 Task: Look for opportunities in real estate.
Action: Mouse moved to (101, 171)
Screenshot: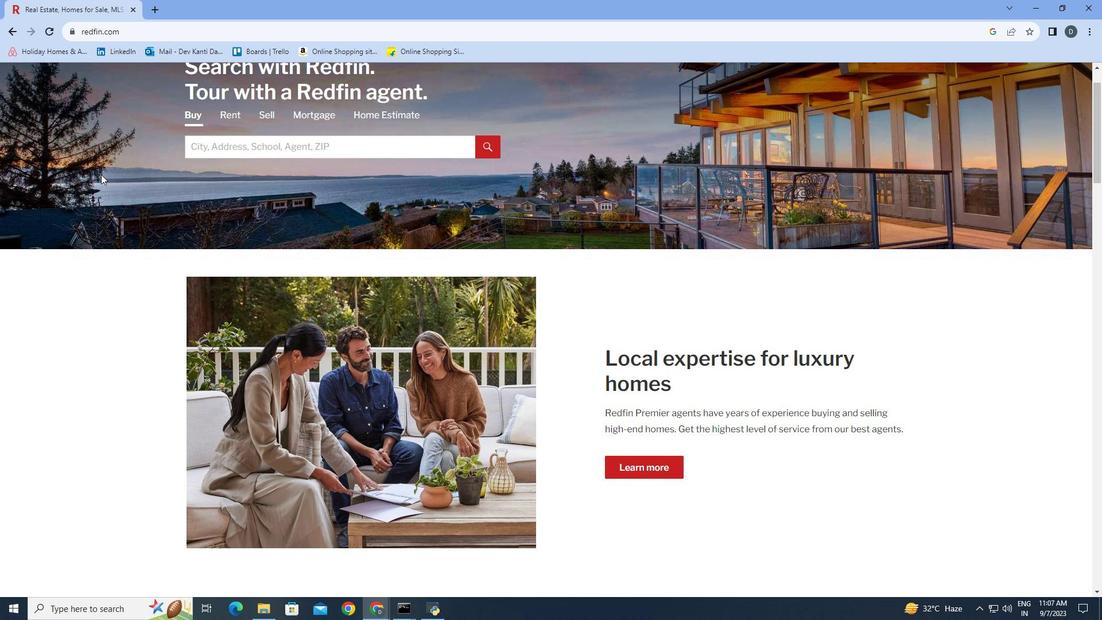 
Action: Mouse scrolled (101, 170) with delta (0, 0)
Screenshot: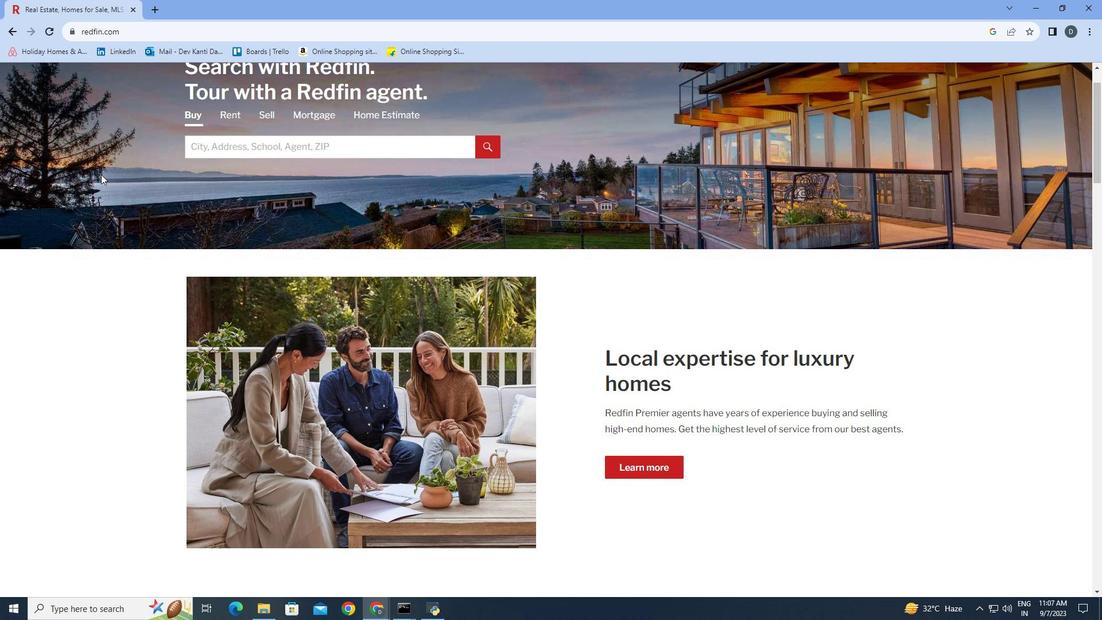 
Action: Mouse moved to (102, 175)
Screenshot: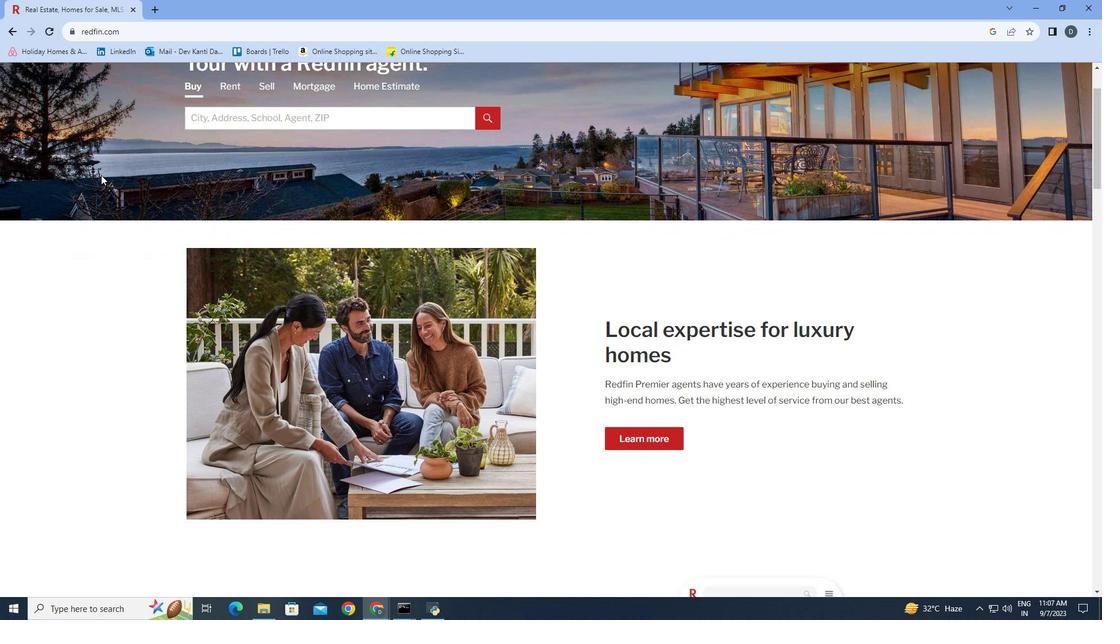 
Action: Mouse scrolled (102, 175) with delta (0, 0)
Screenshot: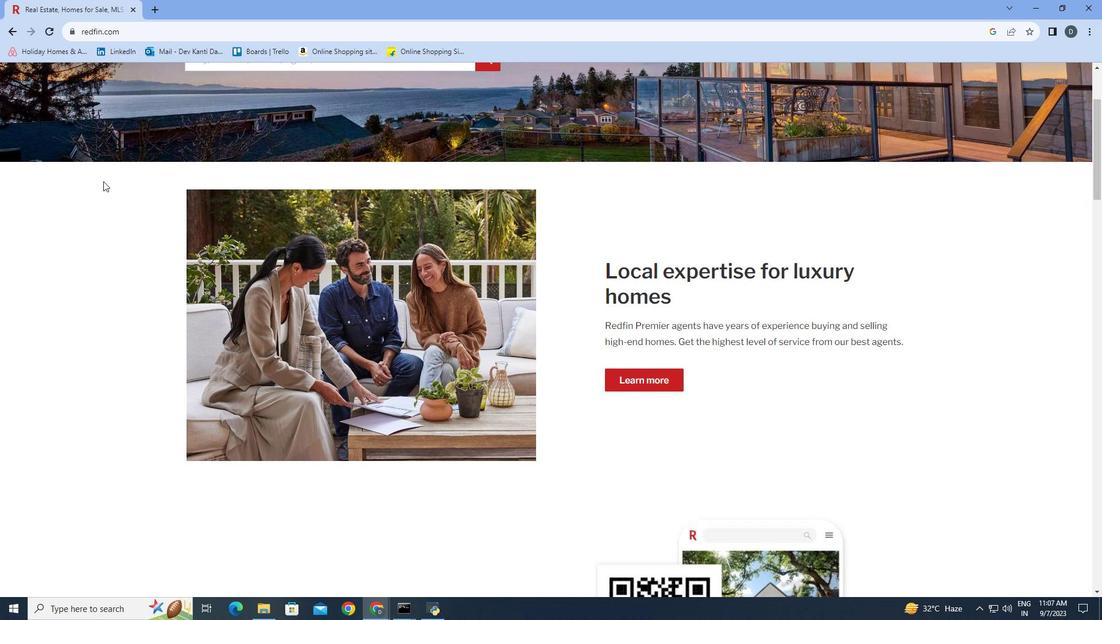 
Action: Mouse moved to (102, 176)
Screenshot: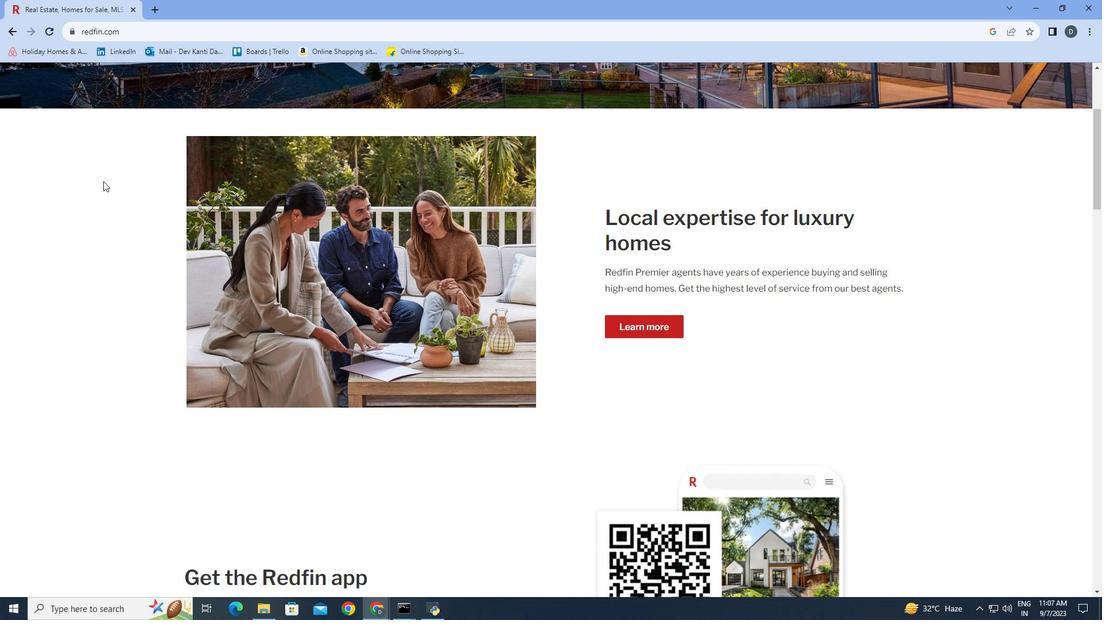 
Action: Mouse scrolled (102, 175) with delta (0, 0)
Screenshot: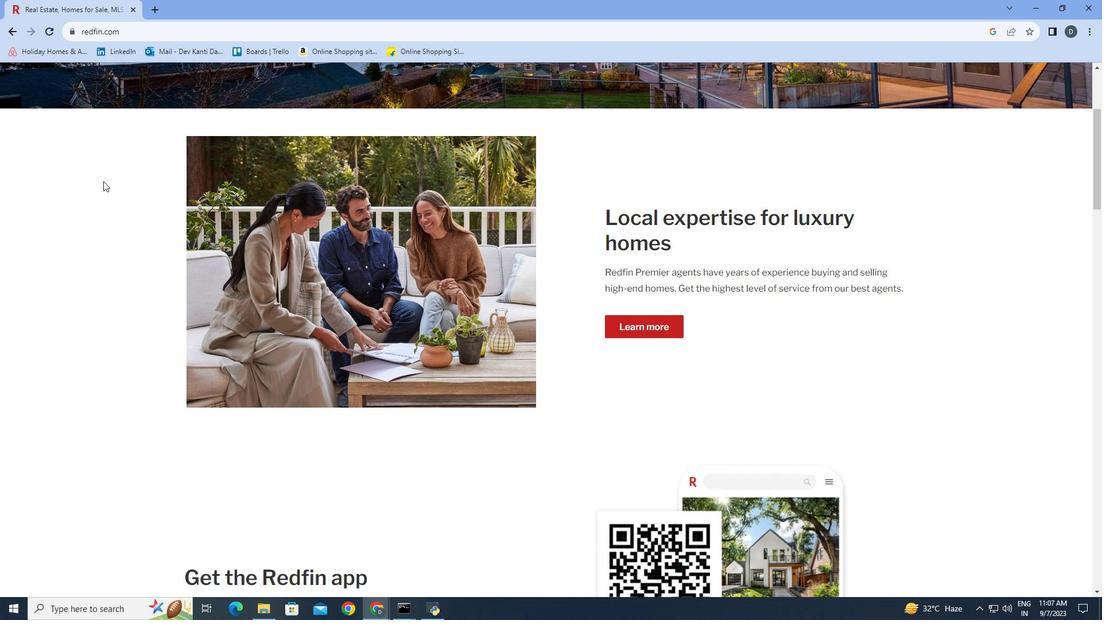 
Action: Mouse moved to (104, 182)
Screenshot: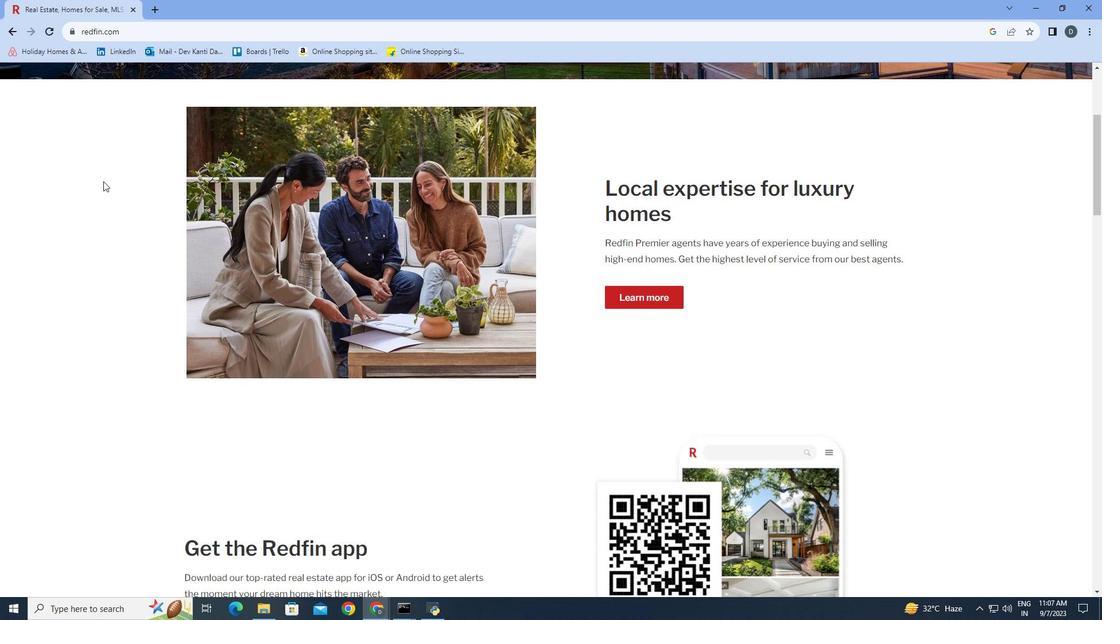 
Action: Mouse scrolled (104, 181) with delta (0, 0)
Screenshot: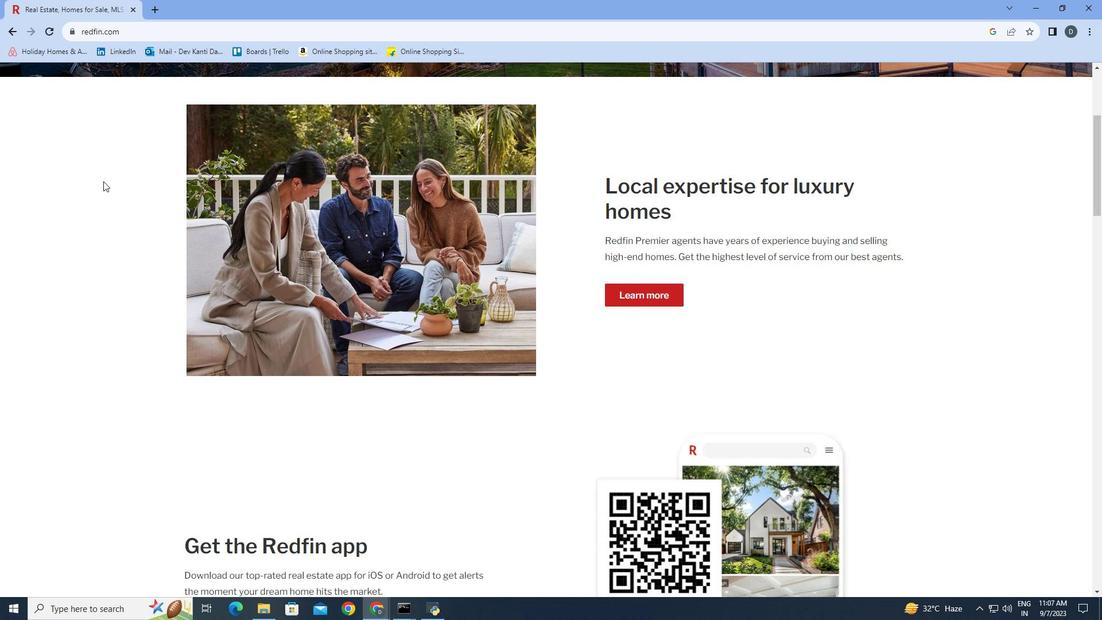 
Action: Mouse scrolled (104, 181) with delta (0, 0)
Screenshot: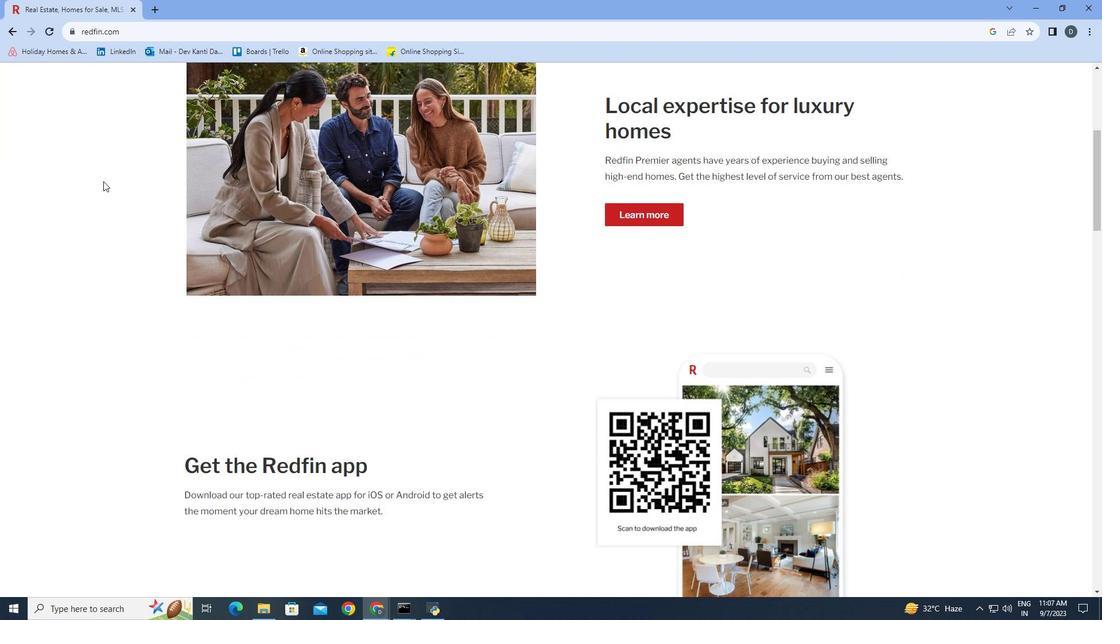 
Action: Mouse scrolled (104, 181) with delta (0, 0)
Screenshot: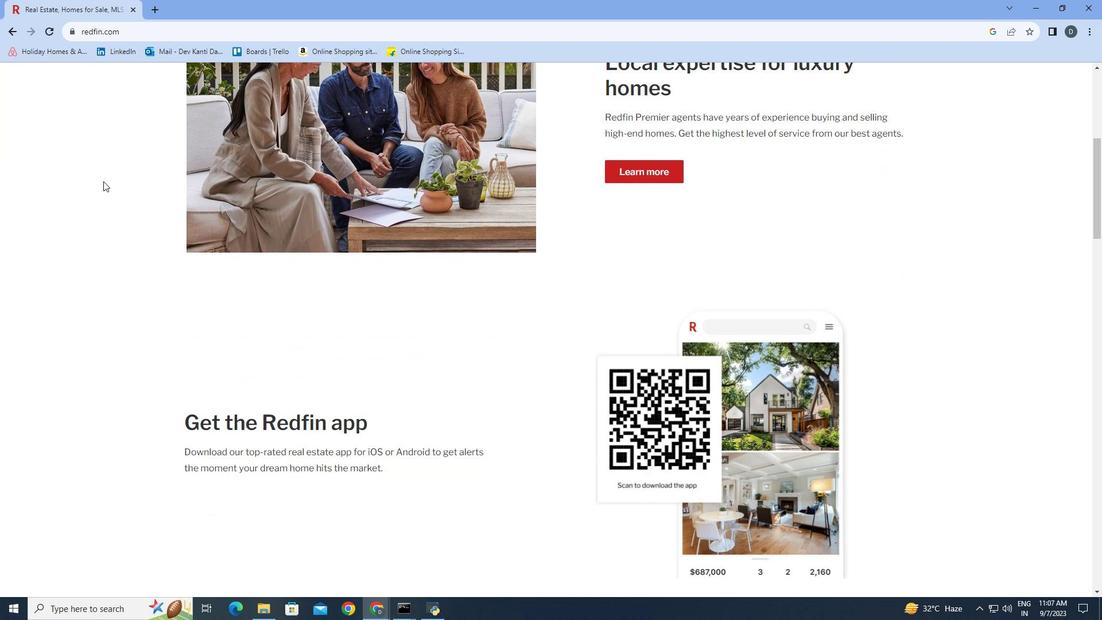 
Action: Mouse scrolled (104, 181) with delta (0, 0)
Screenshot: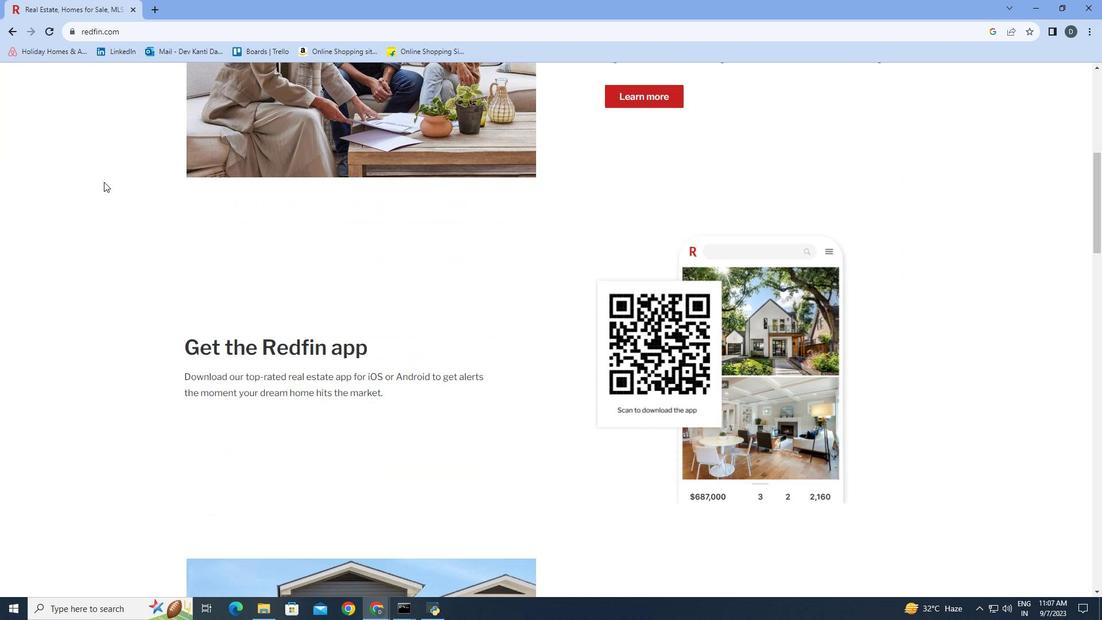 
Action: Mouse scrolled (104, 181) with delta (0, 0)
Screenshot: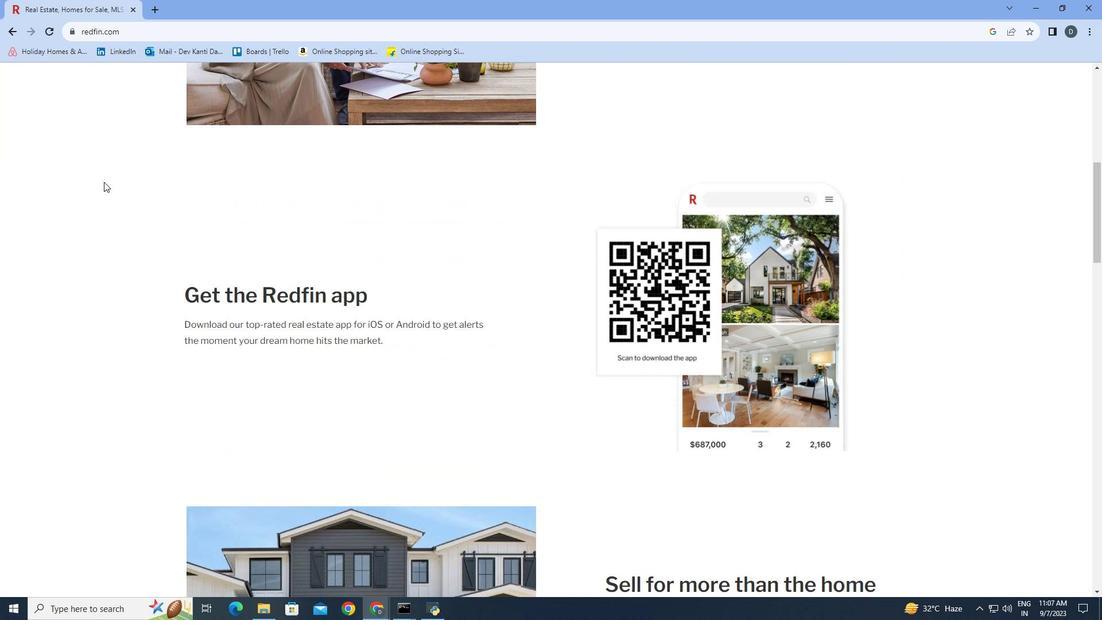 
Action: Mouse moved to (105, 183)
Screenshot: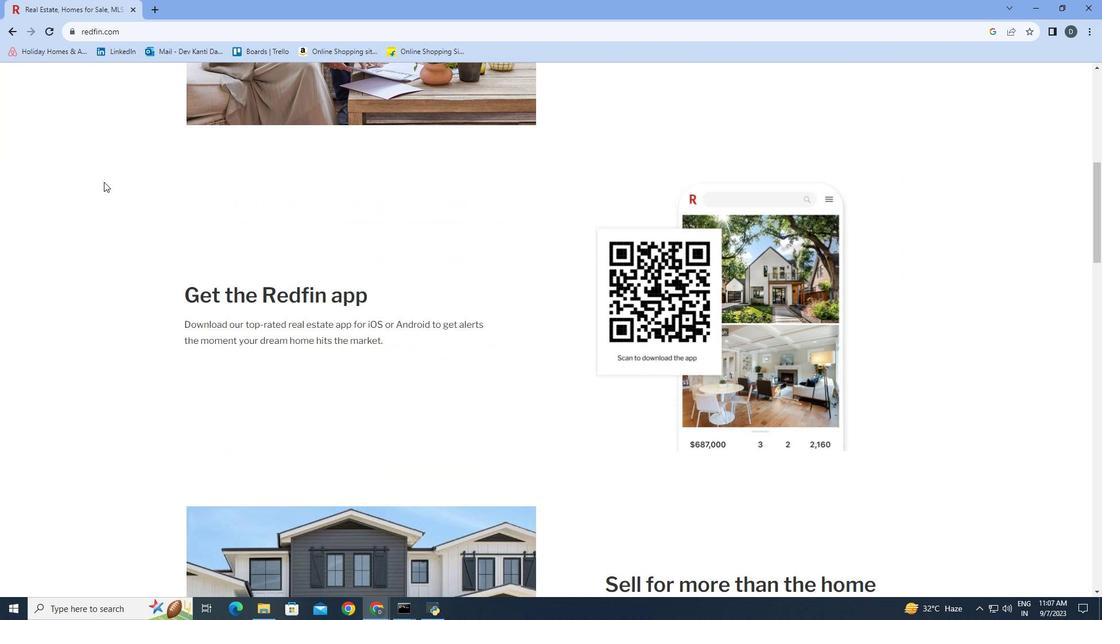 
Action: Mouse scrolled (105, 182) with delta (0, 0)
Screenshot: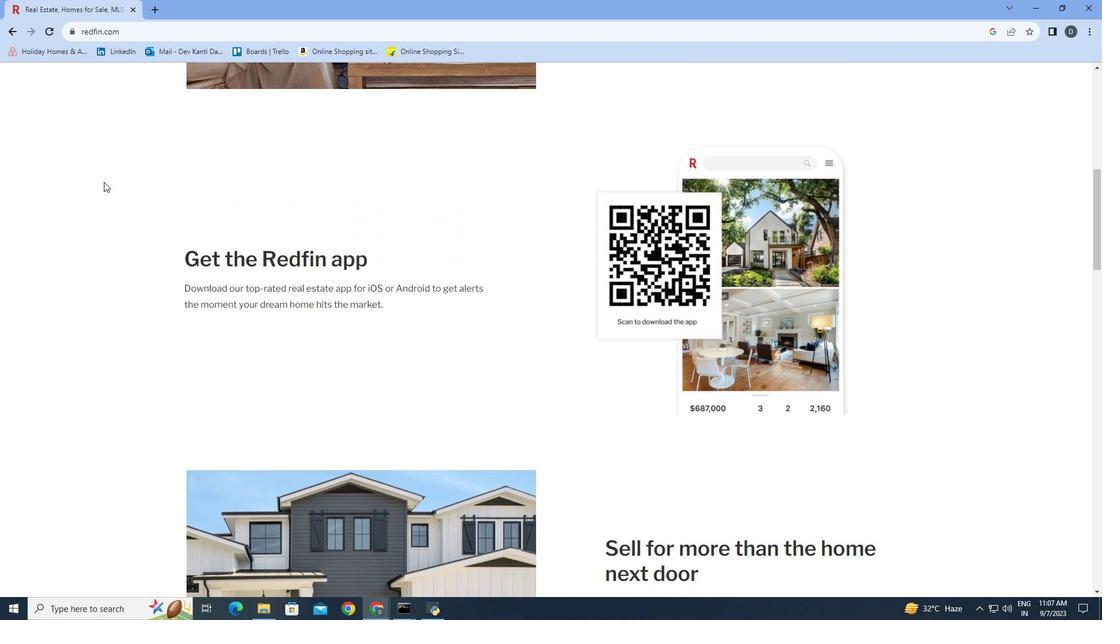 
Action: Mouse scrolled (105, 182) with delta (0, 0)
Screenshot: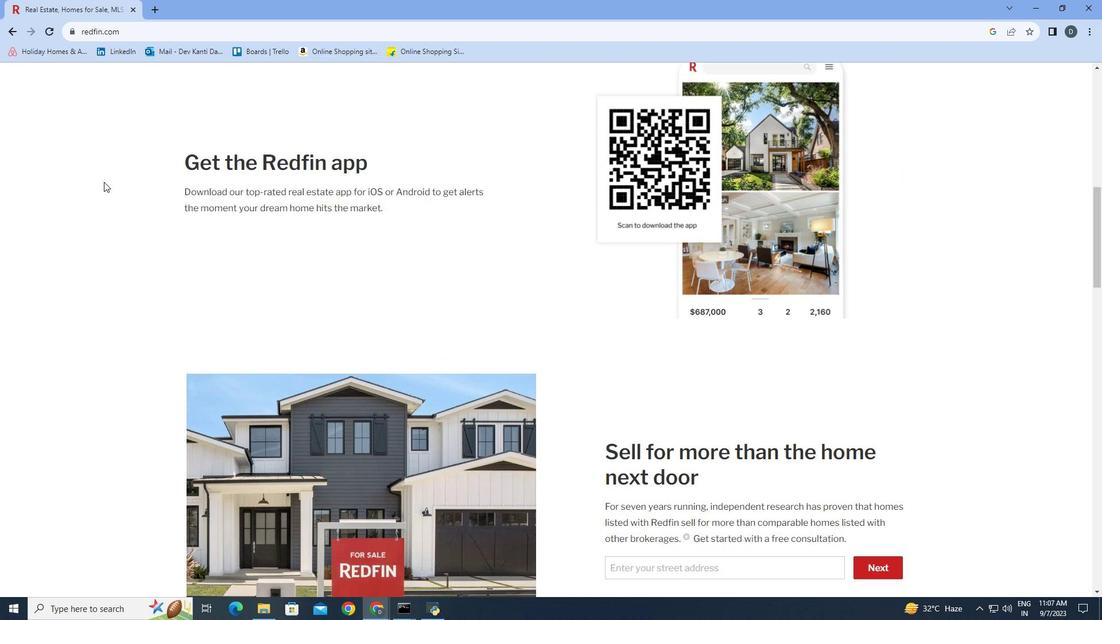 
Action: Mouse scrolled (105, 182) with delta (0, 0)
Screenshot: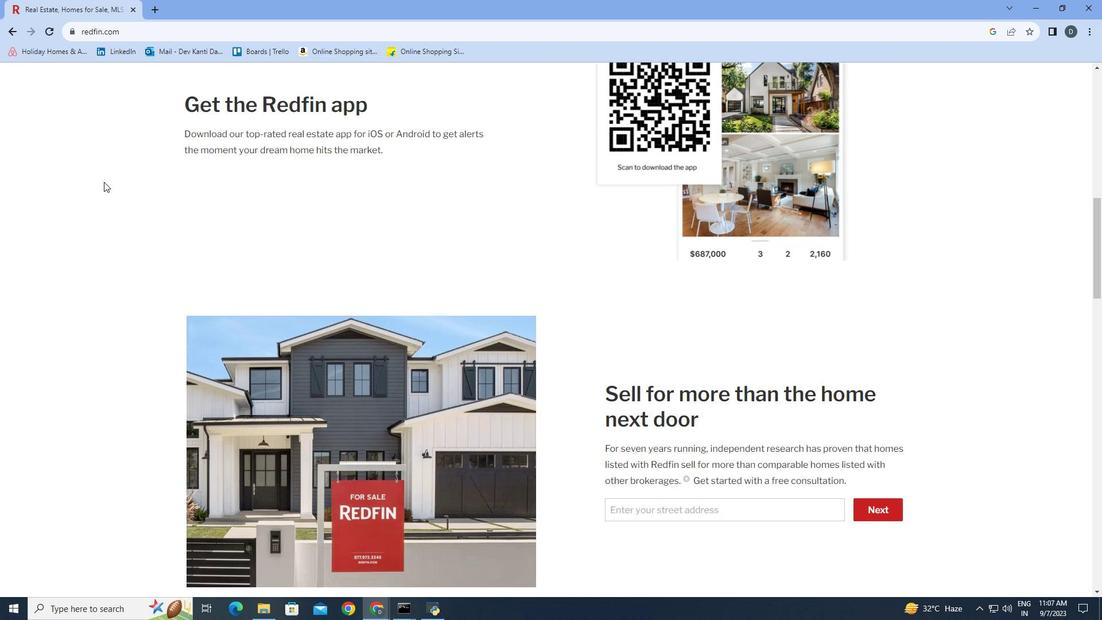 
Action: Mouse scrolled (105, 182) with delta (0, 0)
Screenshot: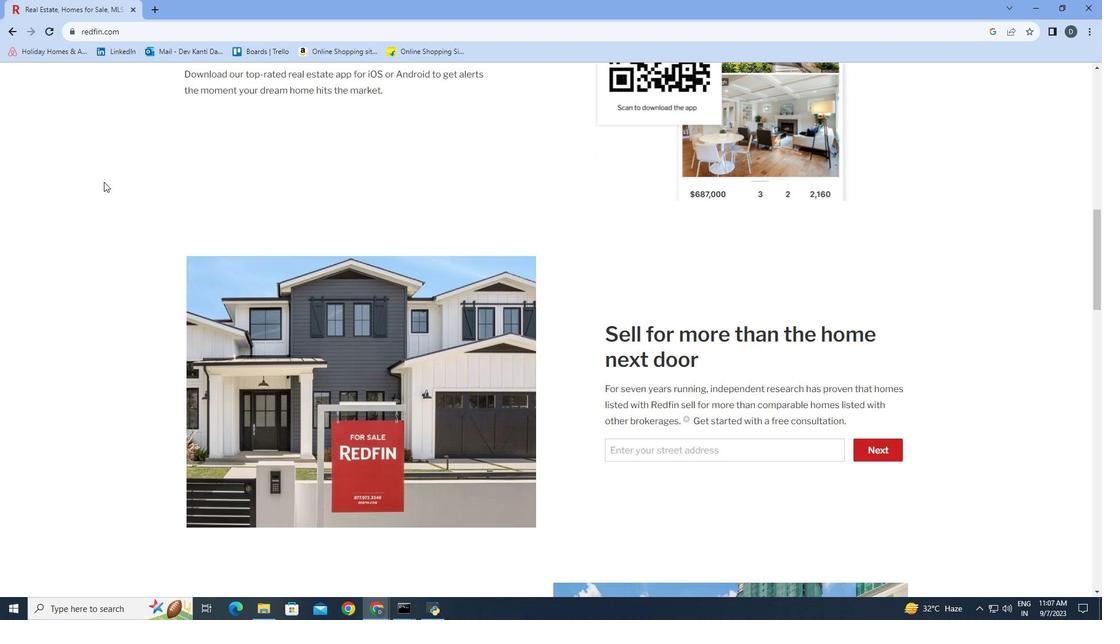 
Action: Mouse scrolled (105, 182) with delta (0, 0)
Screenshot: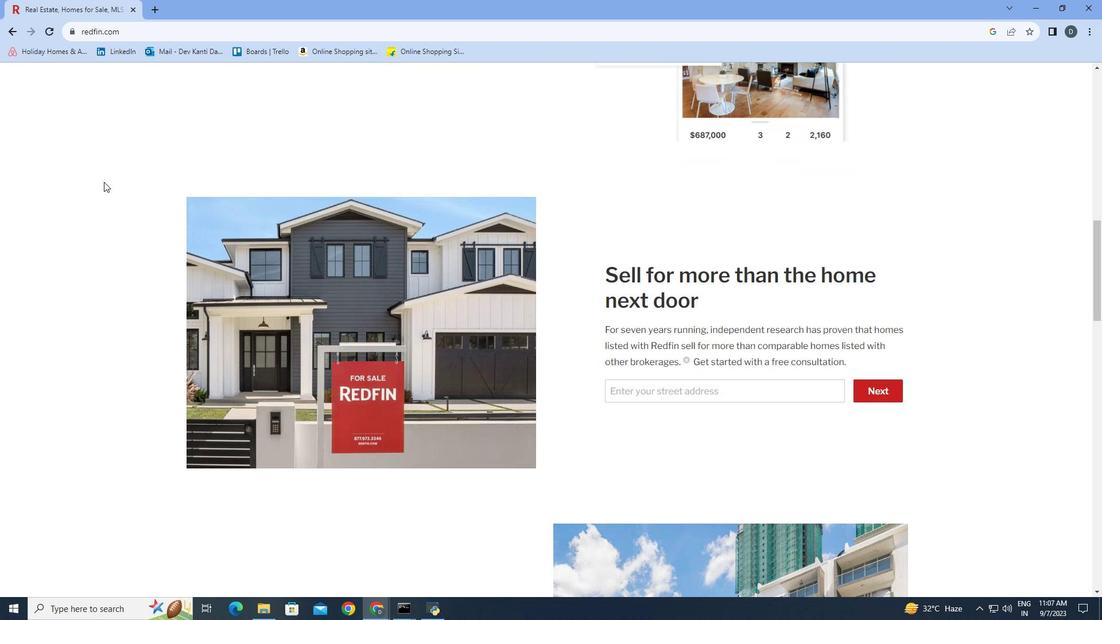 
Action: Mouse scrolled (105, 182) with delta (0, 0)
Screenshot: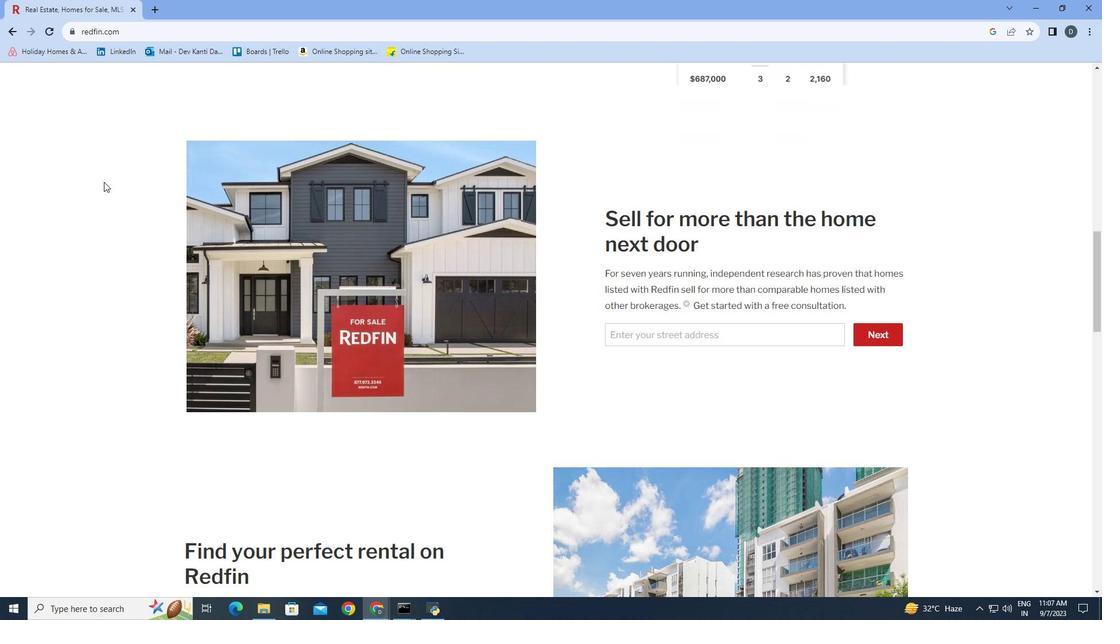 
Action: Mouse scrolled (105, 182) with delta (0, 0)
Screenshot: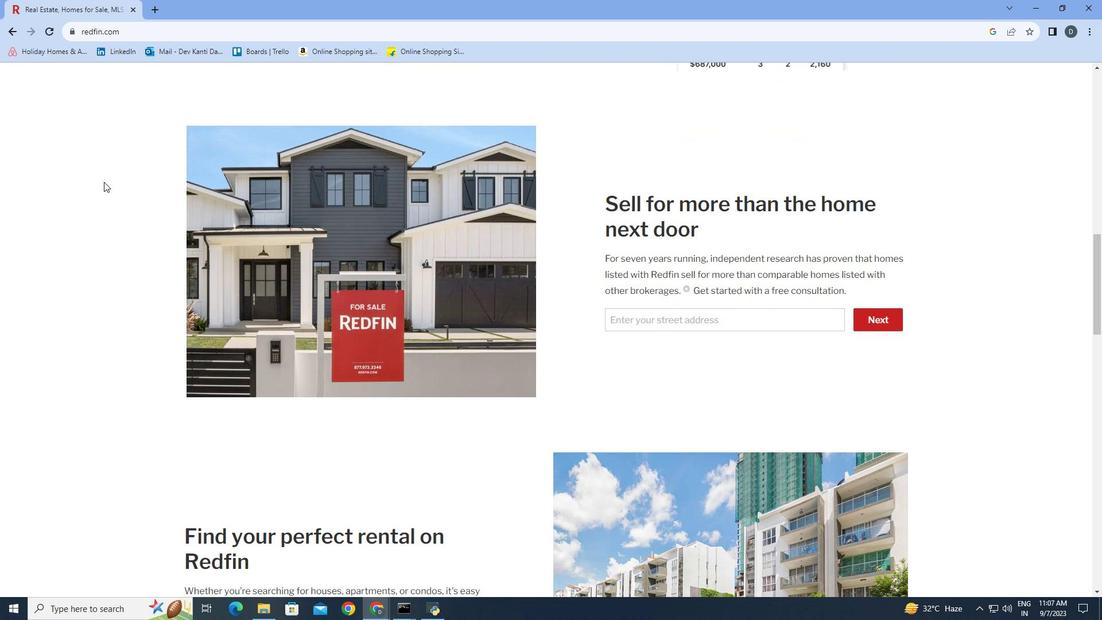 
Action: Mouse scrolled (105, 182) with delta (0, 0)
Screenshot: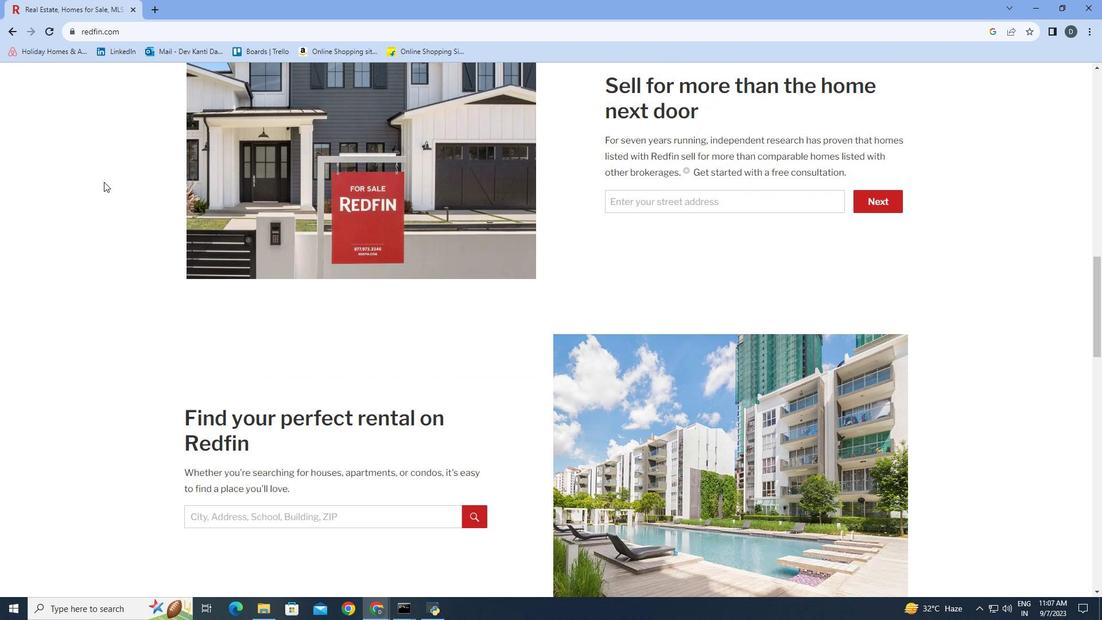 
Action: Mouse scrolled (105, 182) with delta (0, 0)
Screenshot: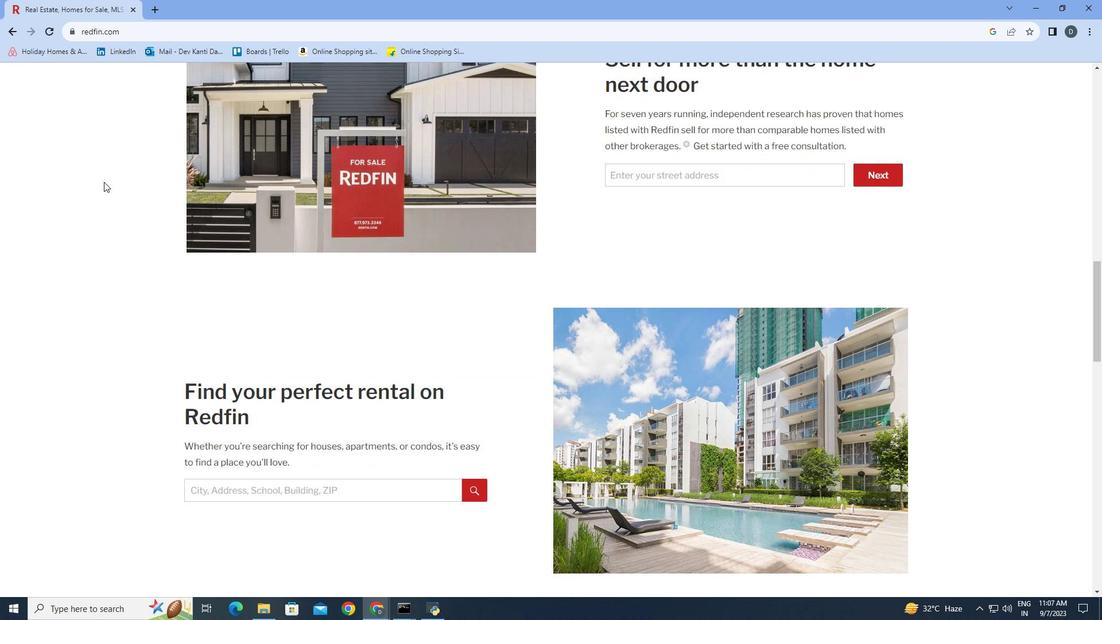 
Action: Mouse scrolled (105, 182) with delta (0, 0)
Screenshot: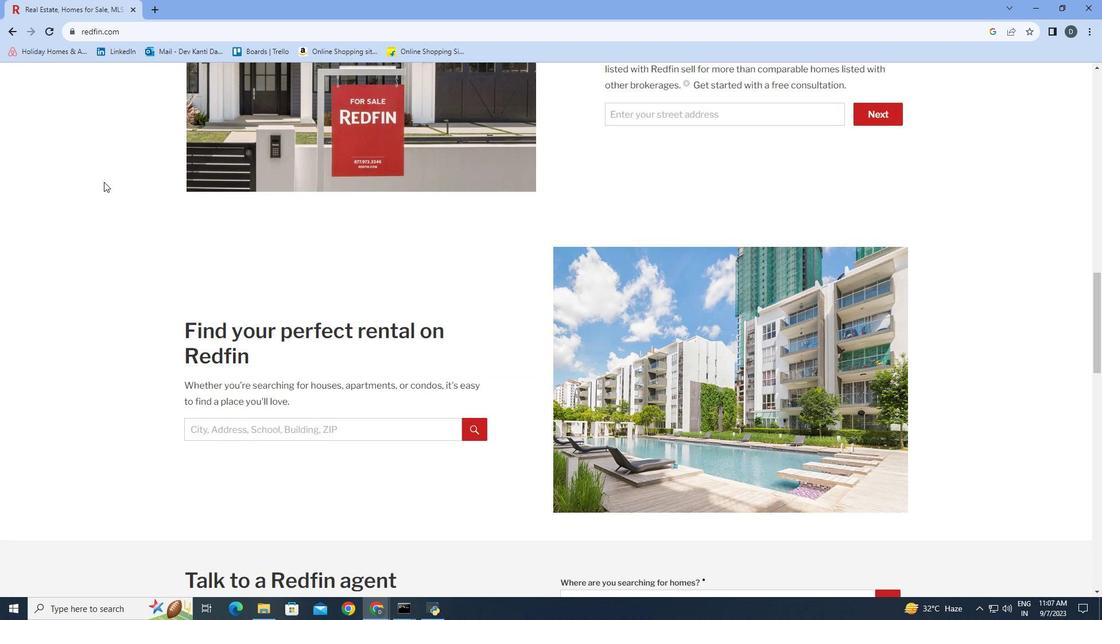 
Action: Mouse scrolled (105, 182) with delta (0, 0)
Screenshot: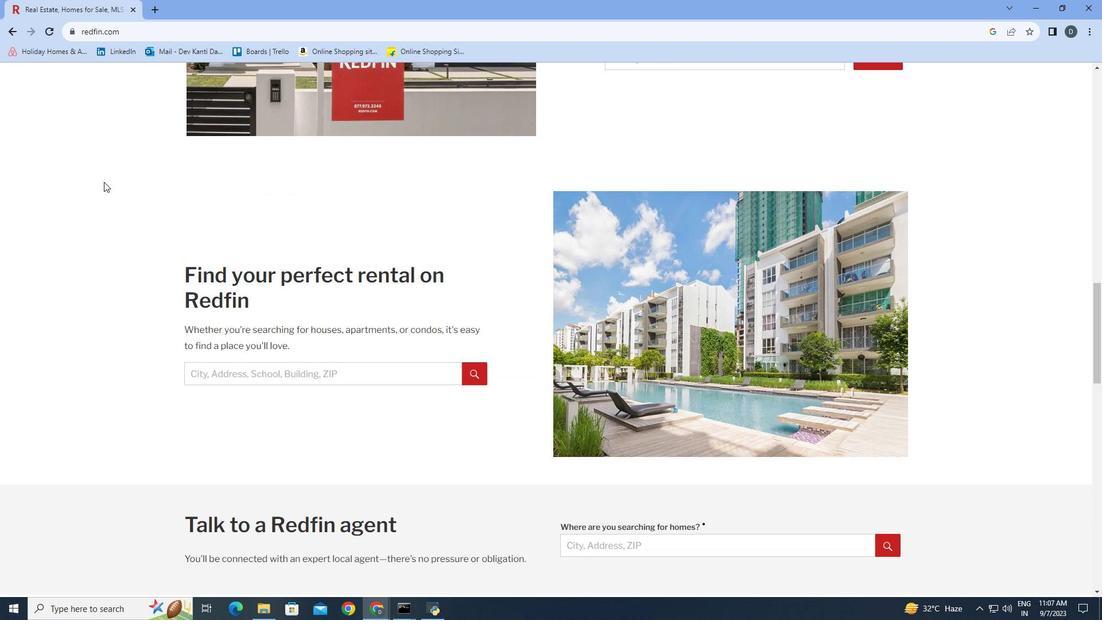 
Action: Mouse scrolled (105, 182) with delta (0, 0)
Screenshot: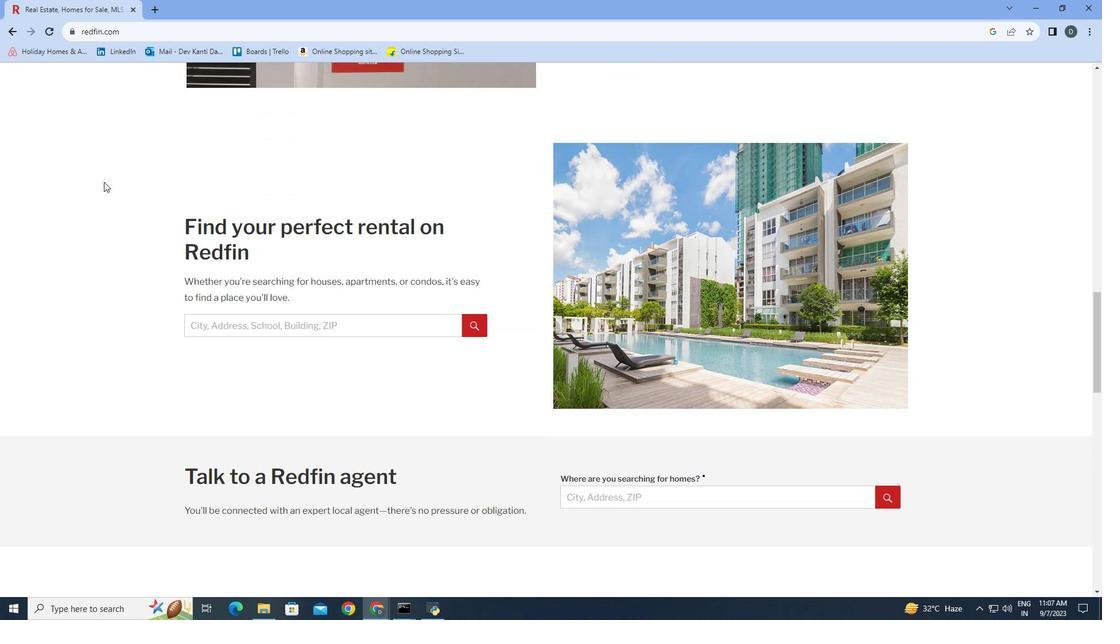 
Action: Mouse scrolled (105, 182) with delta (0, 0)
Screenshot: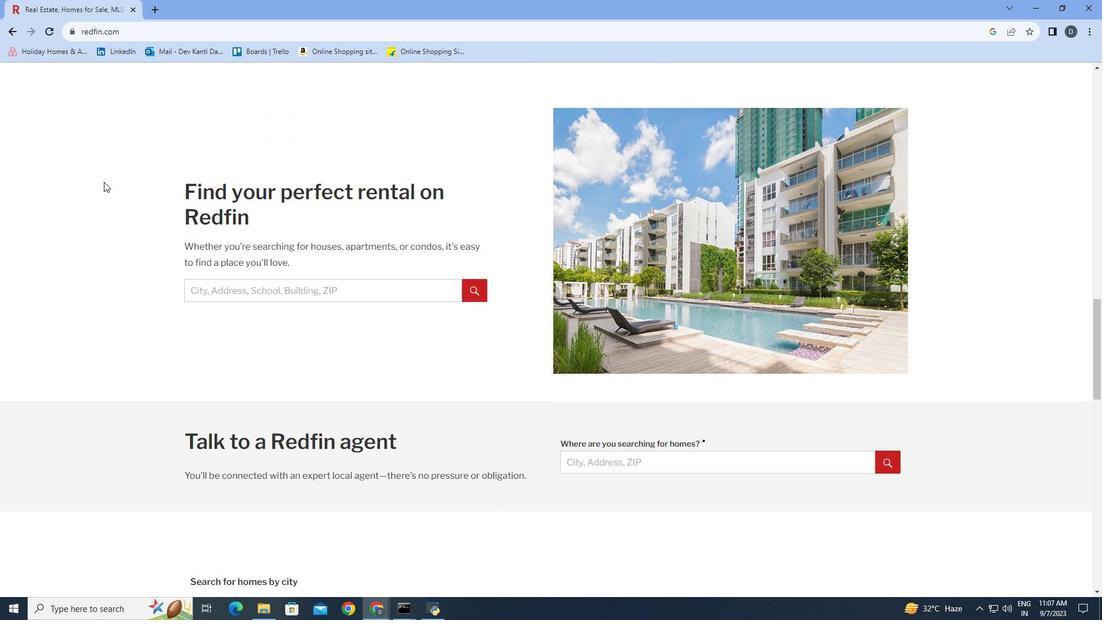 
Action: Mouse scrolled (105, 182) with delta (0, 0)
Screenshot: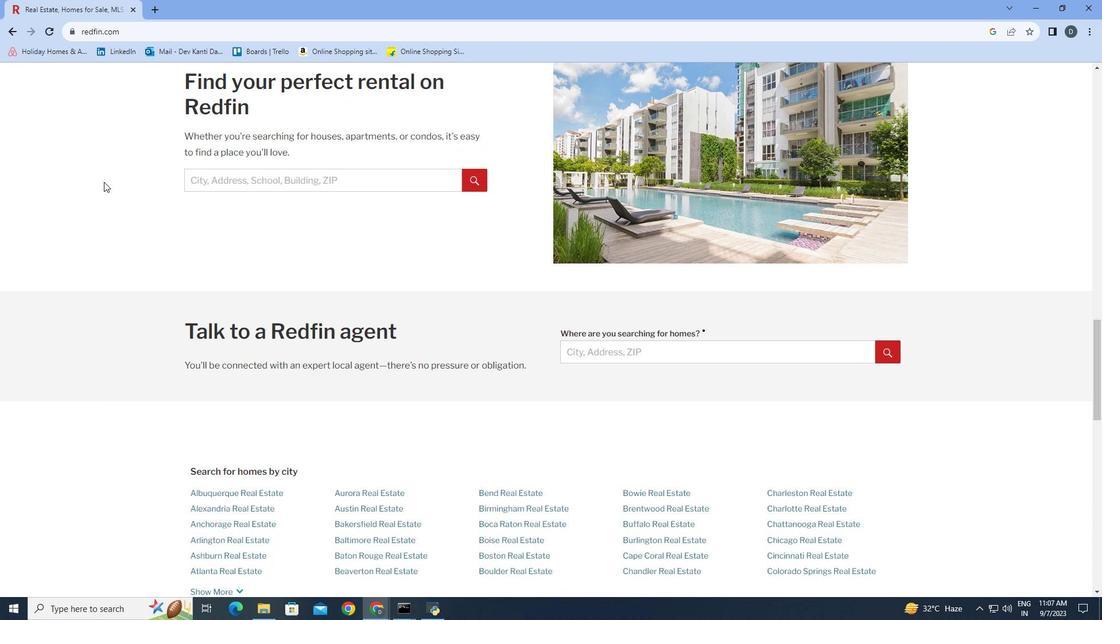
Action: Mouse scrolled (105, 182) with delta (0, 0)
Screenshot: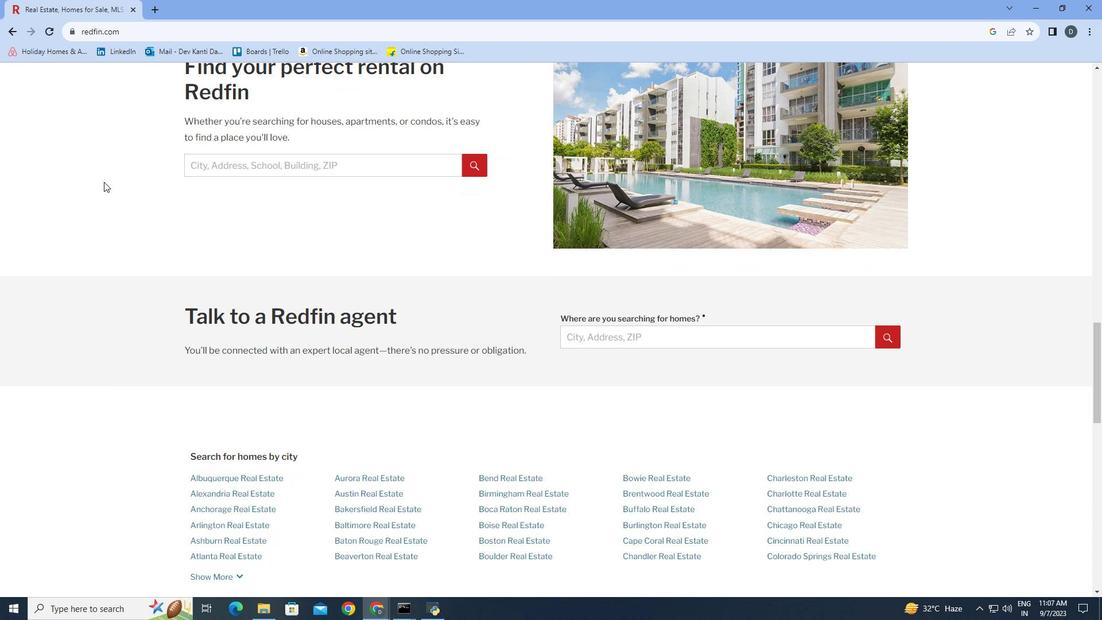
Action: Mouse scrolled (105, 182) with delta (0, 0)
Screenshot: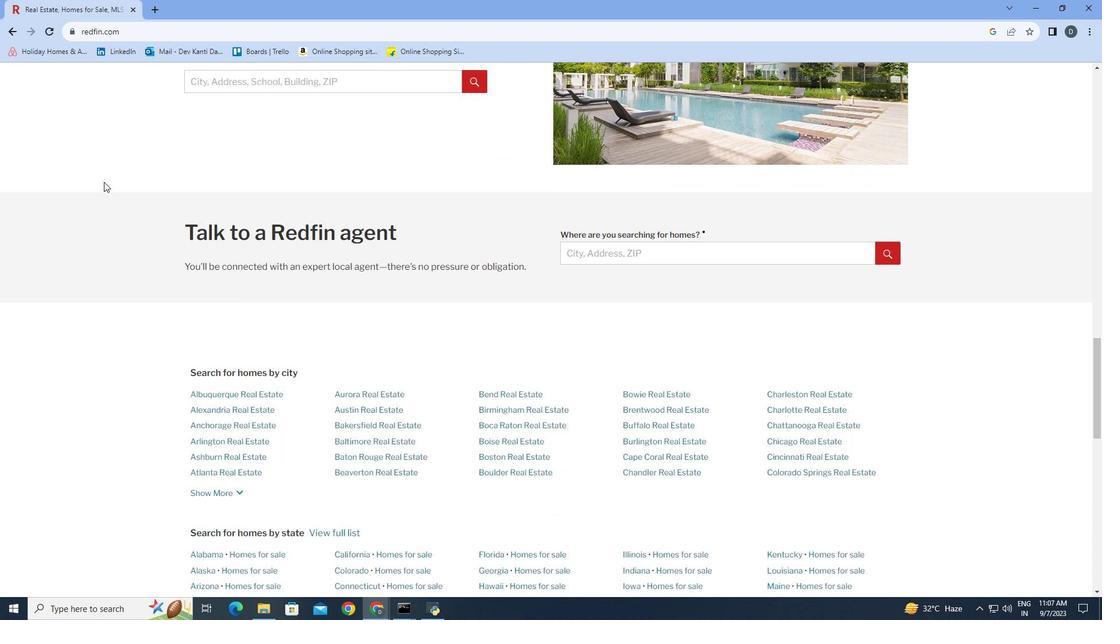 
Action: Mouse scrolled (105, 182) with delta (0, 0)
Screenshot: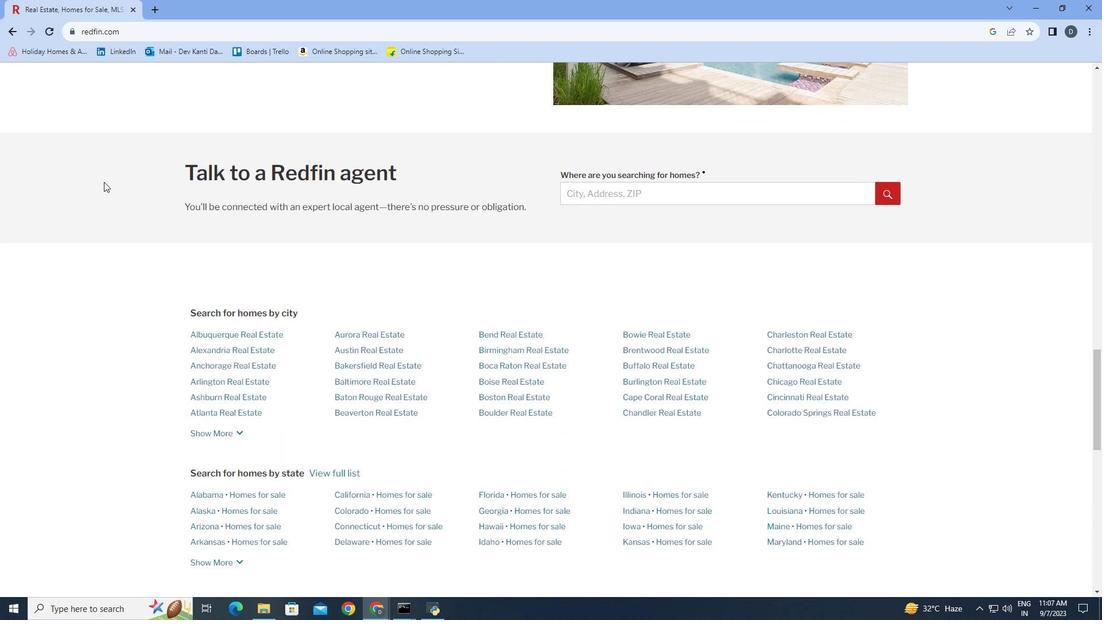 
Action: Mouse scrolled (105, 182) with delta (0, 0)
Screenshot: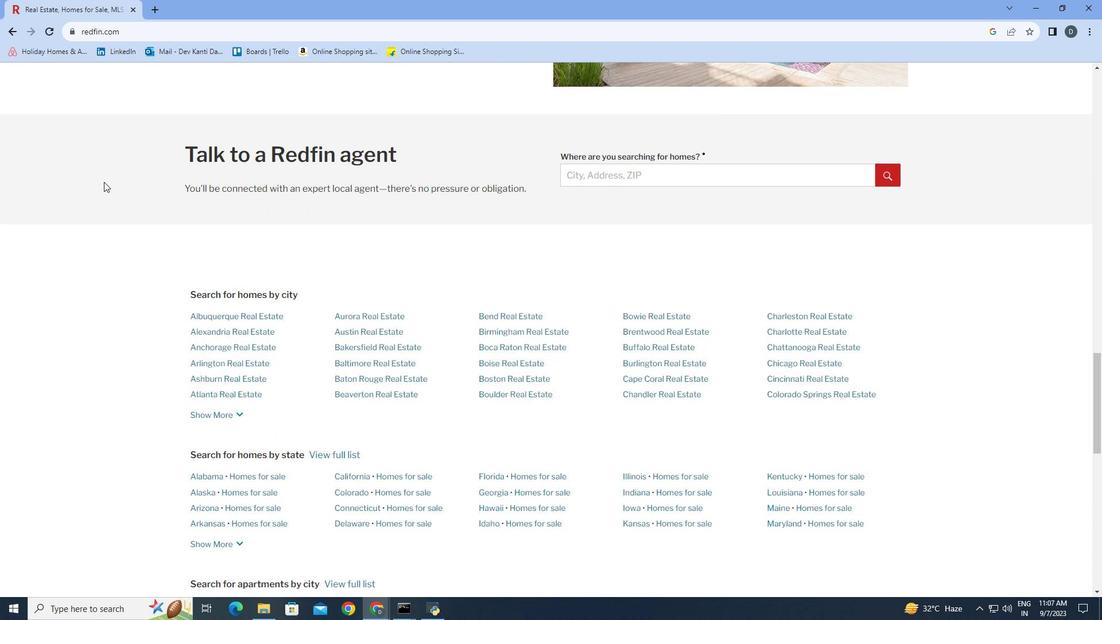 
Action: Mouse scrolled (105, 182) with delta (0, 0)
Screenshot: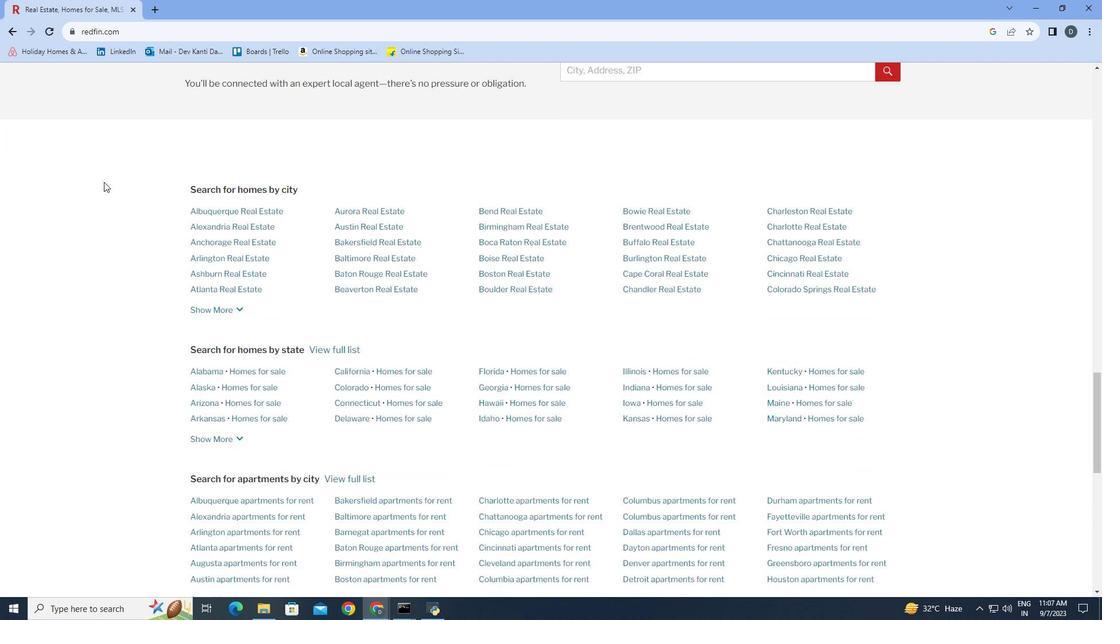 
Action: Mouse scrolled (105, 182) with delta (0, 0)
Screenshot: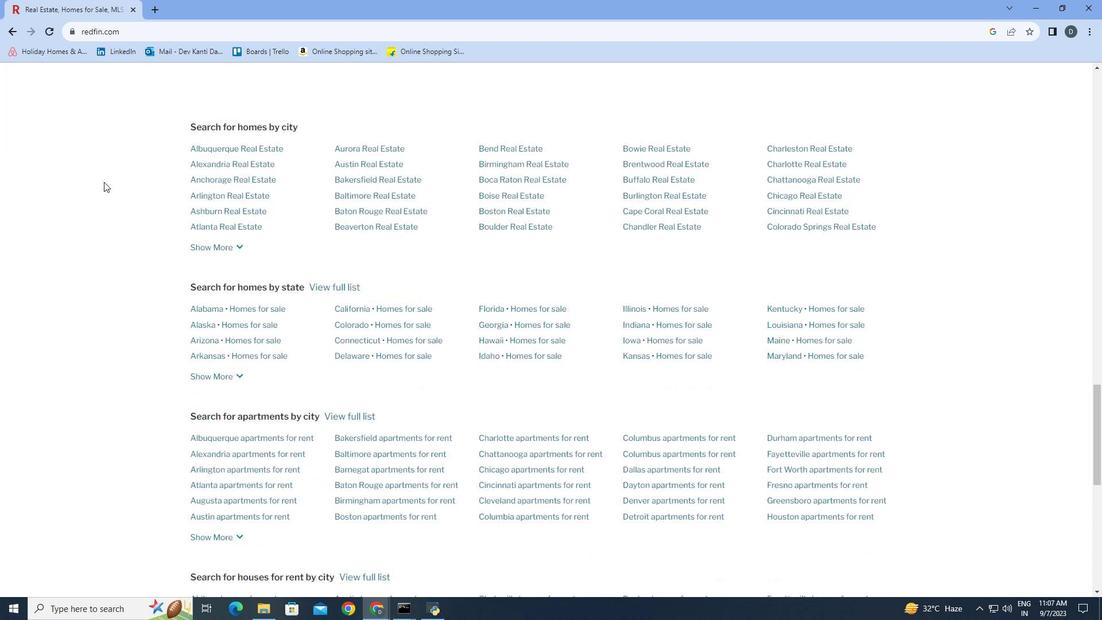 
Action: Mouse scrolled (105, 182) with delta (0, 0)
Screenshot: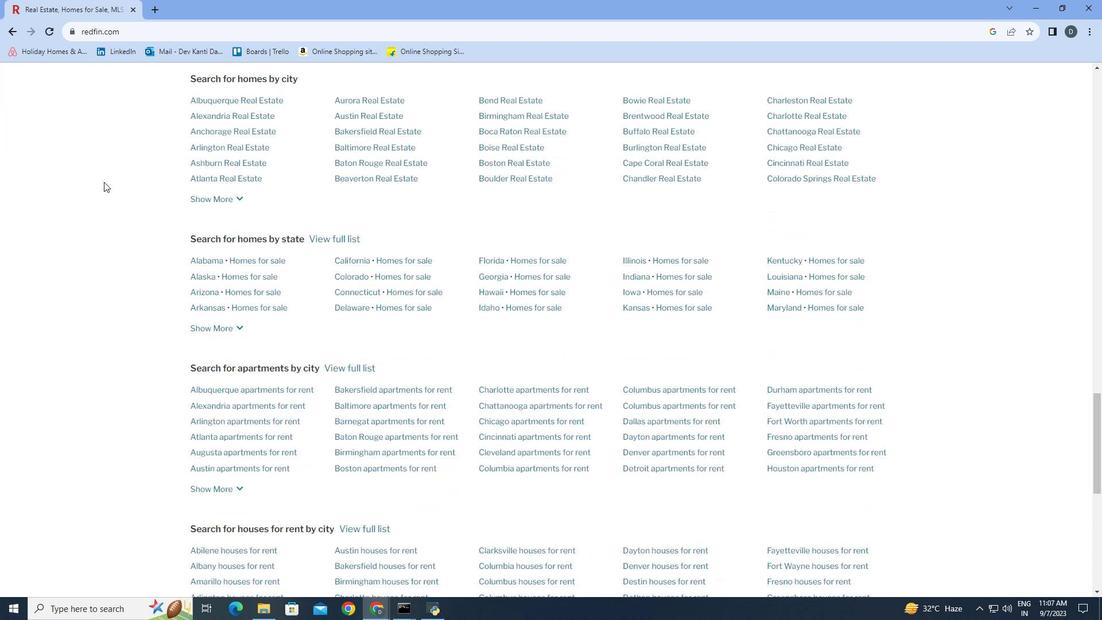 
Action: Mouse scrolled (105, 182) with delta (0, 0)
Screenshot: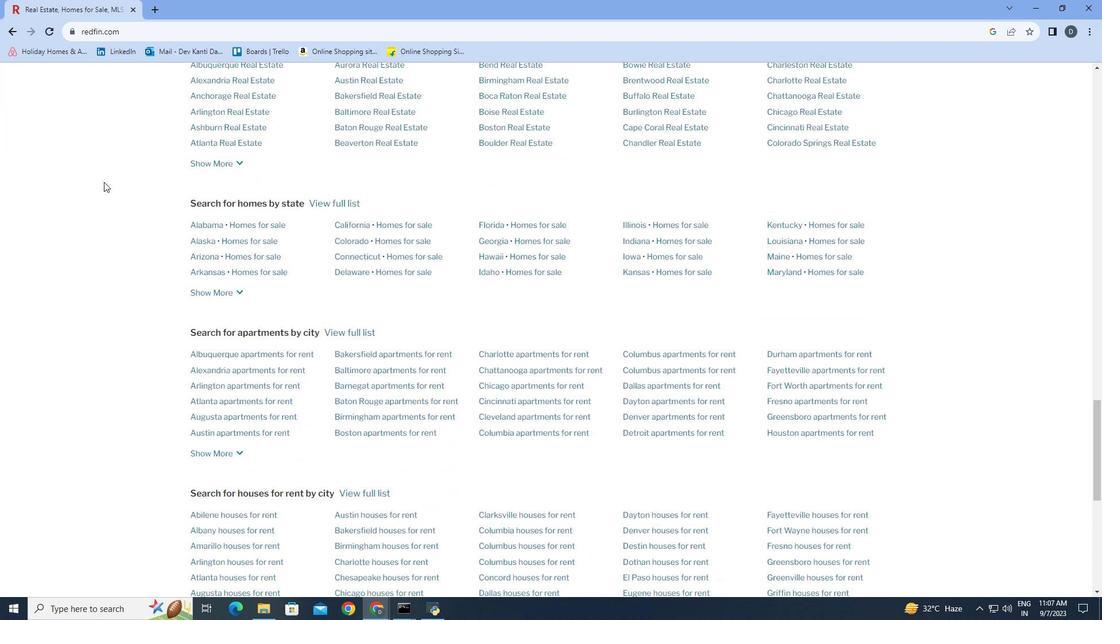 
Action: Mouse scrolled (105, 182) with delta (0, 0)
Screenshot: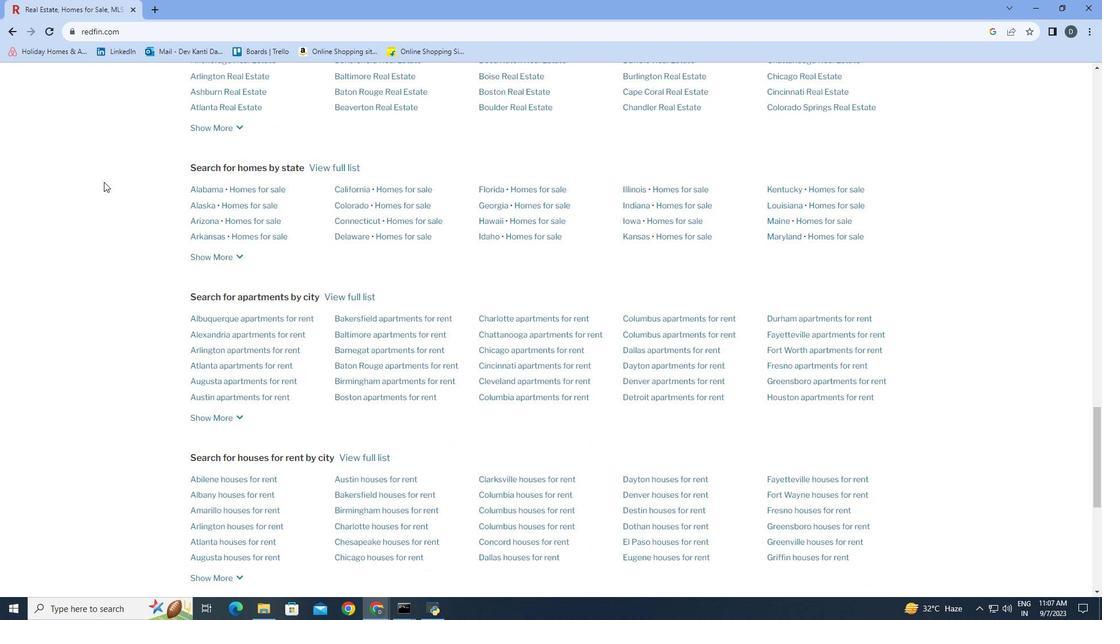 
Action: Mouse scrolled (105, 182) with delta (0, 0)
Screenshot: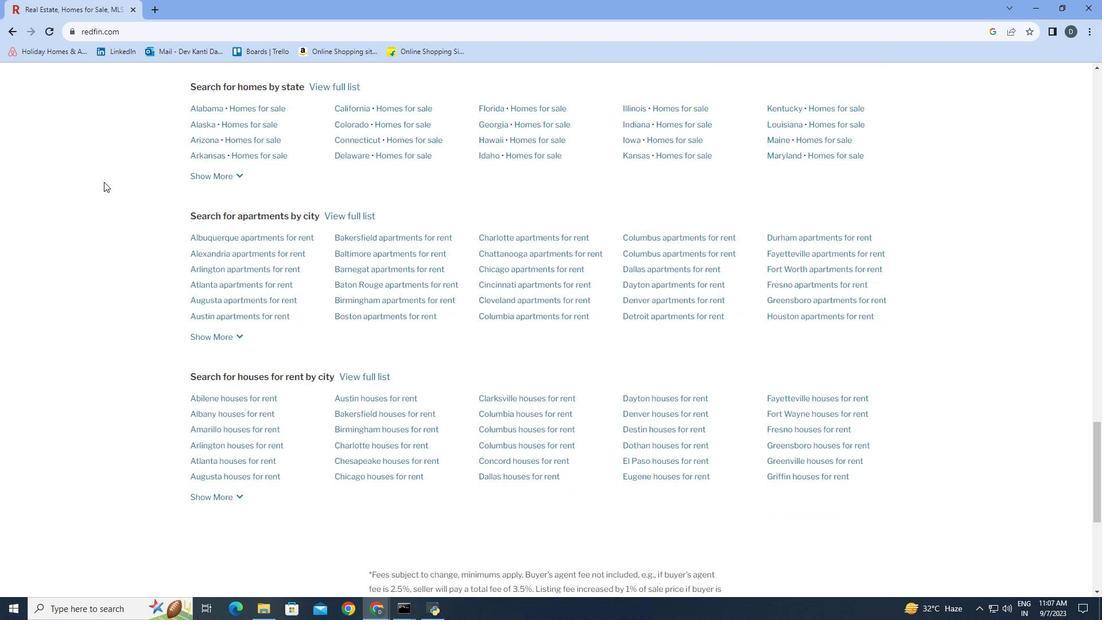 
Action: Mouse scrolled (105, 182) with delta (0, 0)
Screenshot: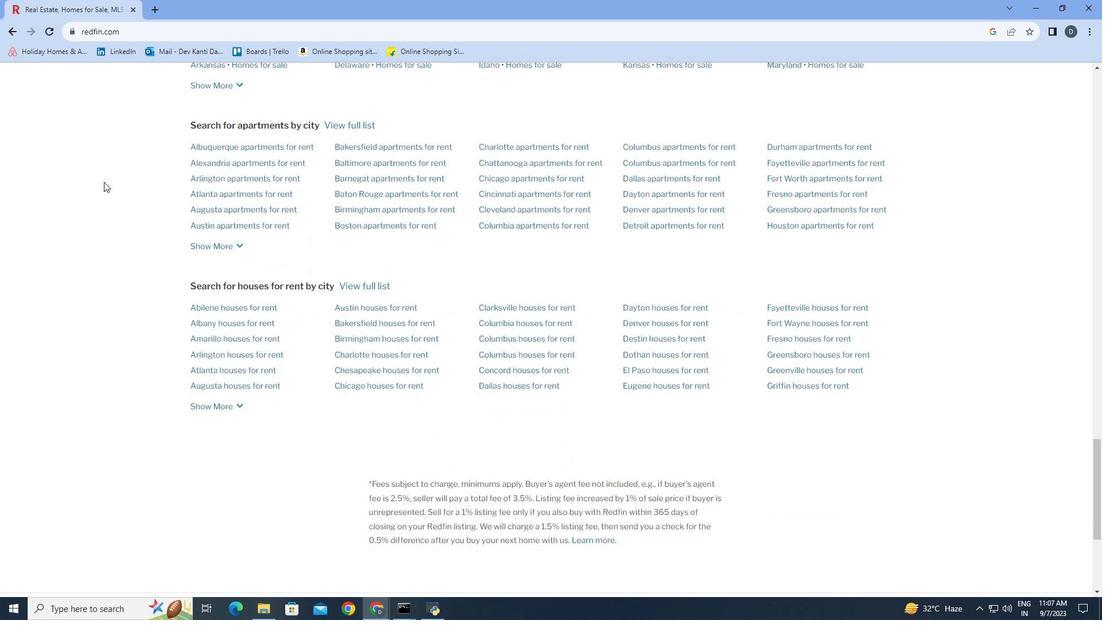 
Action: Mouse scrolled (105, 182) with delta (0, 0)
Screenshot: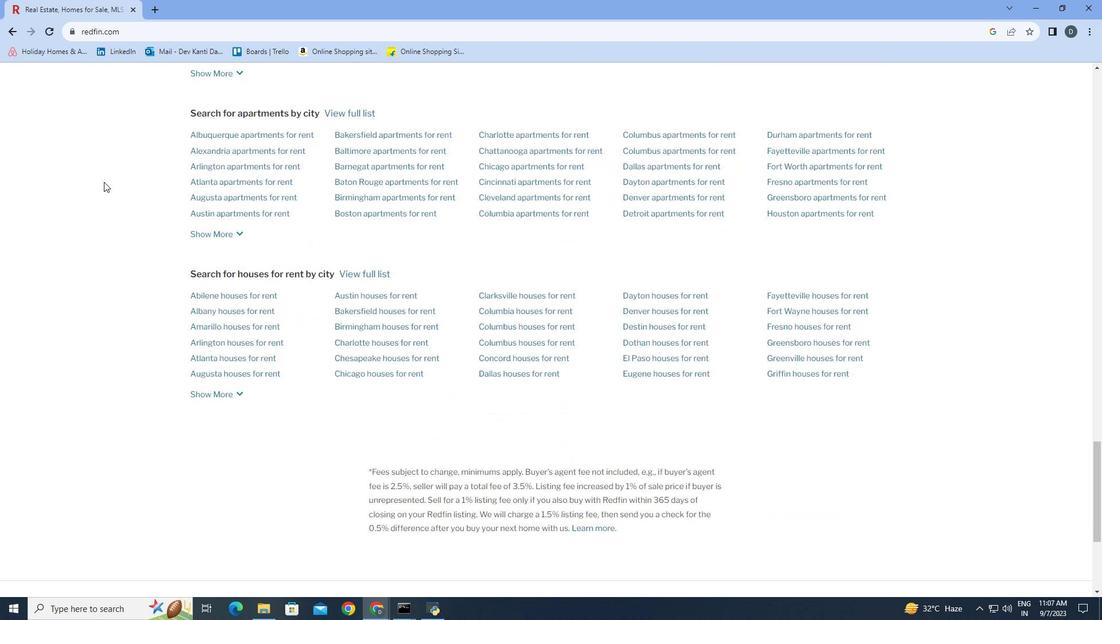 
Action: Mouse scrolled (105, 182) with delta (0, 0)
Screenshot: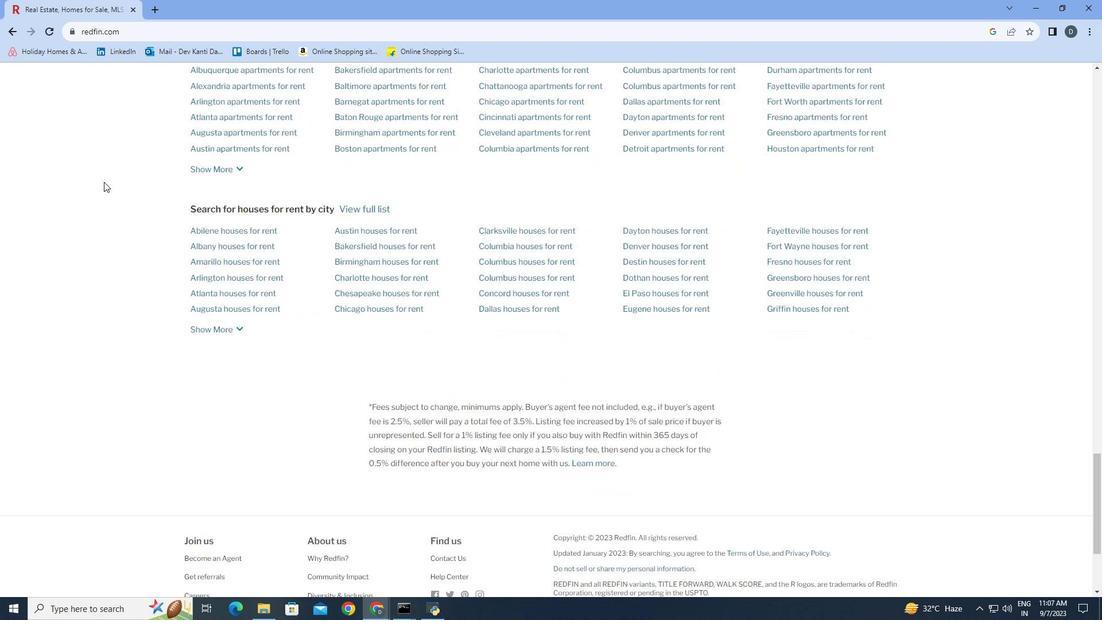 
Action: Mouse scrolled (105, 182) with delta (0, 0)
Screenshot: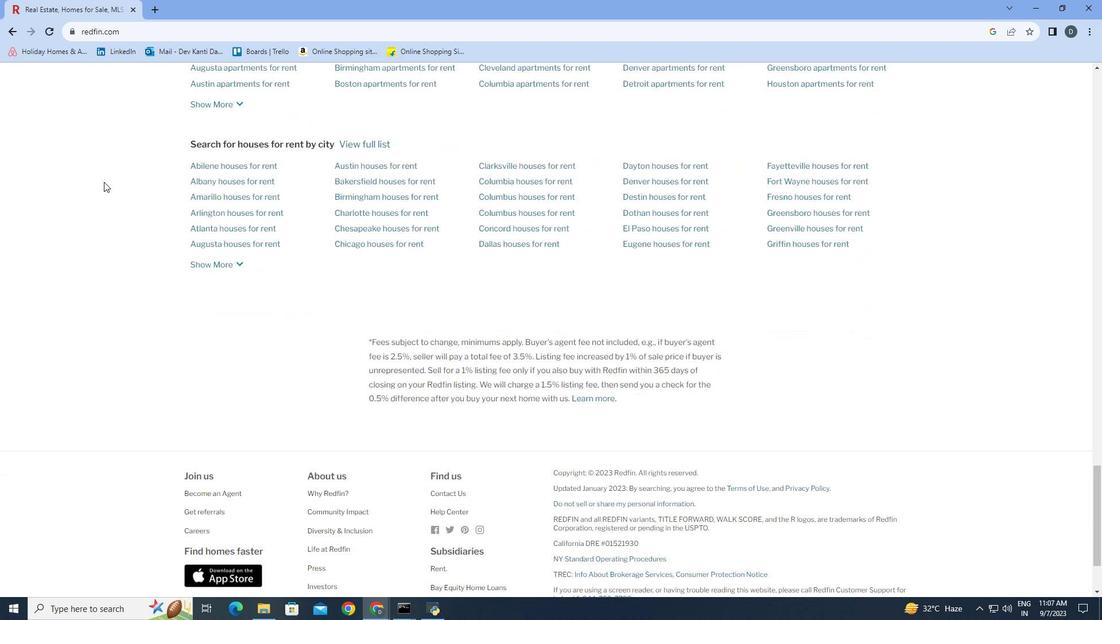 
Action: Mouse scrolled (105, 182) with delta (0, 0)
Screenshot: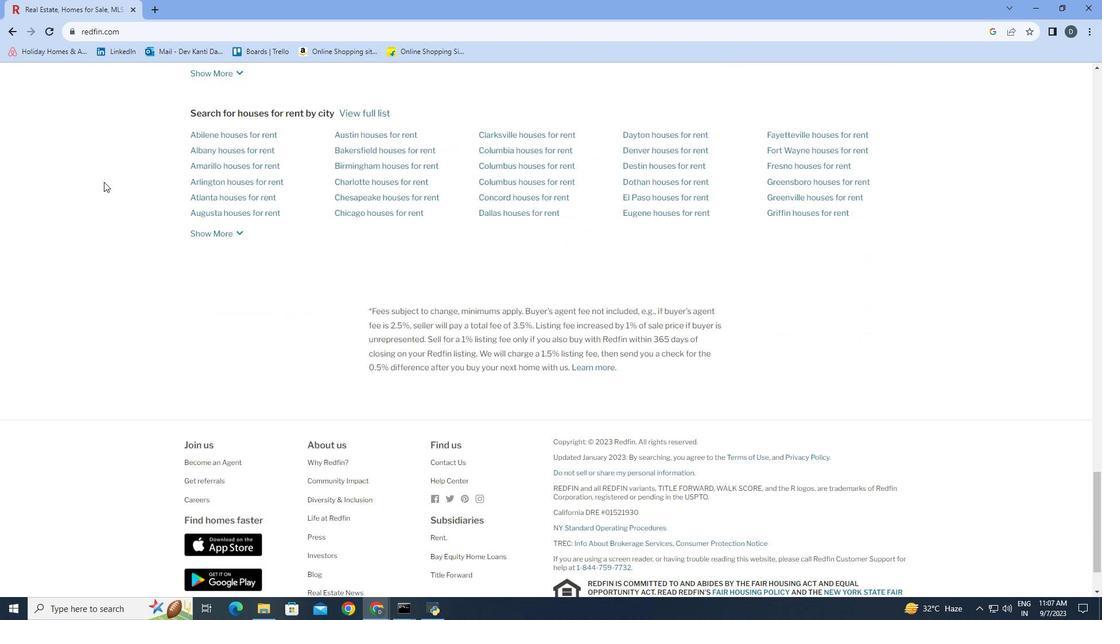 
Action: Mouse scrolled (105, 182) with delta (0, 0)
Screenshot: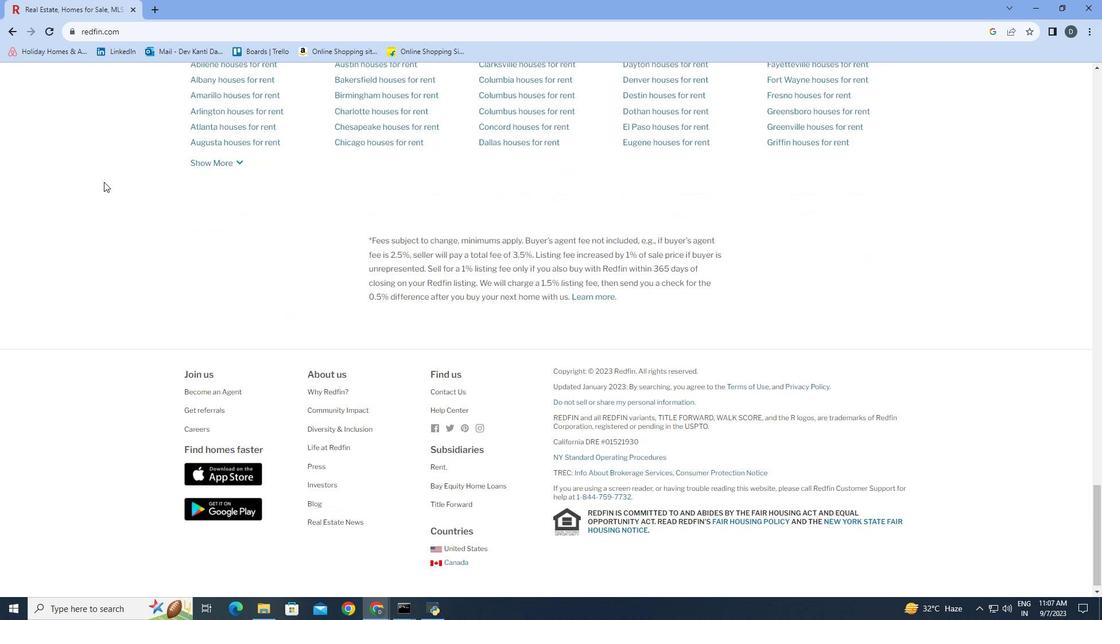 
Action: Mouse scrolled (105, 182) with delta (0, 0)
Screenshot: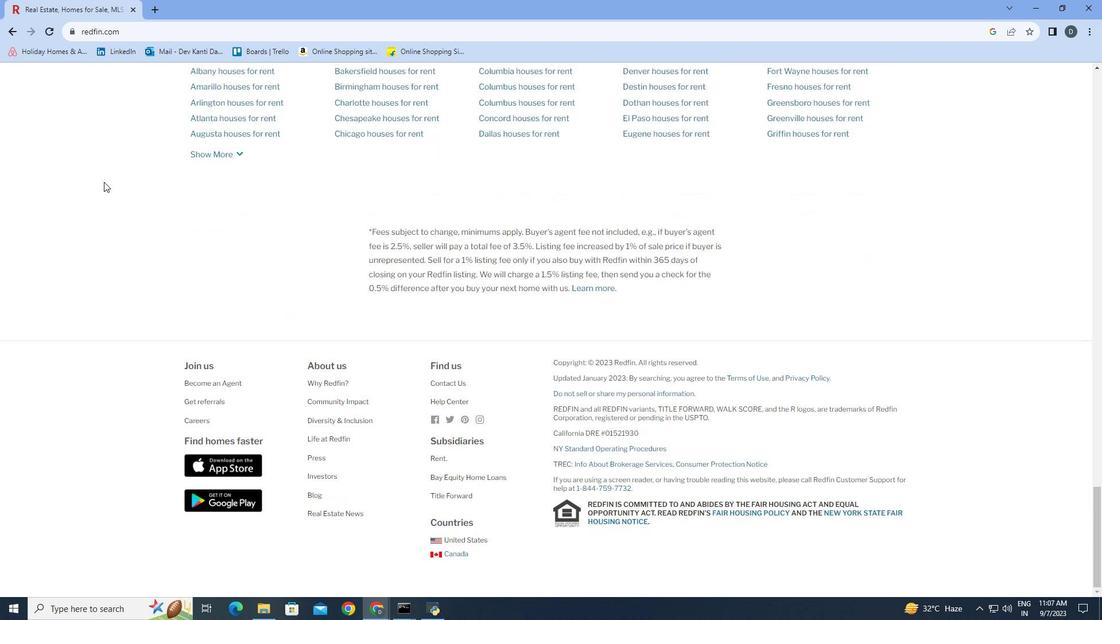 
Action: Mouse scrolled (105, 182) with delta (0, 0)
Screenshot: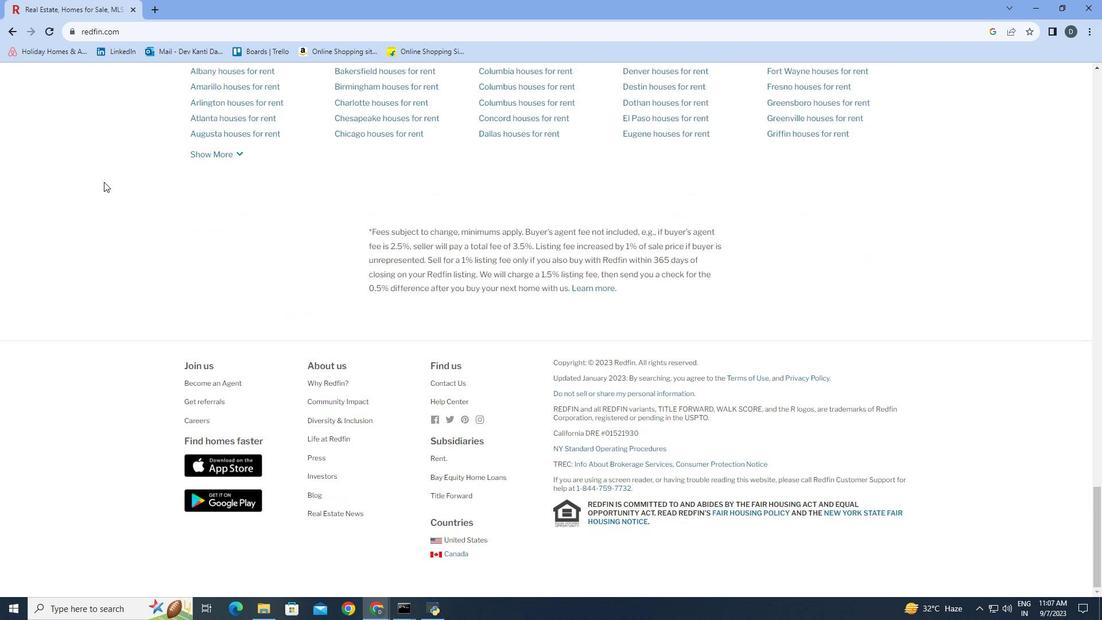 
Action: Mouse scrolled (105, 182) with delta (0, 0)
Screenshot: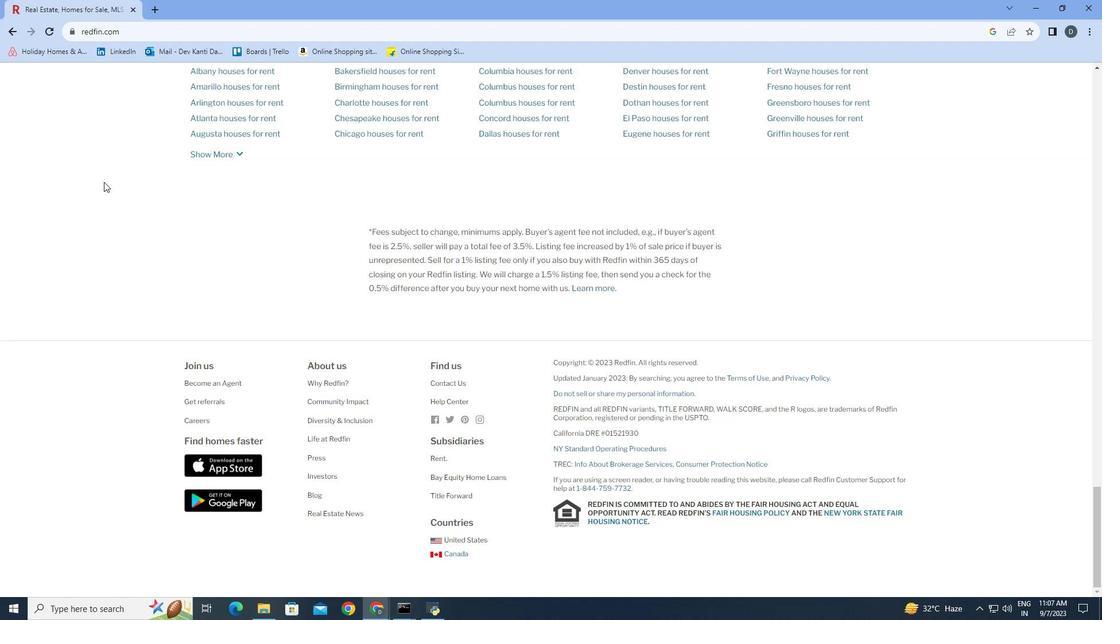 
Action: Mouse moved to (184, 420)
Screenshot: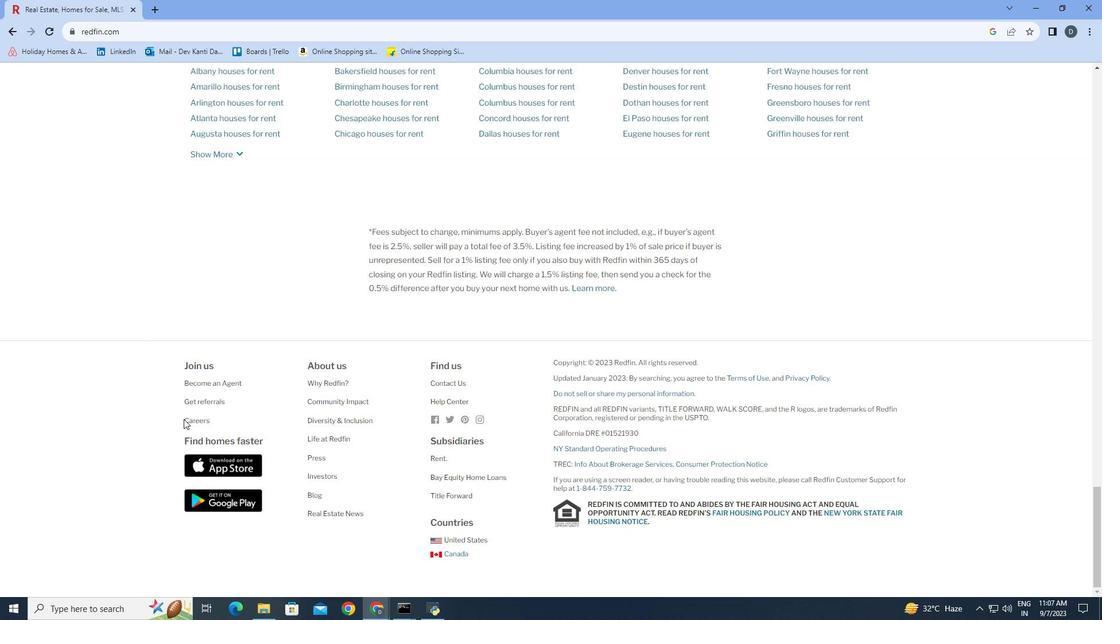 
Action: Mouse pressed left at (184, 420)
Screenshot: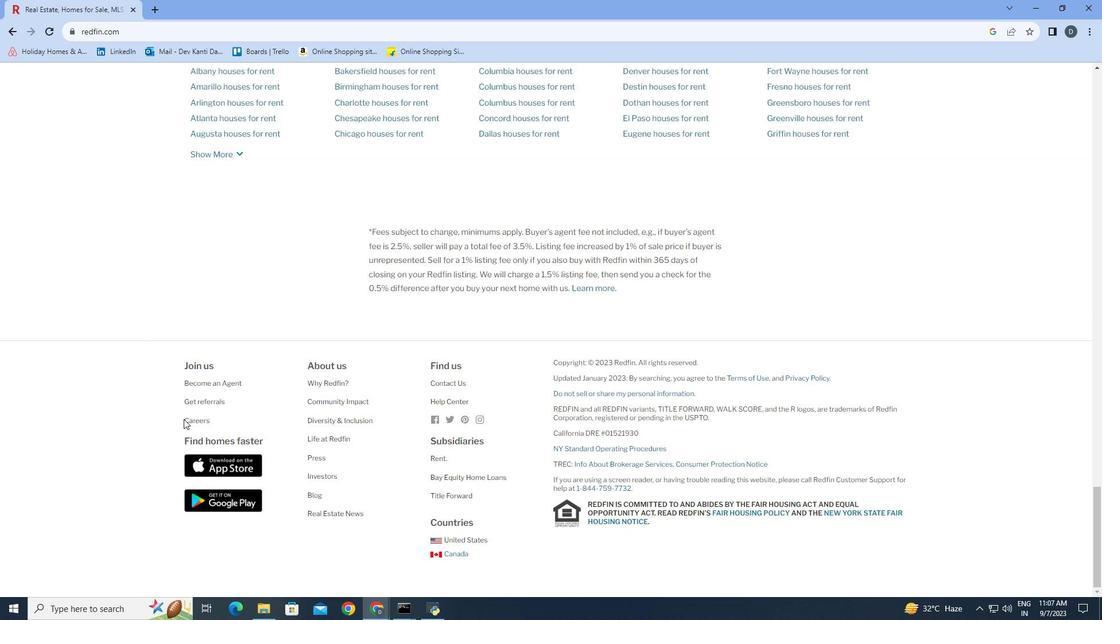 
Action: Mouse moved to (189, 424)
Screenshot: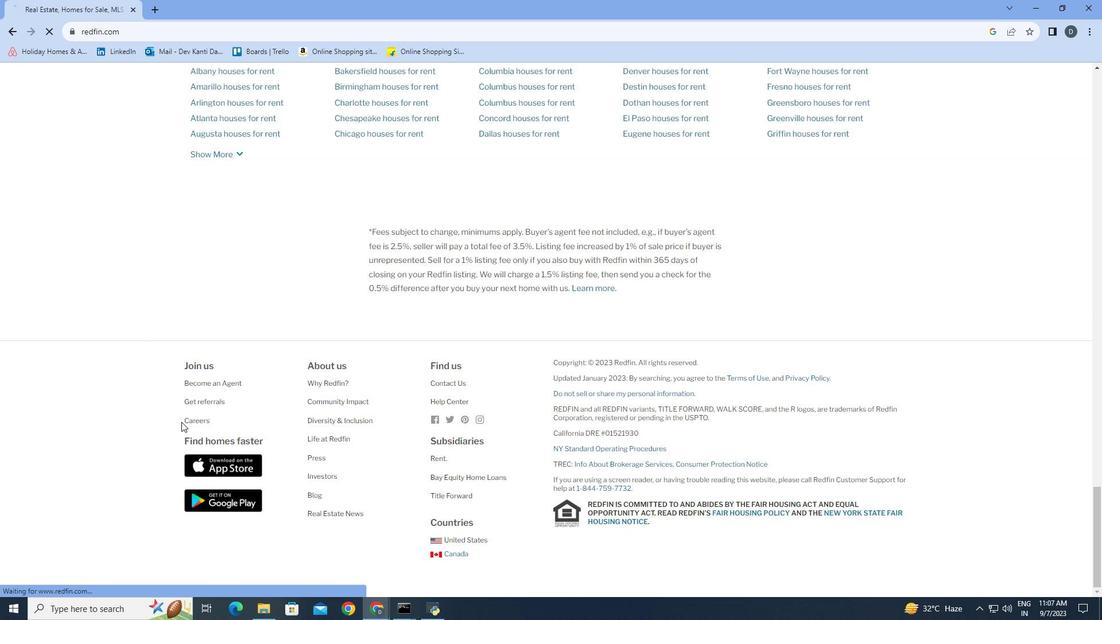 
Action: Mouse pressed left at (189, 424)
Screenshot: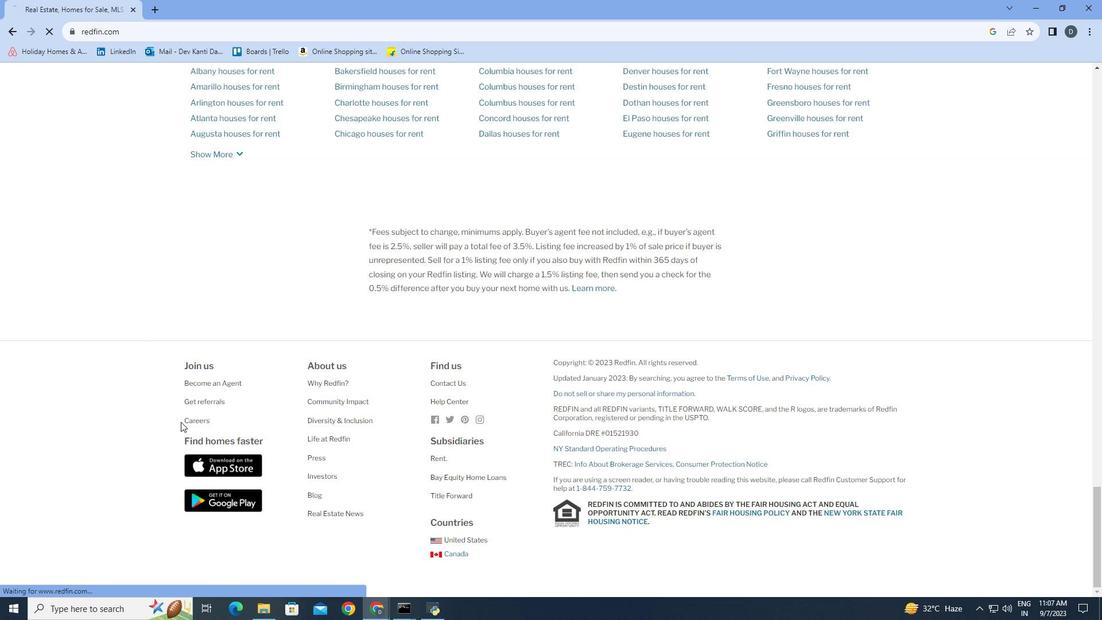 
Action: Mouse moved to (520, 338)
Screenshot: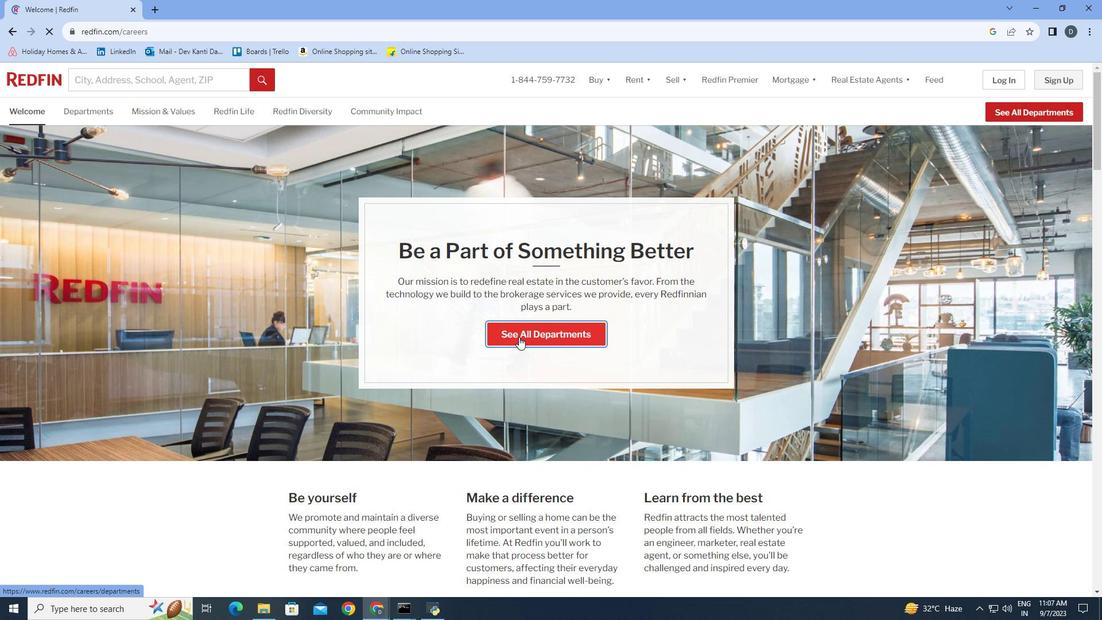
Action: Mouse pressed left at (520, 338)
Screenshot: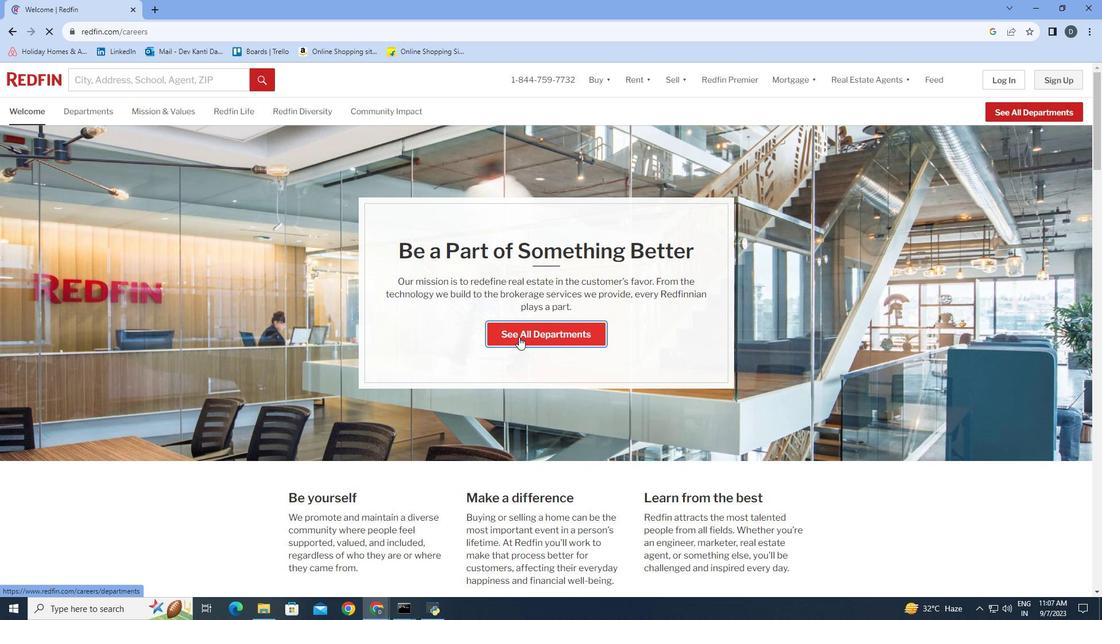 
Action: Mouse moved to (801, 273)
Screenshot: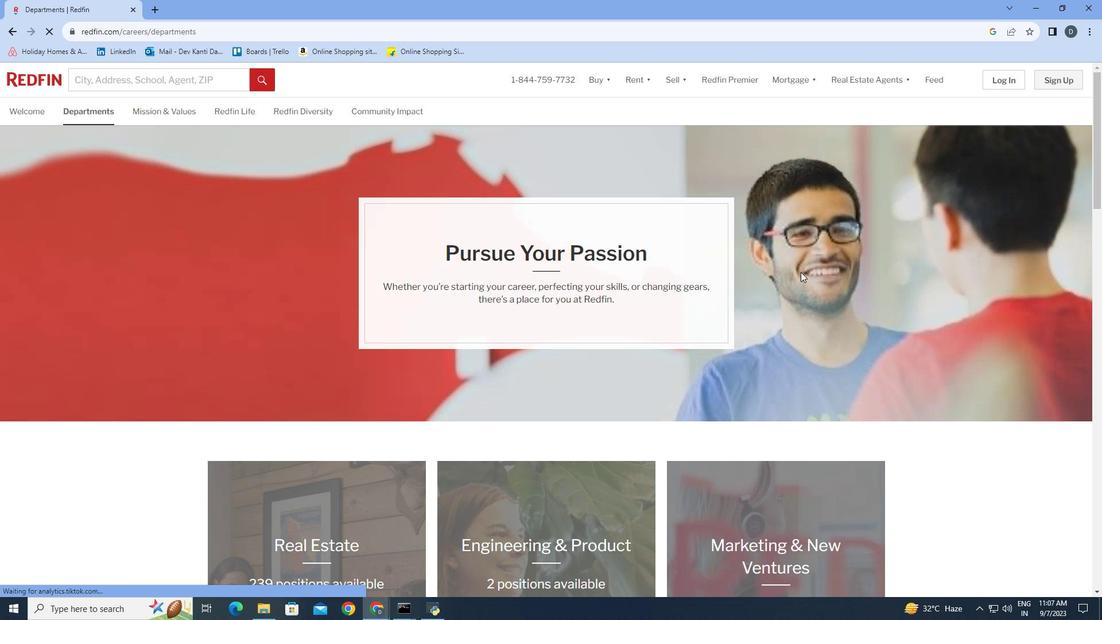 
Action: Mouse scrolled (801, 272) with delta (0, 0)
Screenshot: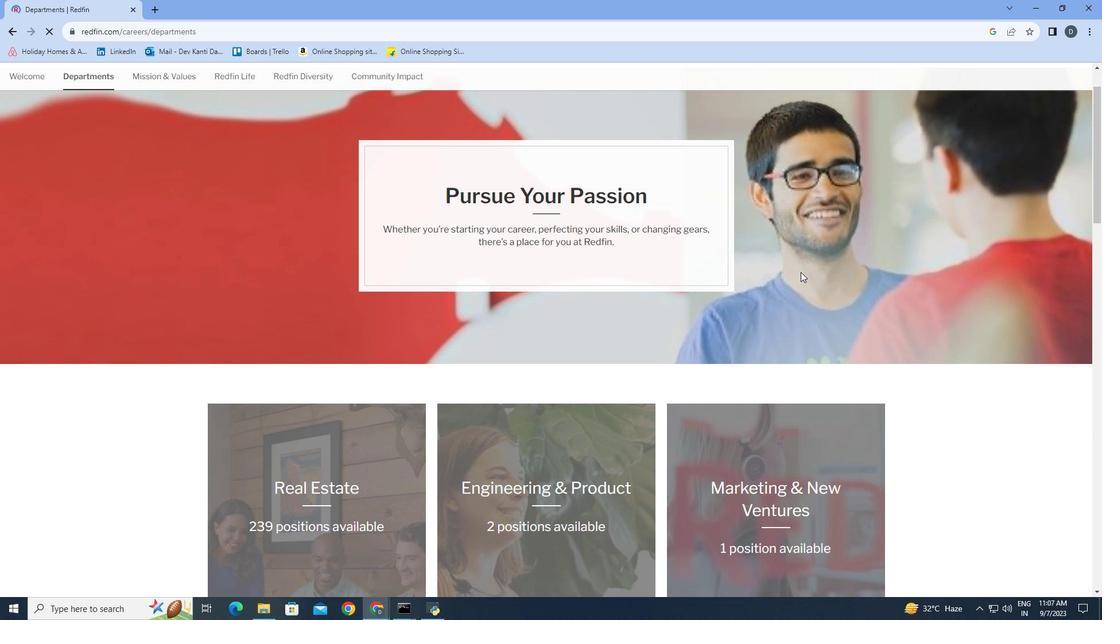 
Action: Mouse scrolled (801, 272) with delta (0, 0)
Screenshot: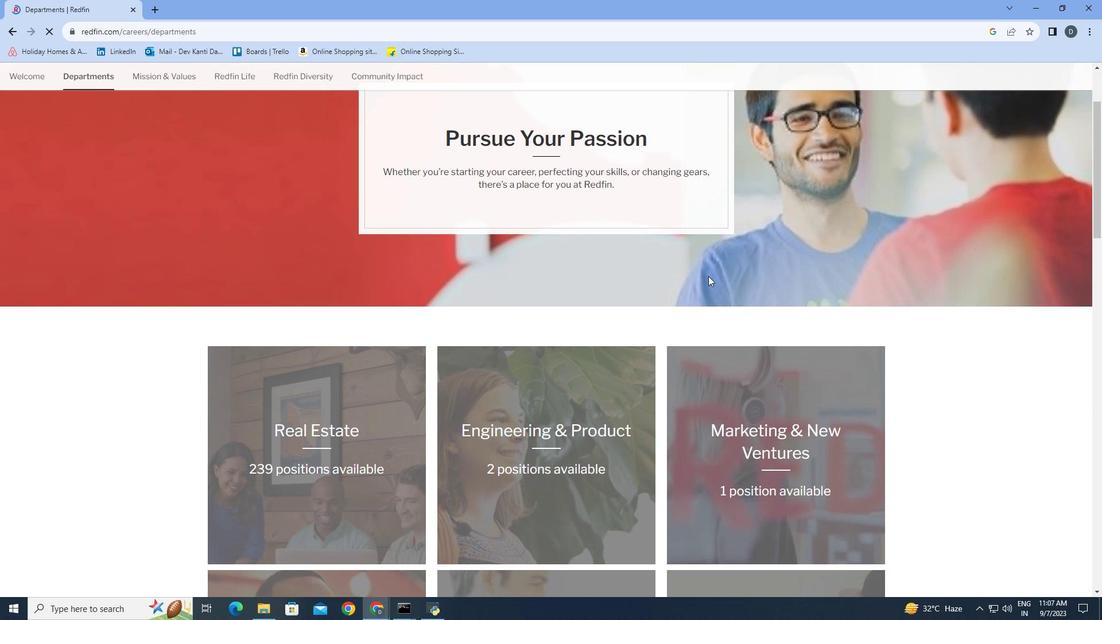 
Action: Mouse moved to (346, 365)
Screenshot: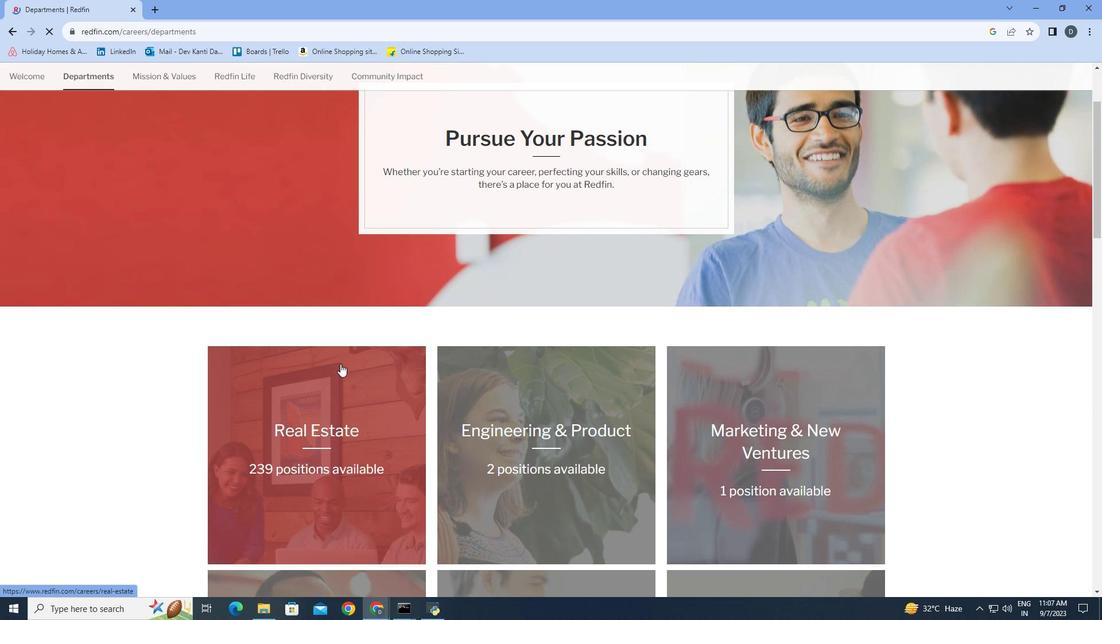 
Action: Mouse pressed left at (346, 365)
Screenshot: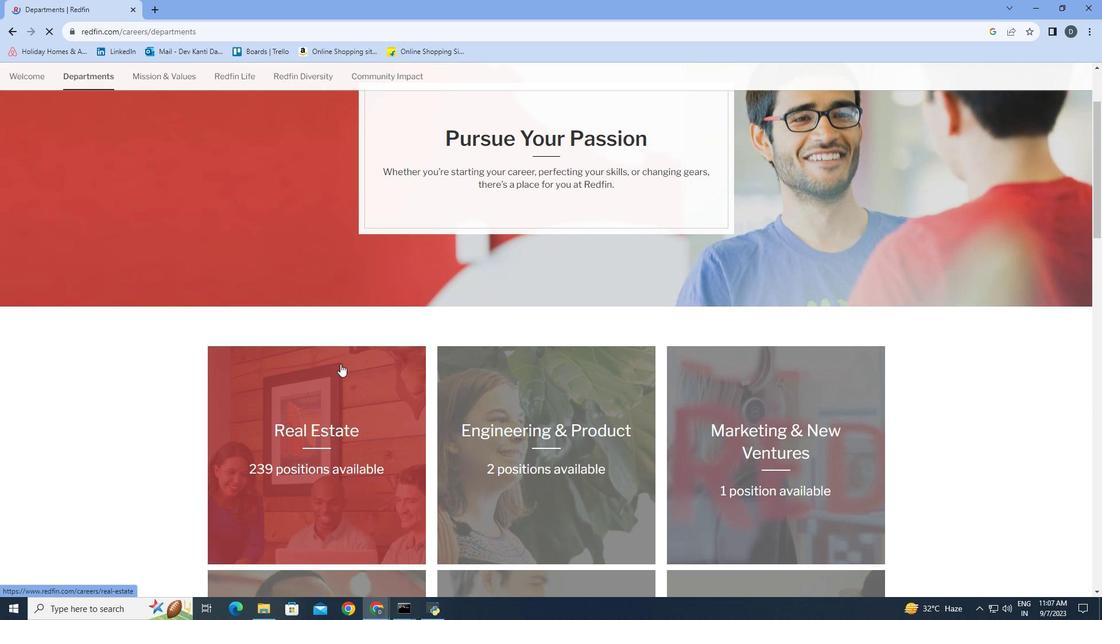 
Action: Mouse moved to (770, 333)
Screenshot: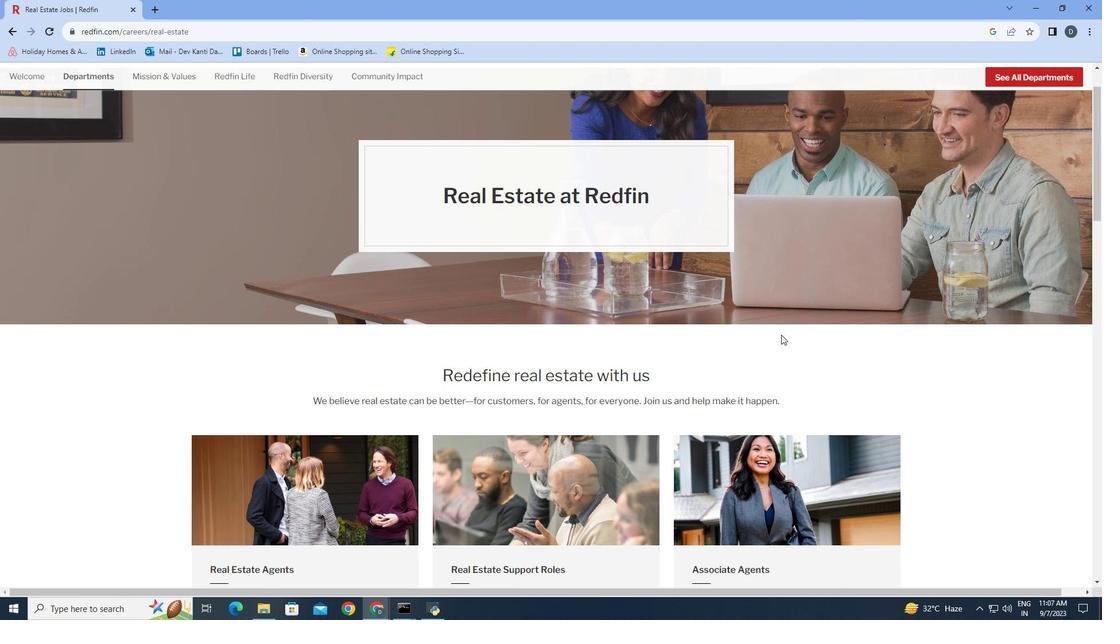 
Action: Mouse scrolled (770, 332) with delta (0, 0)
Screenshot: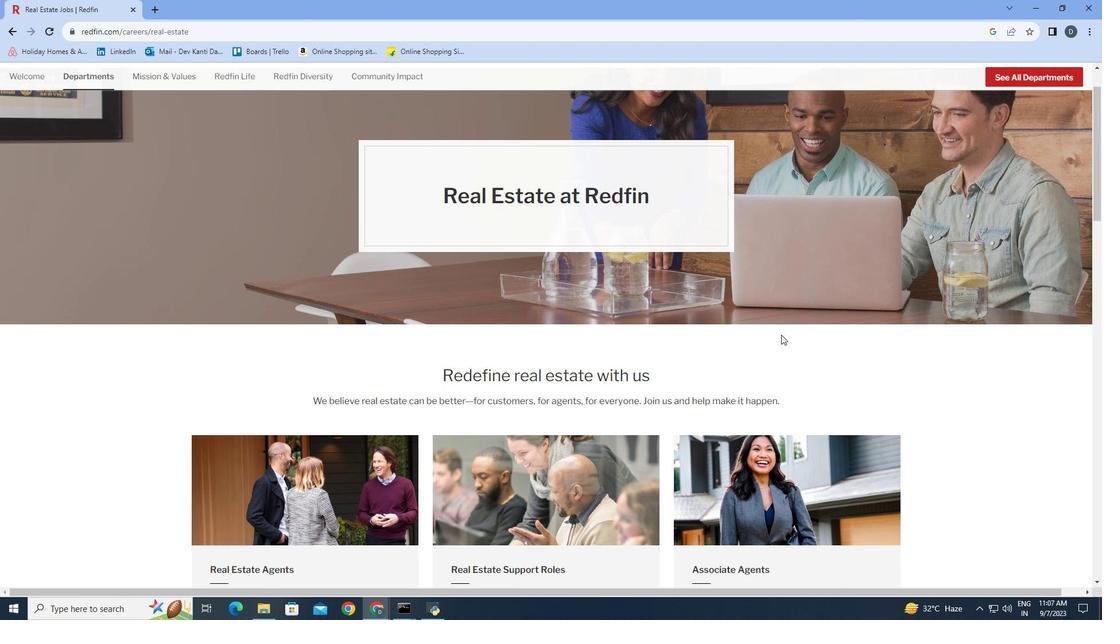 
Action: Mouse moved to (783, 336)
Screenshot: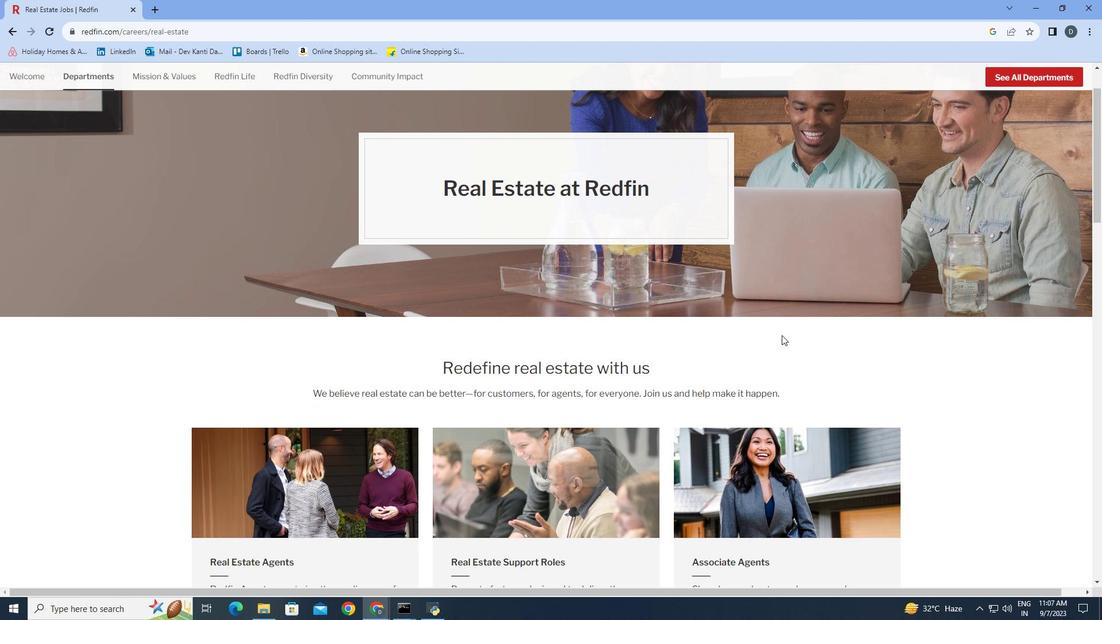 
Action: Mouse scrolled (783, 335) with delta (0, 0)
Screenshot: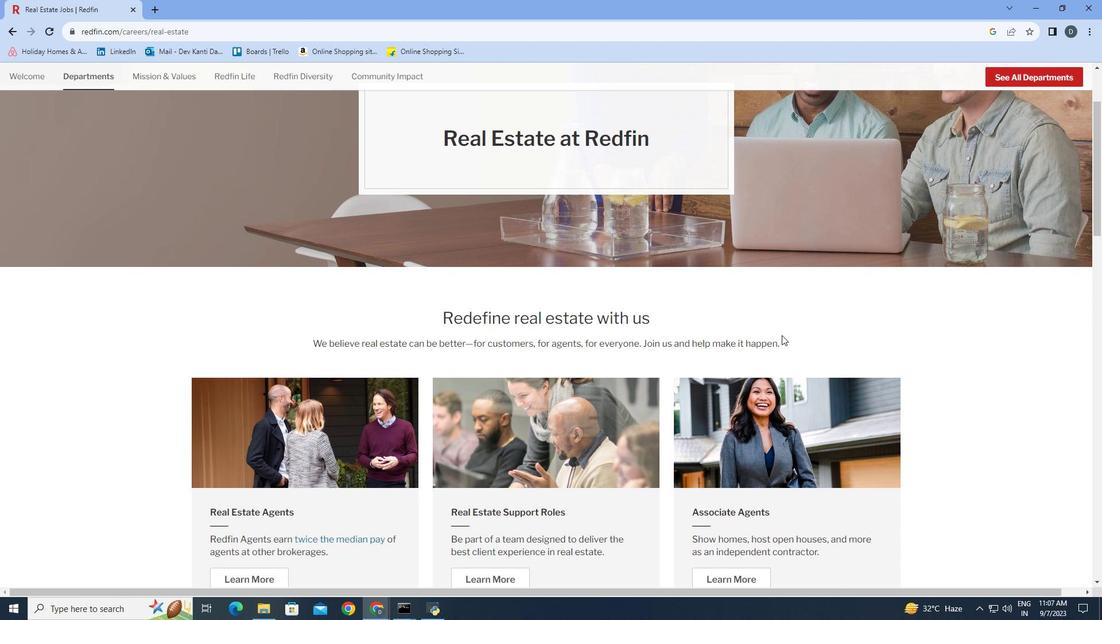 
Action: Mouse scrolled (783, 335) with delta (0, 0)
Screenshot: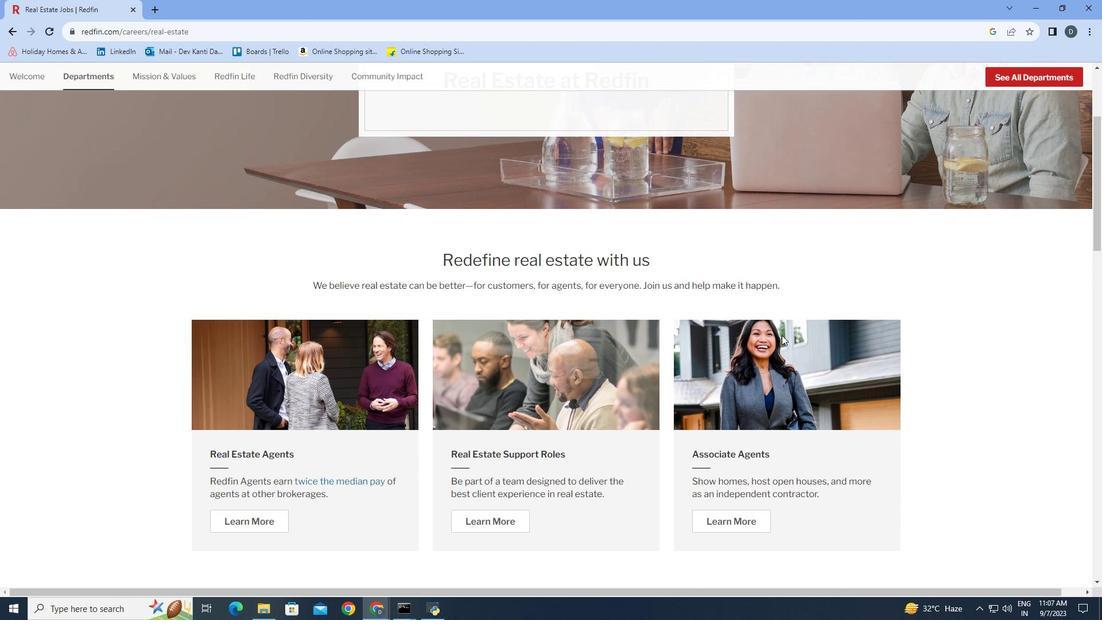 
Action: Mouse scrolled (783, 335) with delta (0, 0)
Screenshot: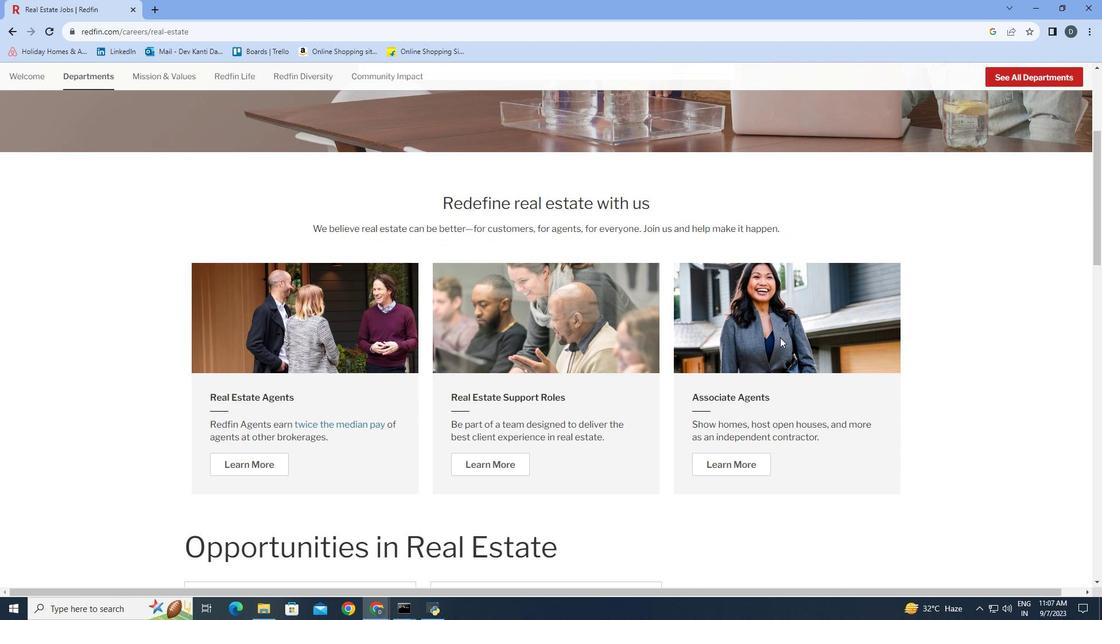 
Action: Mouse moved to (661, 366)
Screenshot: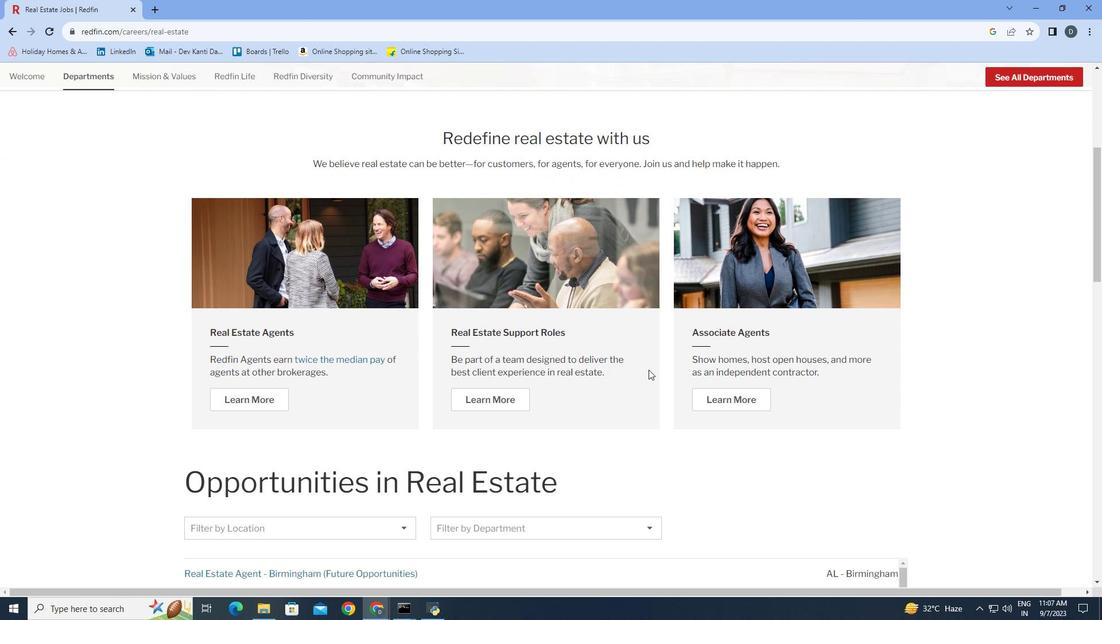 
Action: Mouse scrolled (661, 366) with delta (0, 0)
Screenshot: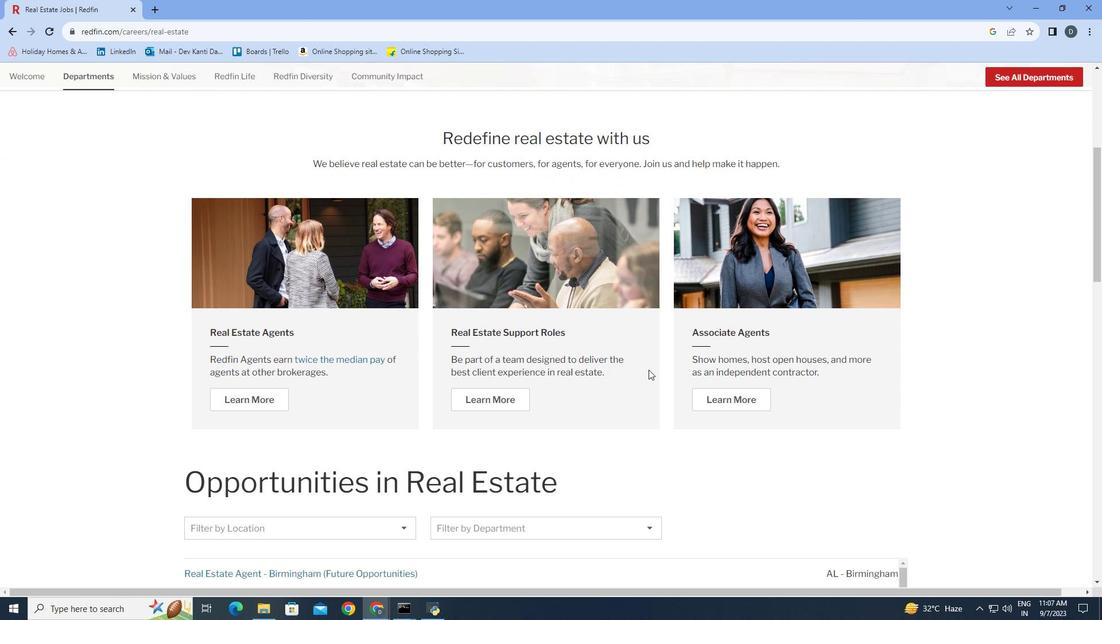 
Action: Mouse moved to (649, 370)
Screenshot: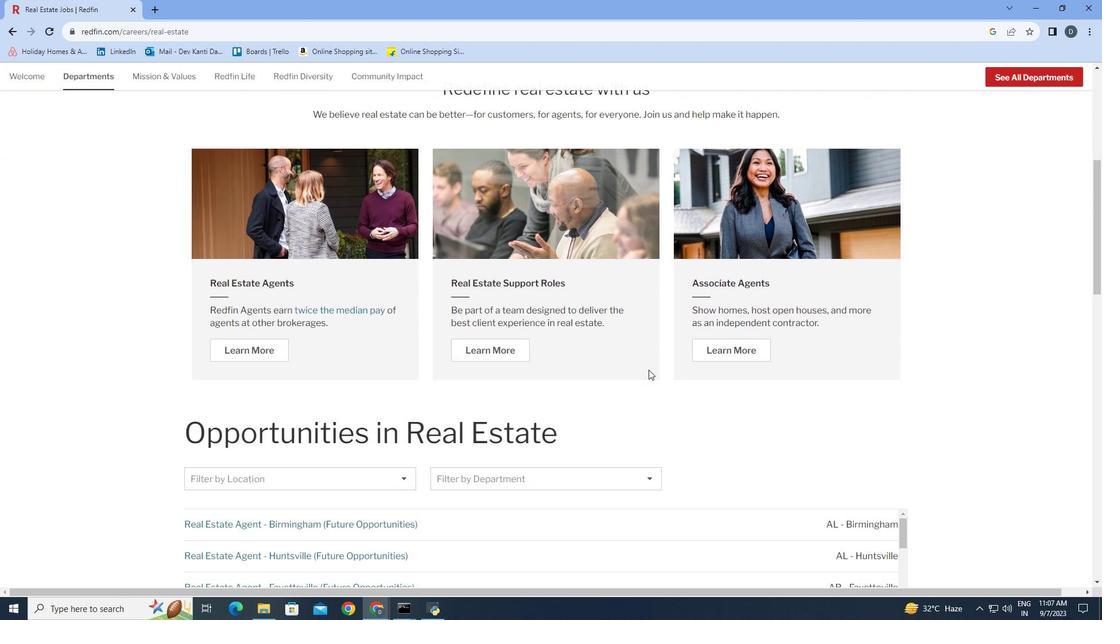 
Action: Mouse scrolled (649, 370) with delta (0, 0)
Screenshot: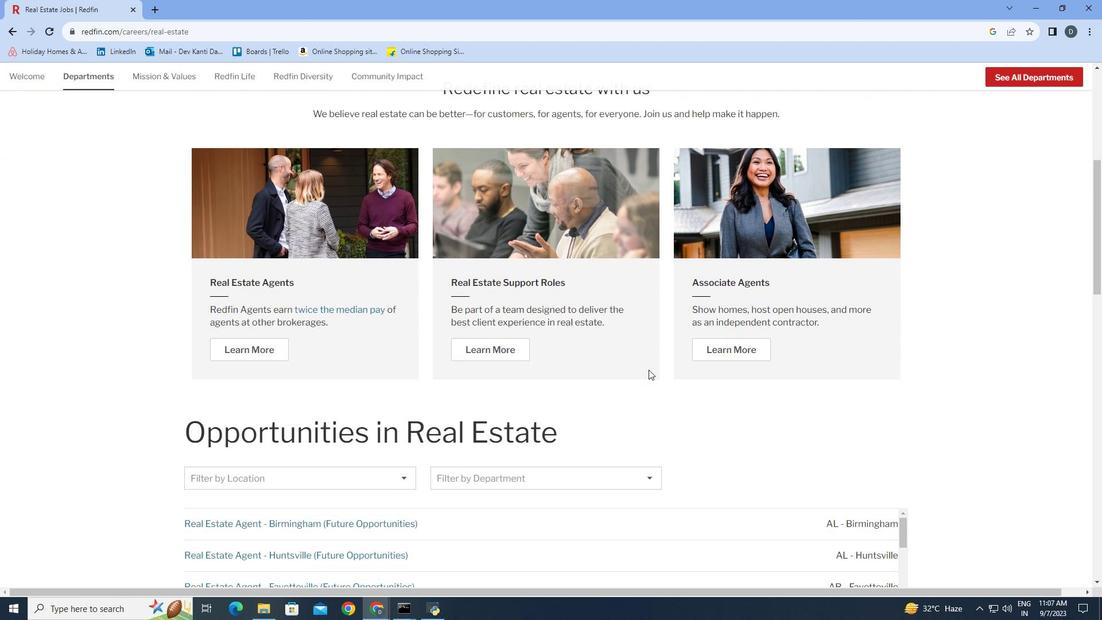 
Action: Mouse moved to (649, 370)
Screenshot: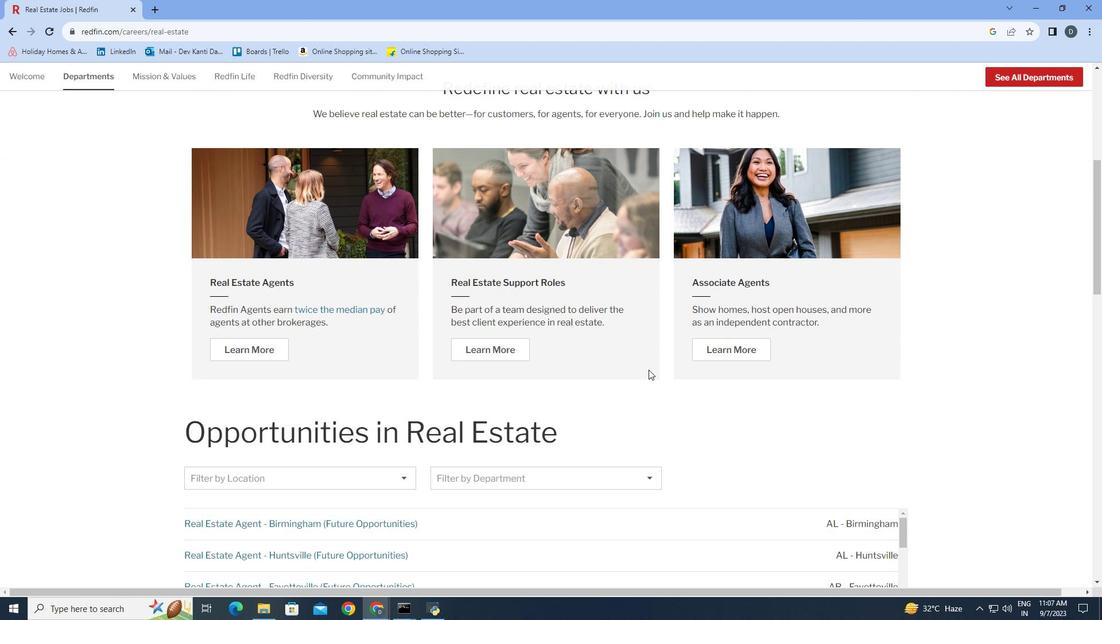 
Action: Mouse scrolled (649, 370) with delta (0, 0)
Screenshot: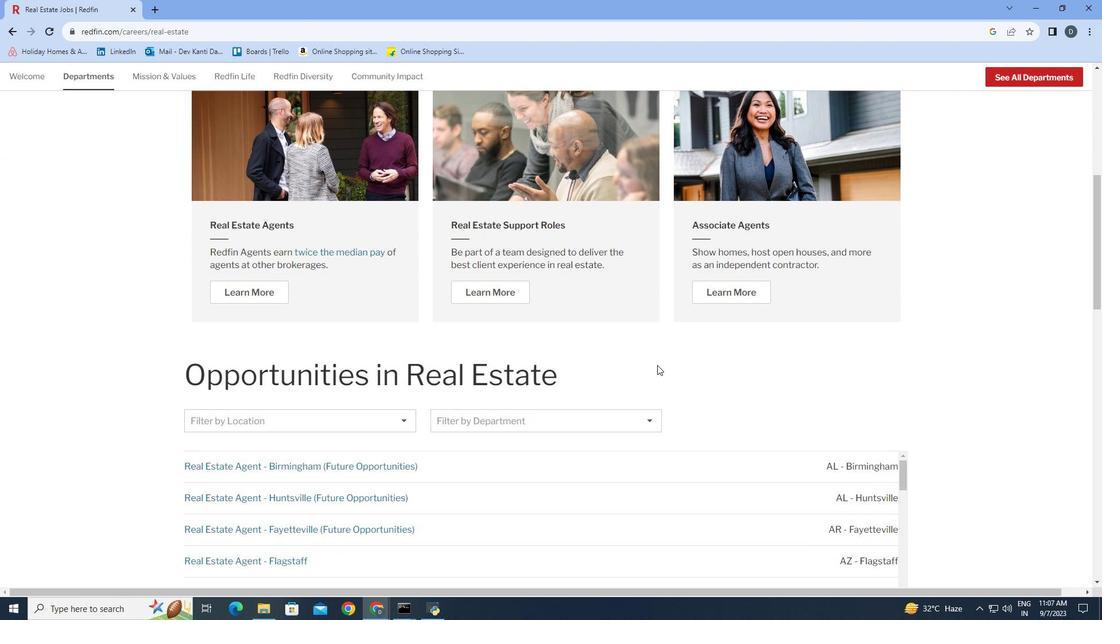 
Action: Mouse moved to (965, 403)
Screenshot: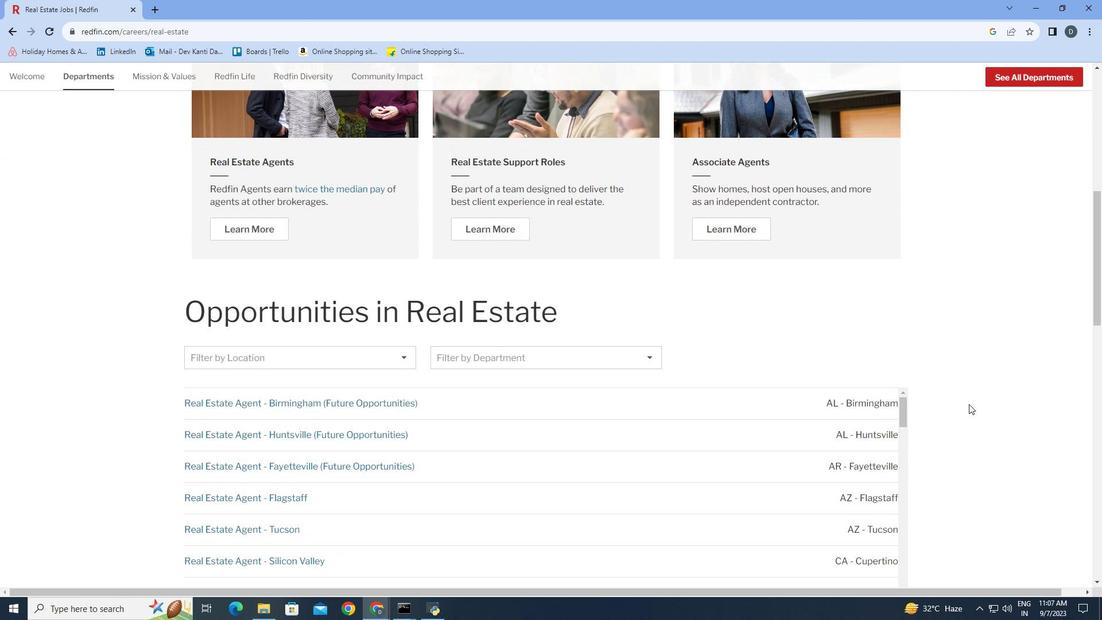 
Action: Mouse scrolled (965, 402) with delta (0, 0)
Screenshot: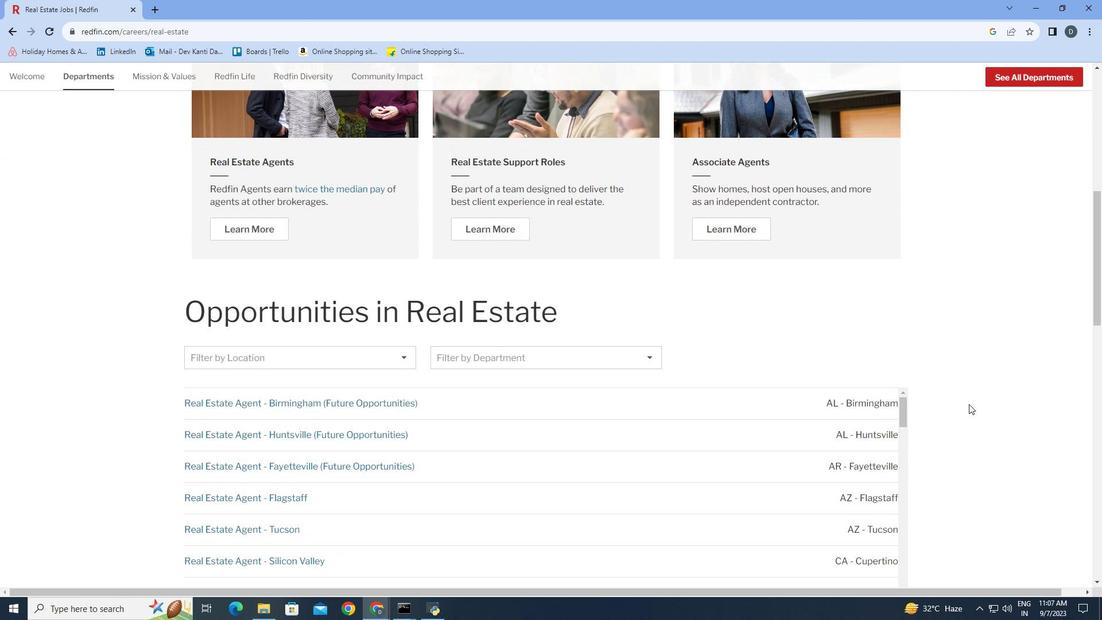 
Action: Mouse moved to (970, 404)
Screenshot: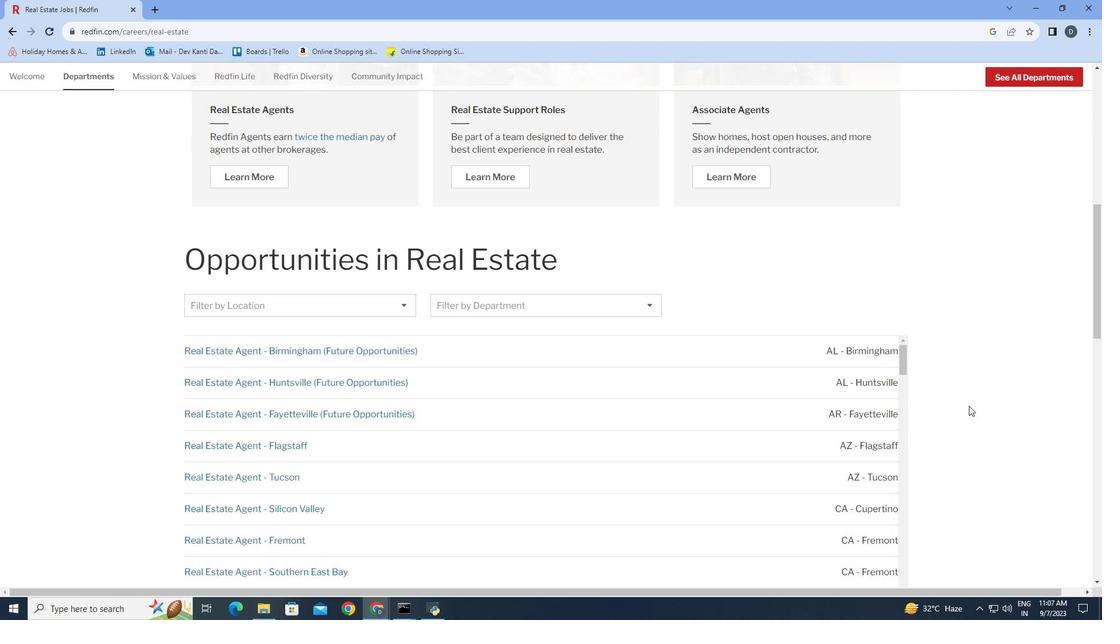 
Action: Mouse scrolled (970, 404) with delta (0, 0)
Screenshot: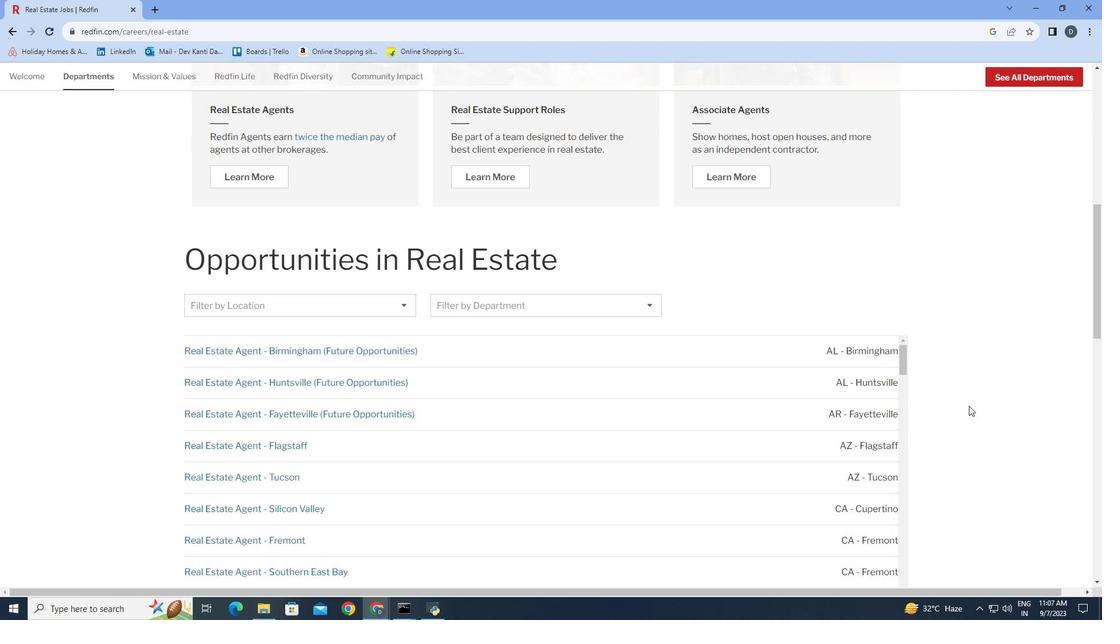 
Action: Mouse moved to (970, 405)
Screenshot: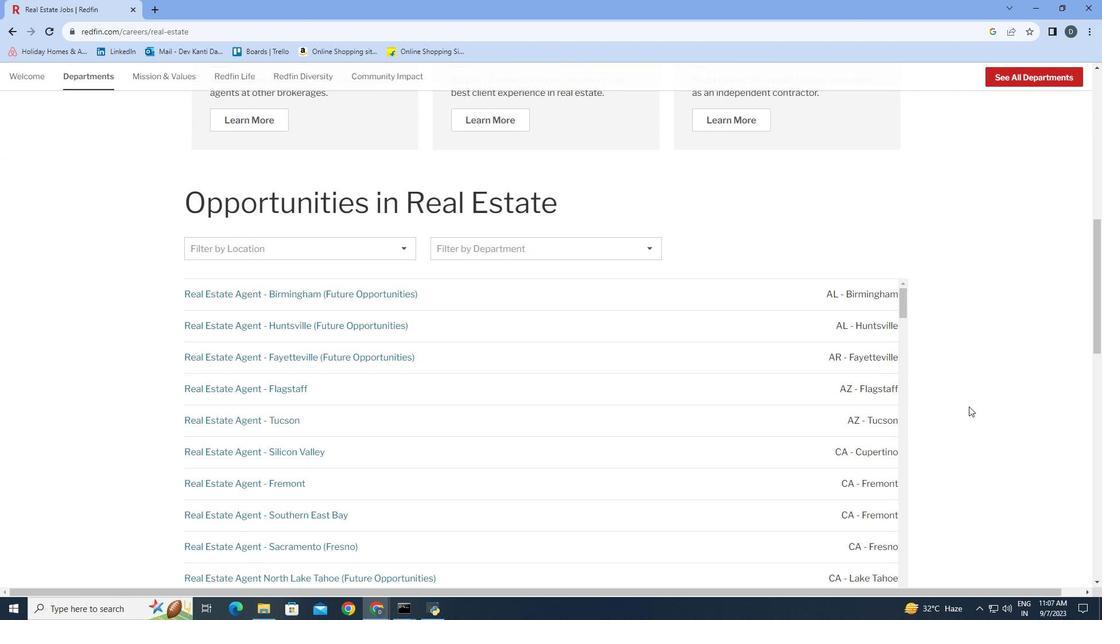 
Action: Mouse scrolled (970, 405) with delta (0, 0)
Screenshot: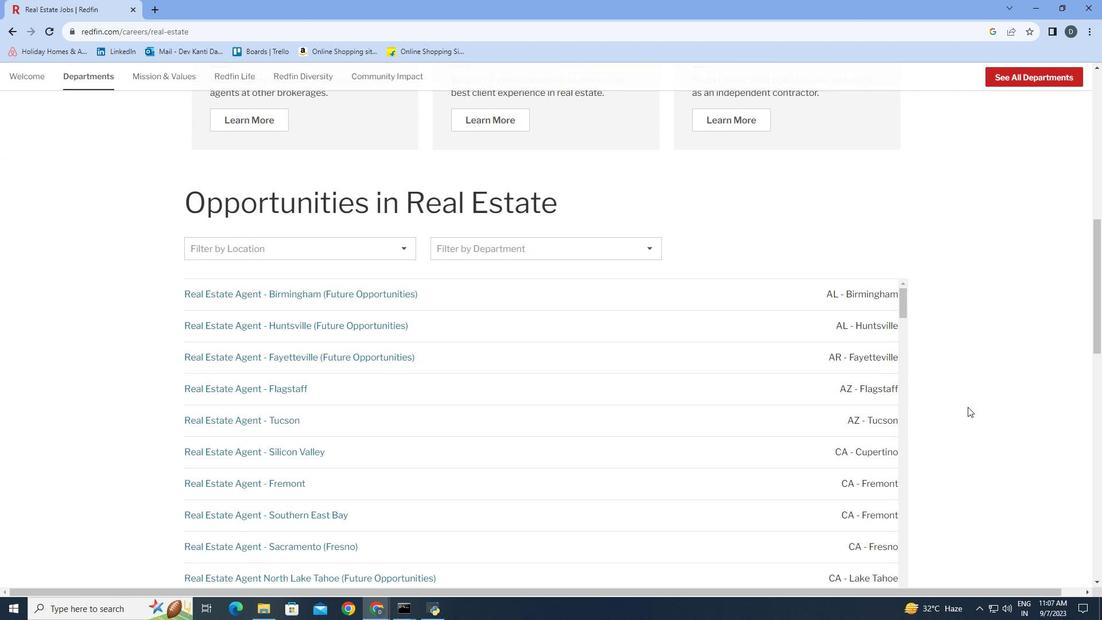 
Action: Mouse moved to (969, 408)
Screenshot: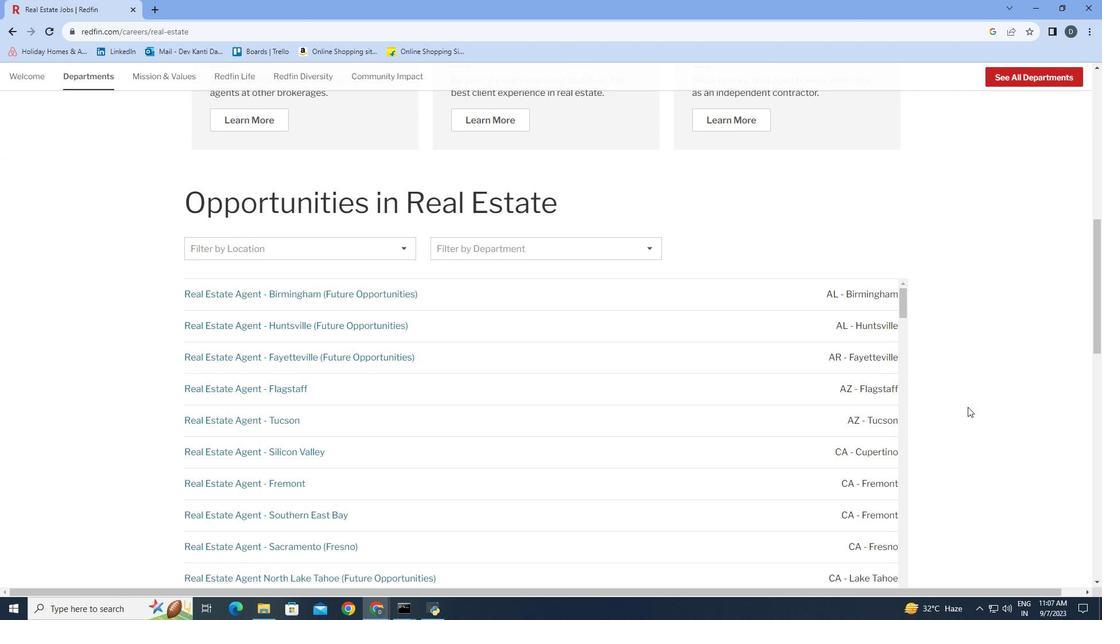 
Action: Mouse scrolled (969, 407) with delta (0, 0)
Screenshot: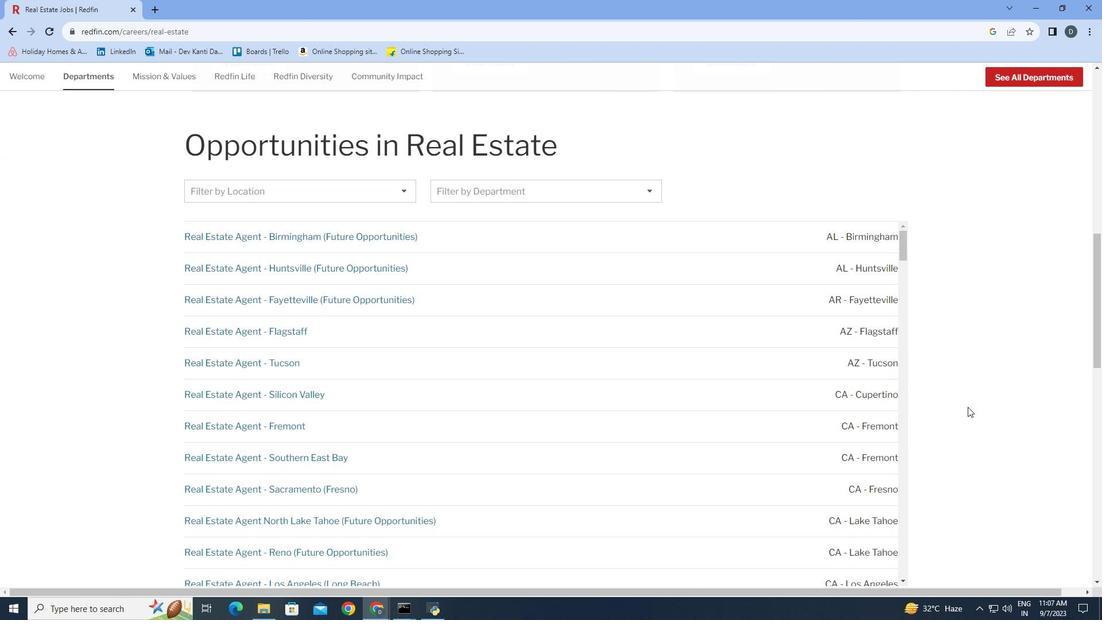 
Action: Mouse scrolled (969, 407) with delta (0, 0)
Screenshot: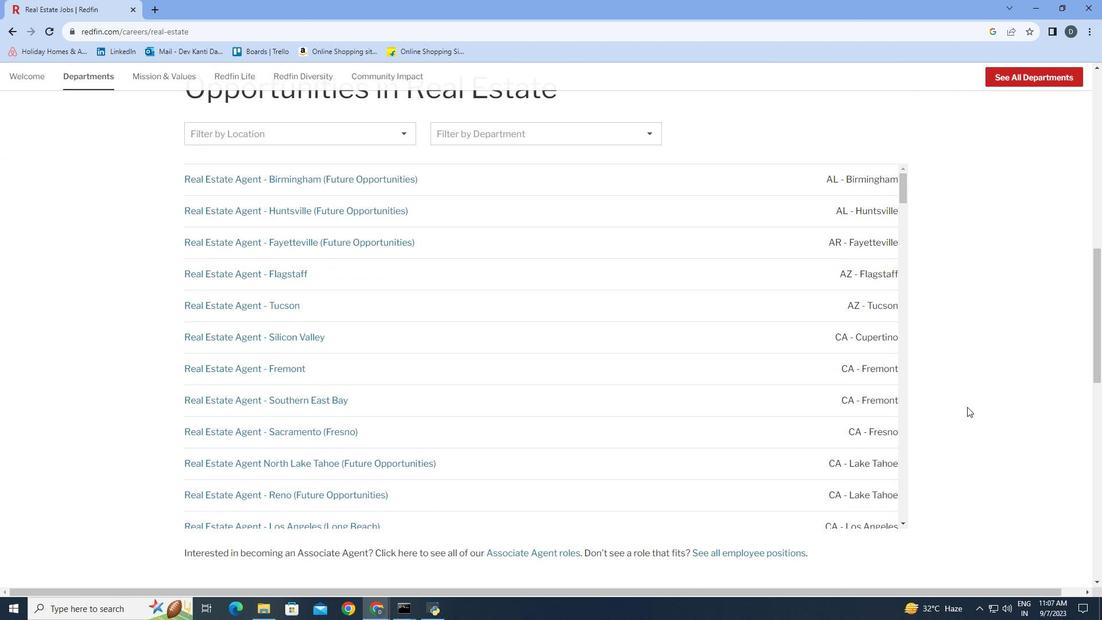 
Action: Mouse moved to (686, 311)
Screenshot: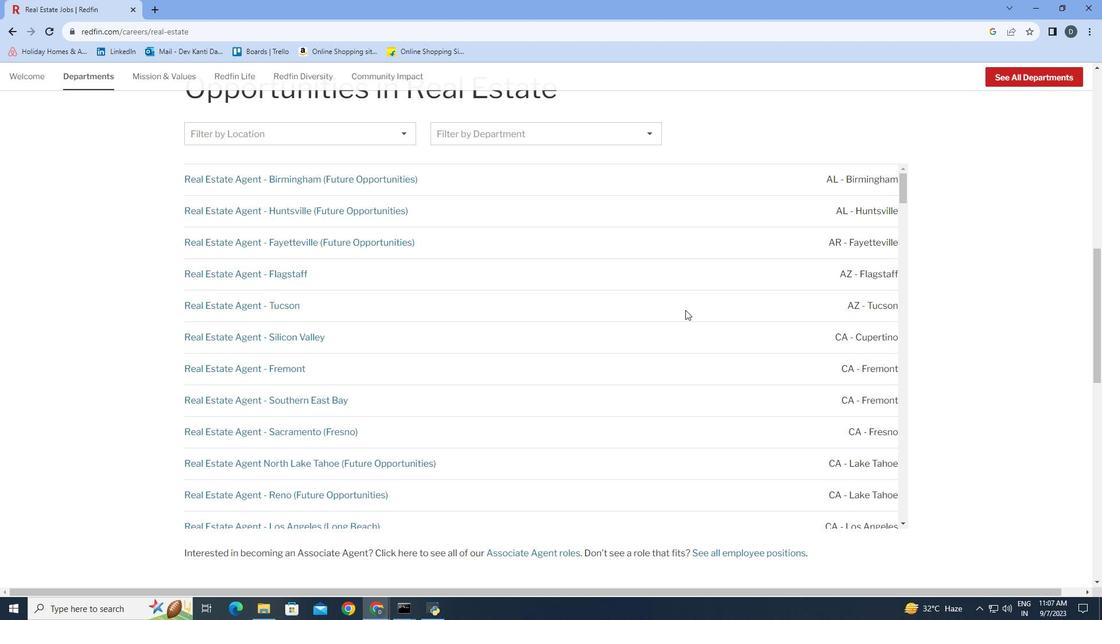 
Action: Mouse scrolled (686, 310) with delta (0, 0)
Screenshot: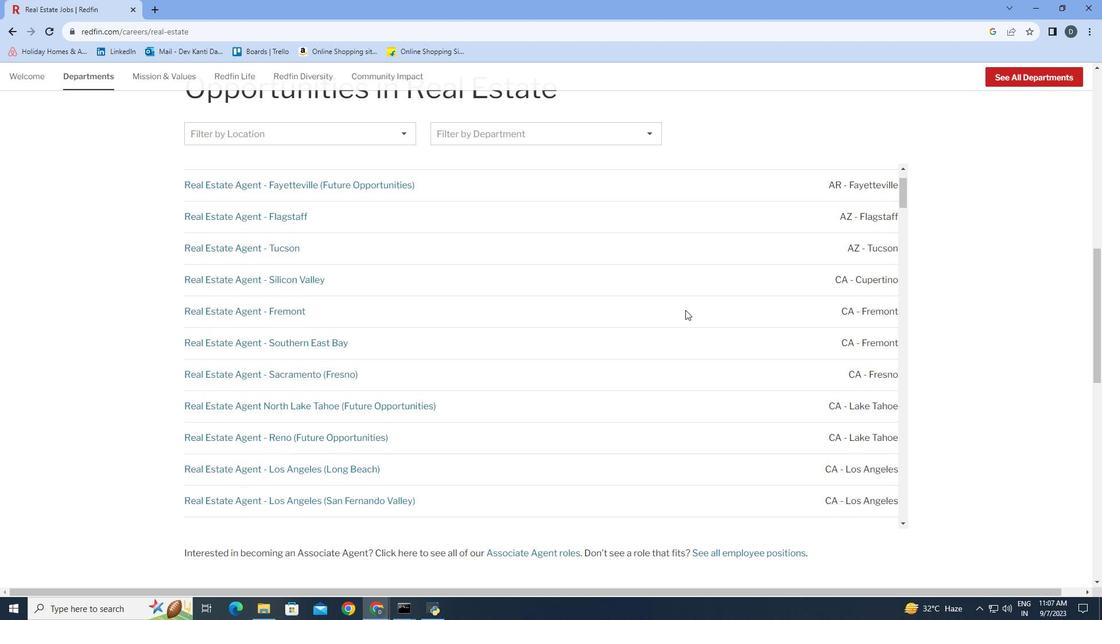 
Action: Mouse scrolled (686, 310) with delta (0, 0)
Screenshot: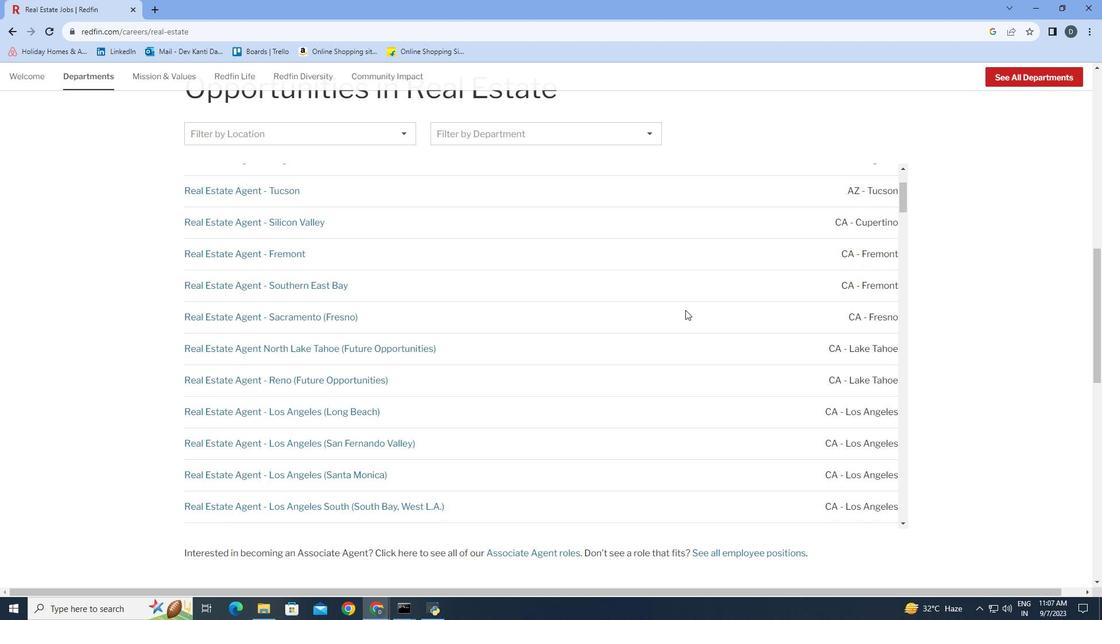 
Action: Mouse scrolled (686, 310) with delta (0, 0)
Screenshot: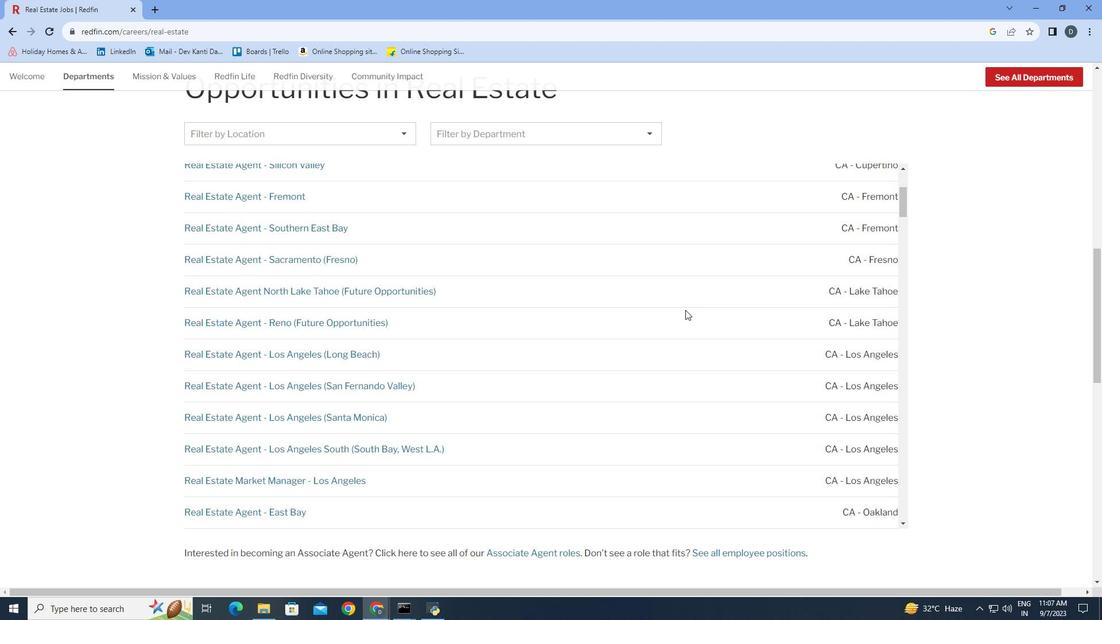 
Action: Mouse scrolled (686, 310) with delta (0, 0)
Screenshot: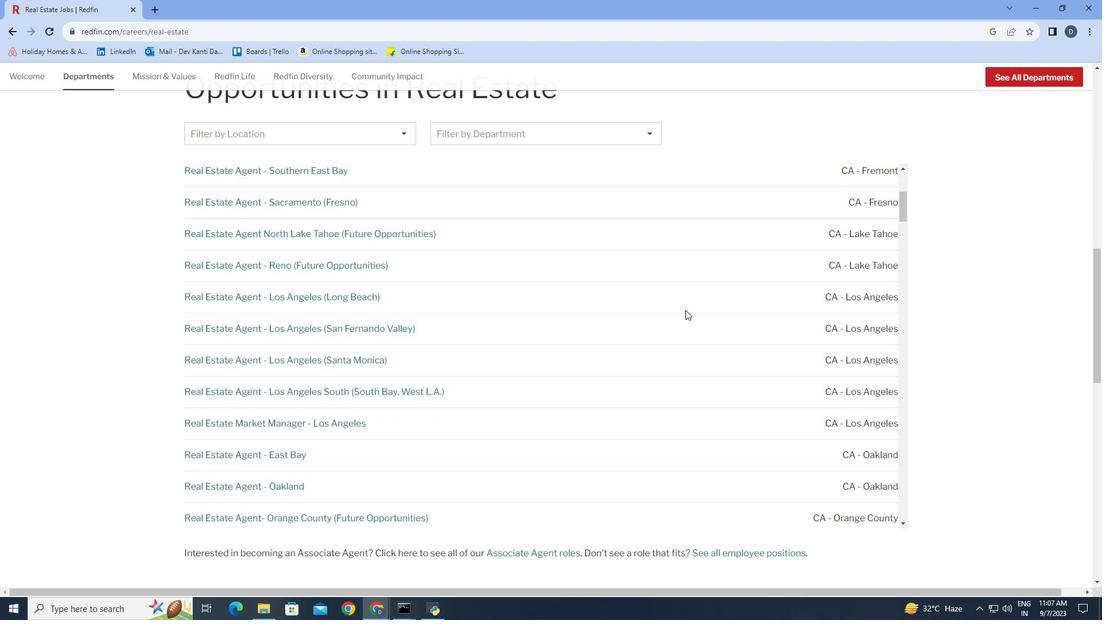 
Action: Mouse scrolled (686, 310) with delta (0, 0)
Screenshot: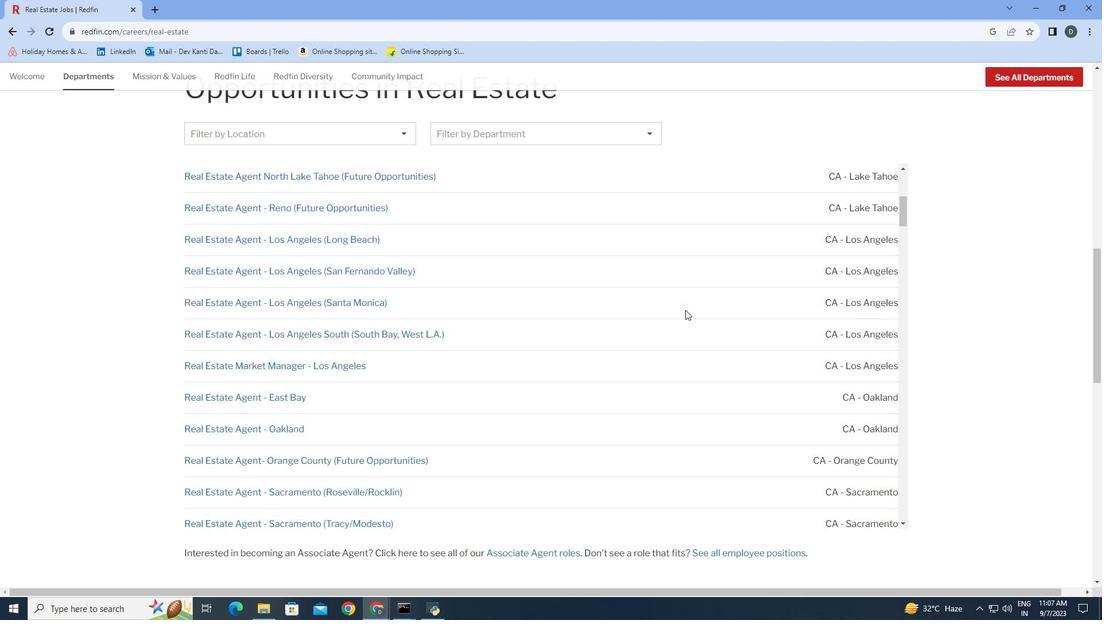 
Action: Mouse scrolled (686, 310) with delta (0, 0)
Screenshot: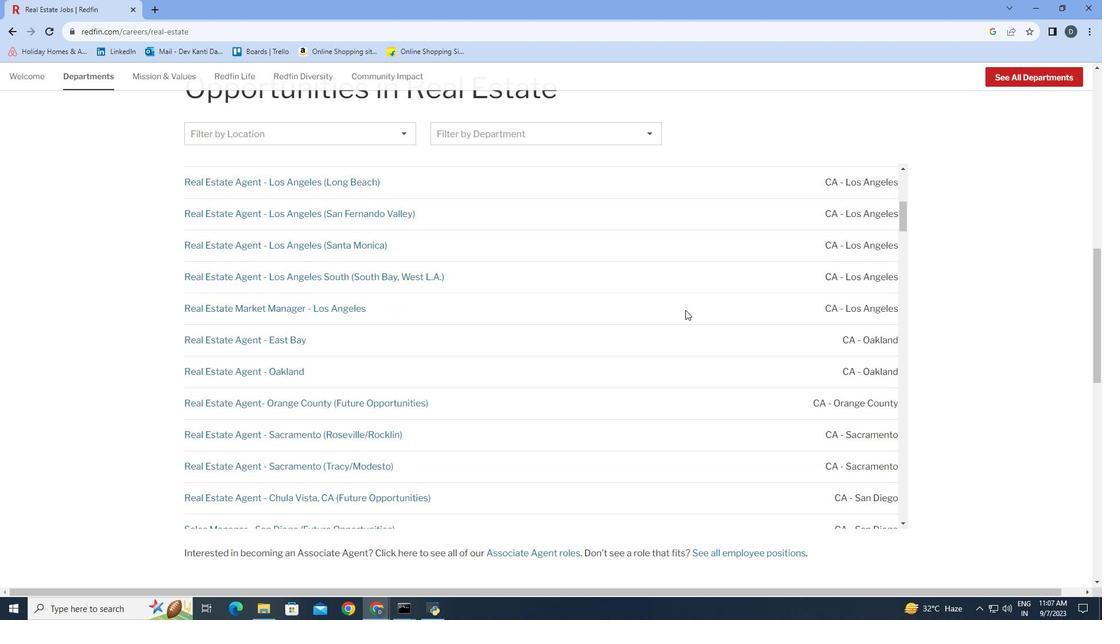 
Action: Mouse scrolled (686, 310) with delta (0, 0)
Screenshot: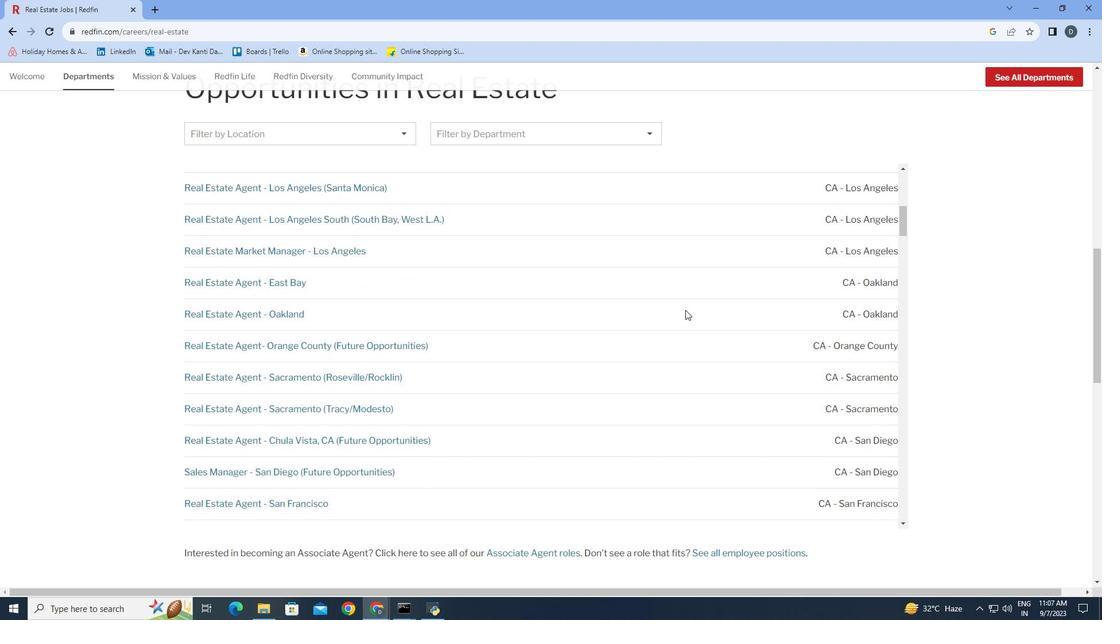 
Action: Mouse scrolled (686, 310) with delta (0, 0)
Screenshot: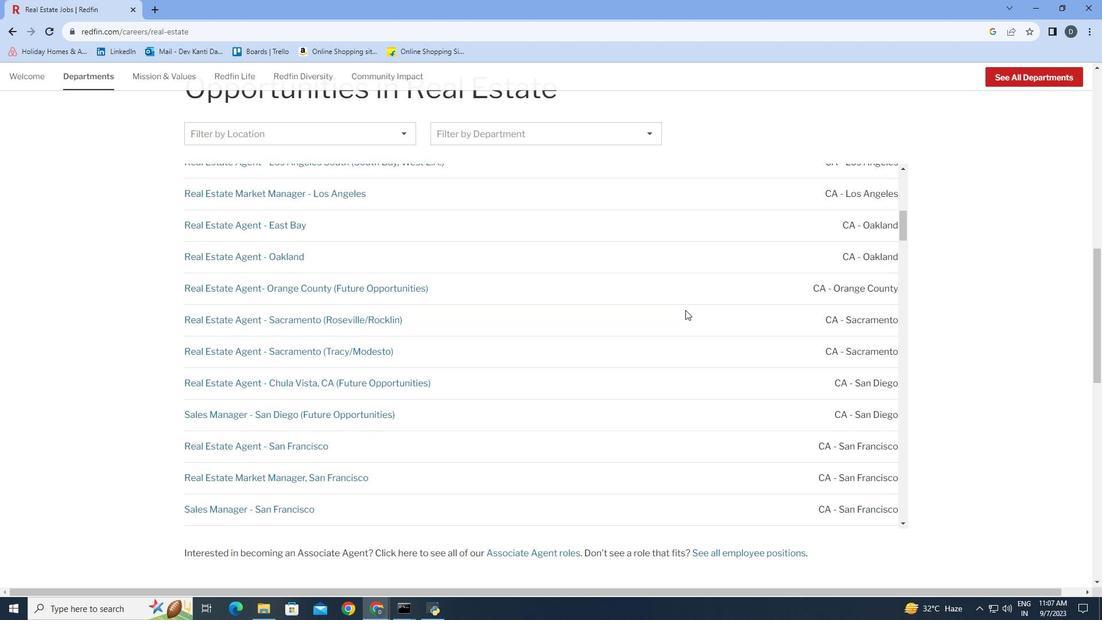 
Action: Mouse scrolled (686, 310) with delta (0, 0)
Screenshot: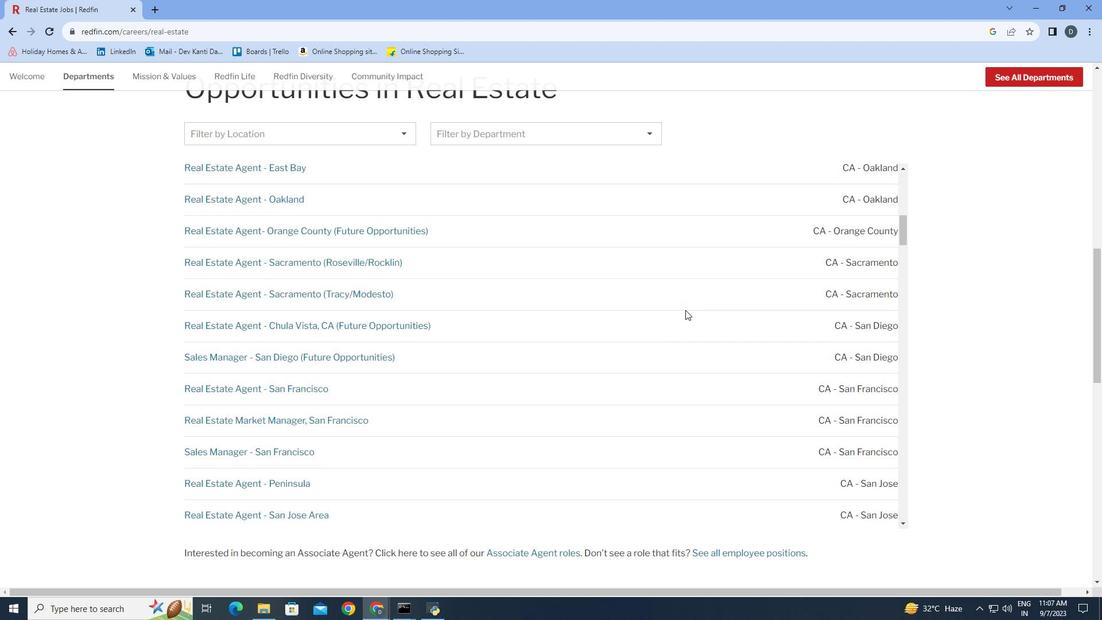 
Action: Mouse scrolled (686, 310) with delta (0, 0)
Screenshot: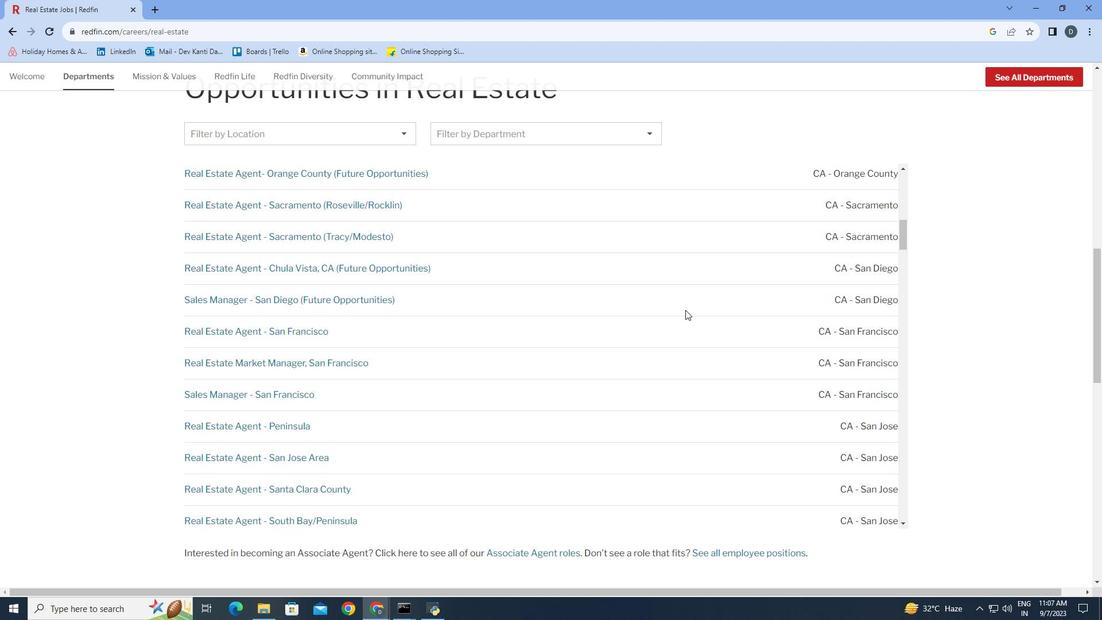 
Action: Mouse scrolled (686, 310) with delta (0, 0)
Screenshot: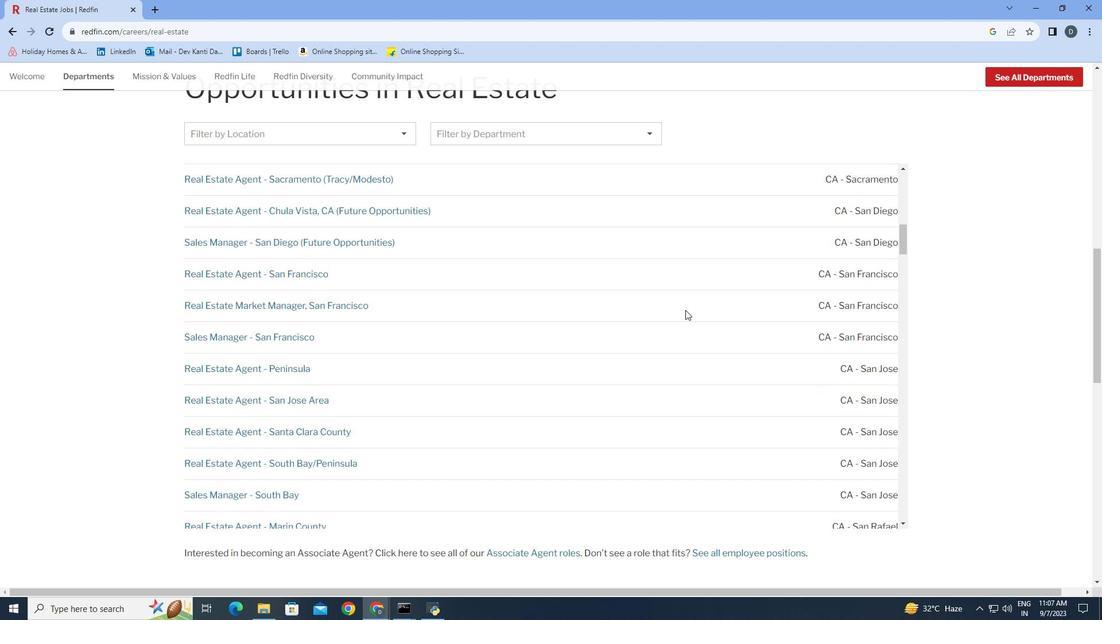 
Action: Mouse scrolled (686, 310) with delta (0, 0)
Screenshot: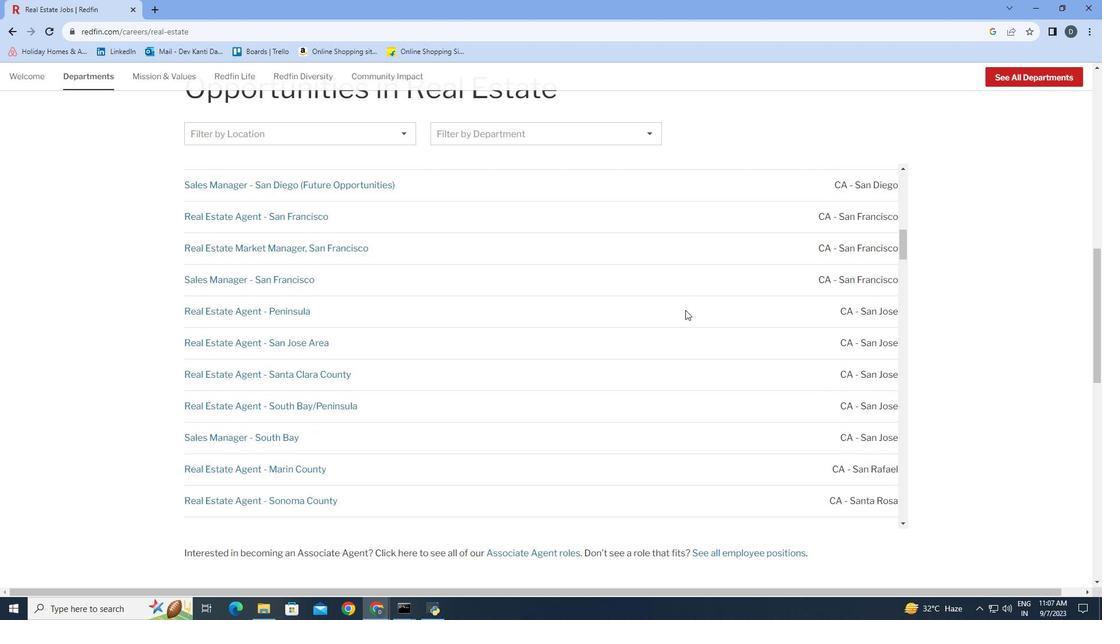 
Action: Mouse scrolled (686, 310) with delta (0, 0)
Screenshot: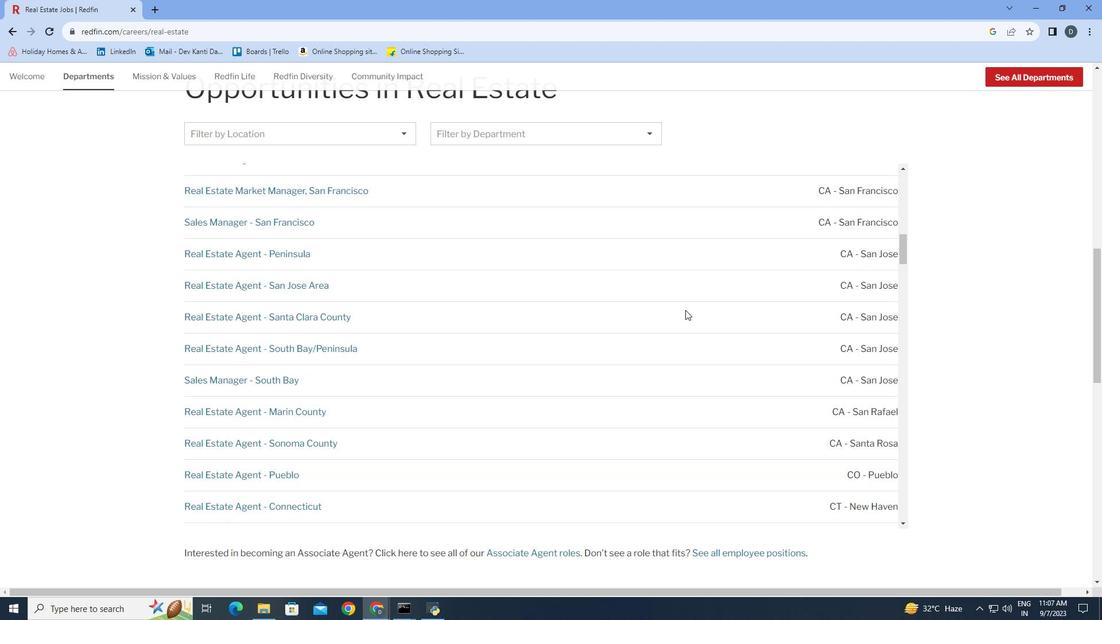 
Action: Mouse scrolled (686, 310) with delta (0, 0)
Screenshot: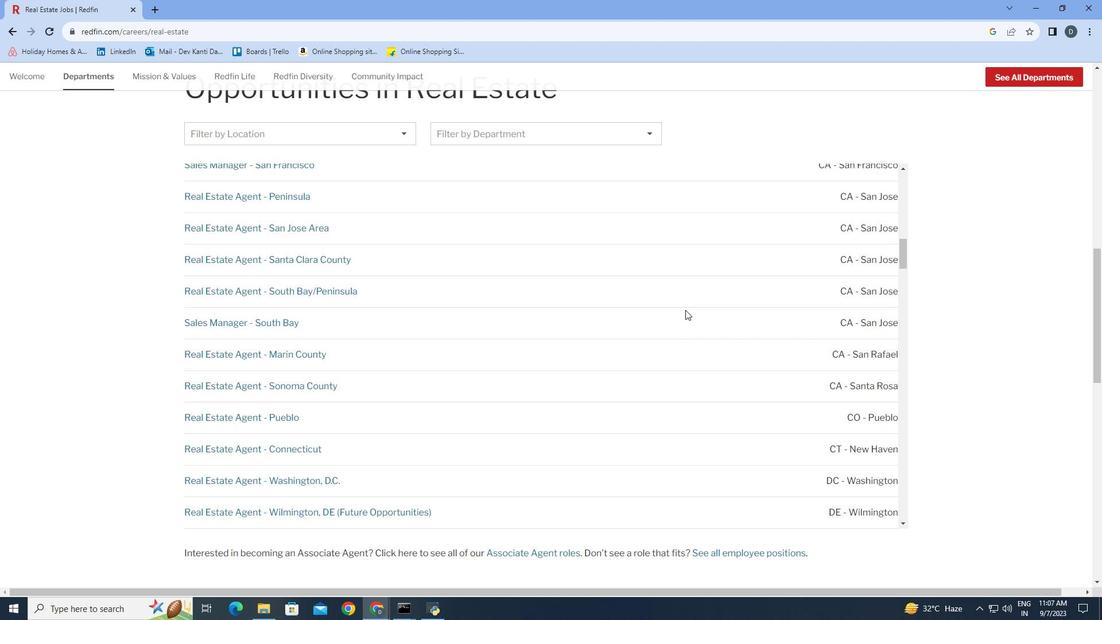 
Action: Mouse scrolled (686, 310) with delta (0, 0)
Screenshot: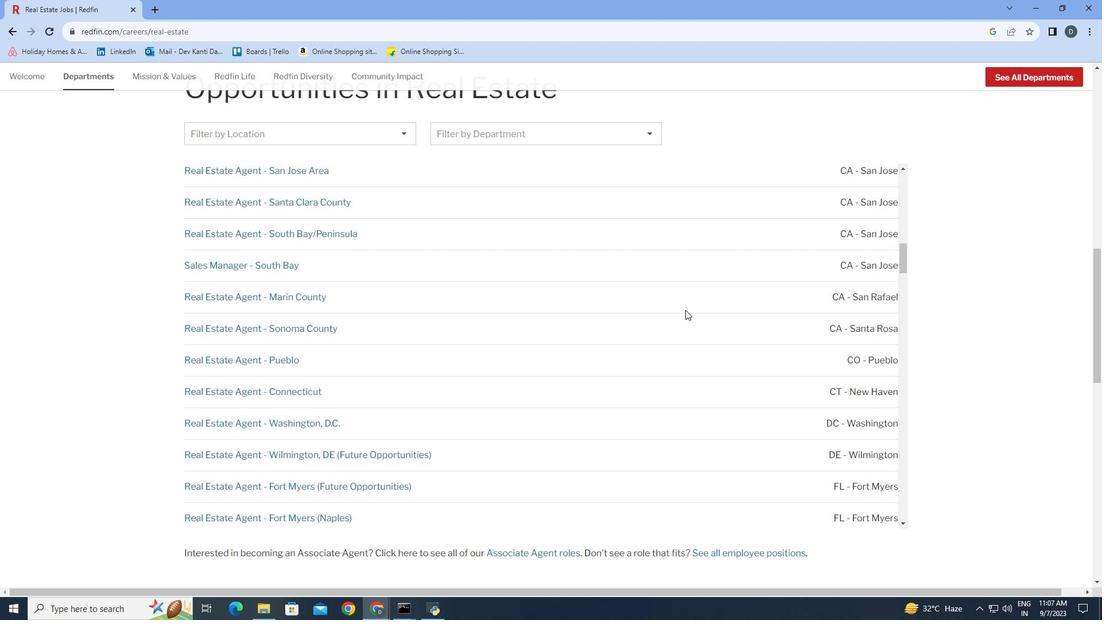 
Action: Mouse scrolled (686, 310) with delta (0, 0)
Screenshot: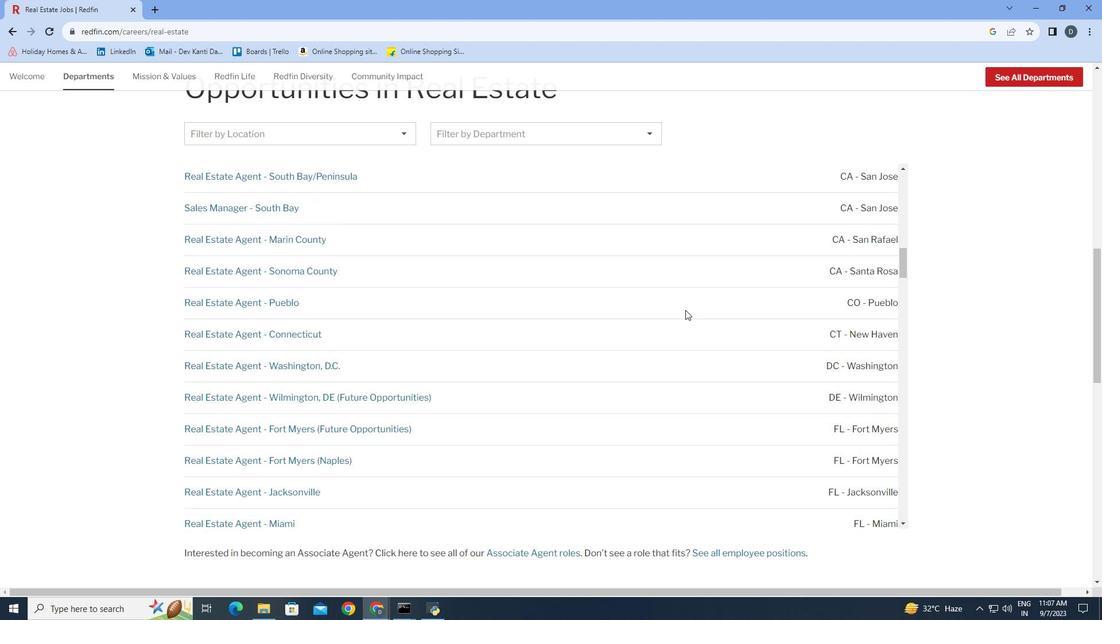 
Action: Mouse scrolled (686, 310) with delta (0, 0)
Screenshot: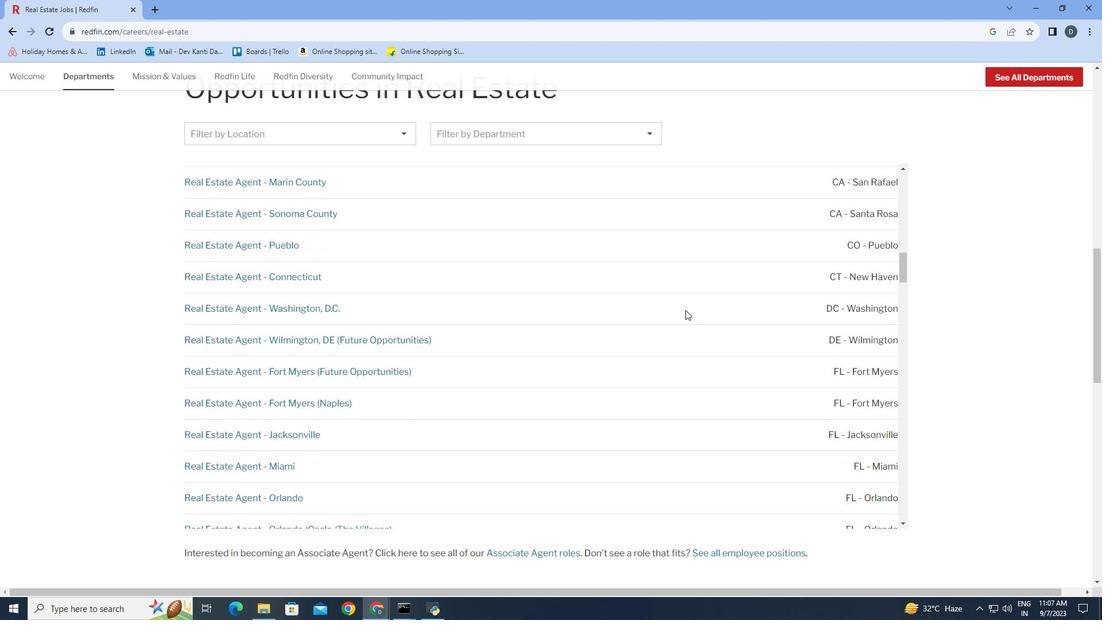 
Action: Mouse scrolled (686, 310) with delta (0, 0)
Screenshot: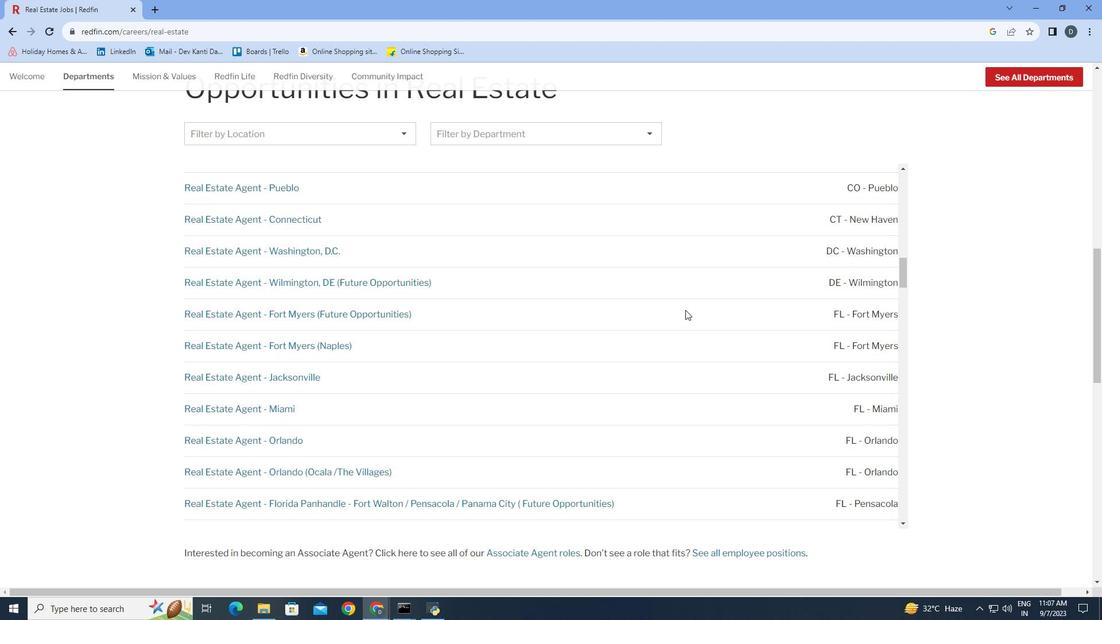 
Action: Mouse scrolled (686, 310) with delta (0, 0)
Screenshot: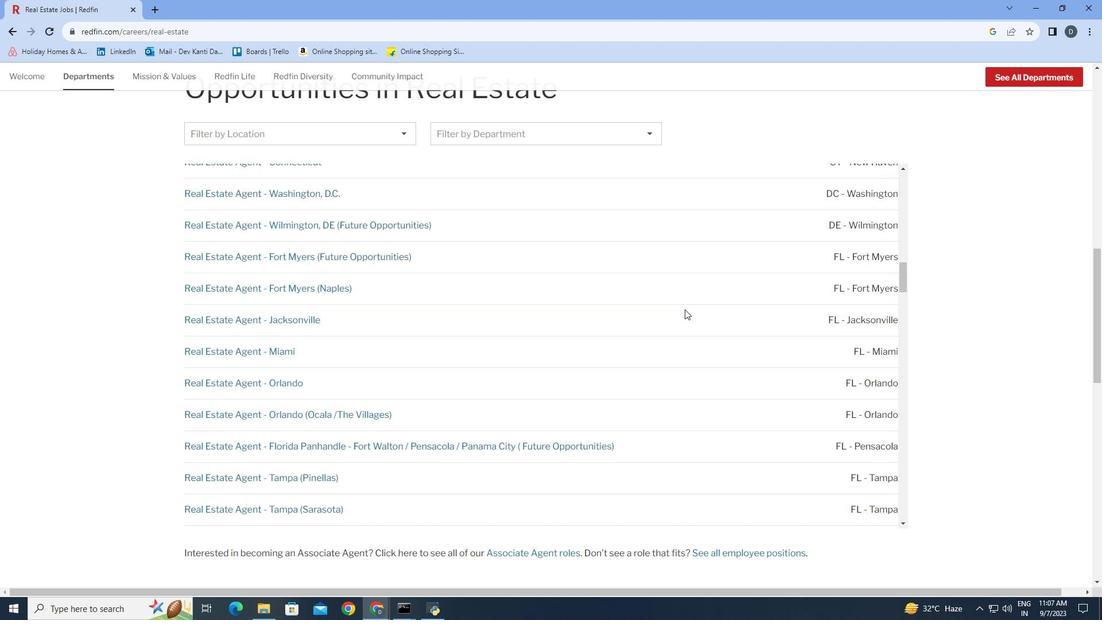 
Action: Mouse moved to (686, 310)
Screenshot: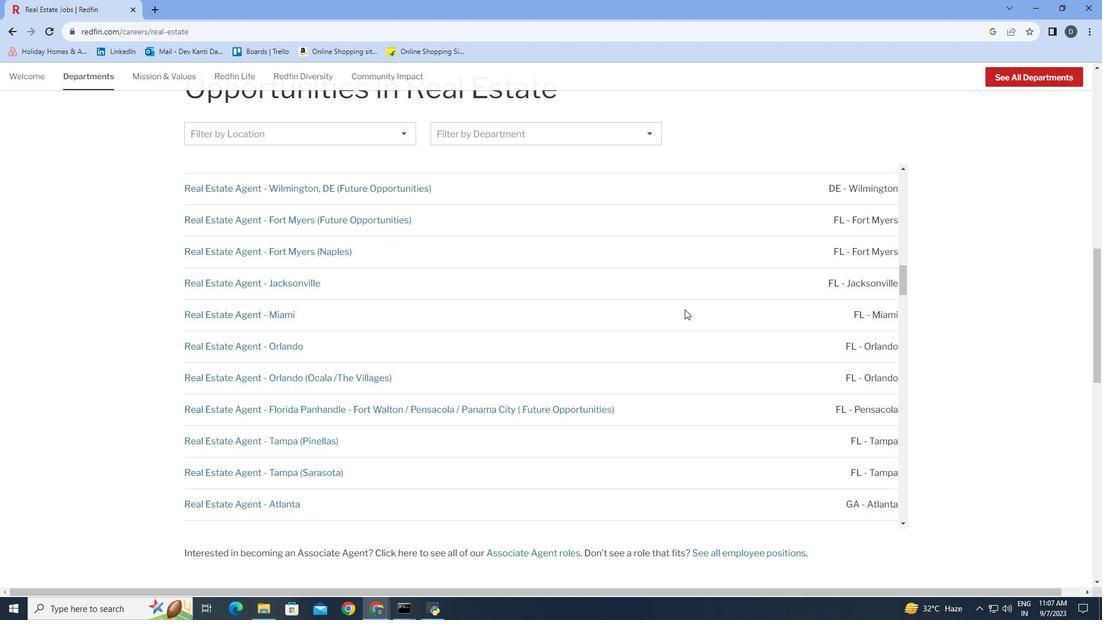 
Action: Mouse scrolled (686, 310) with delta (0, 0)
Screenshot: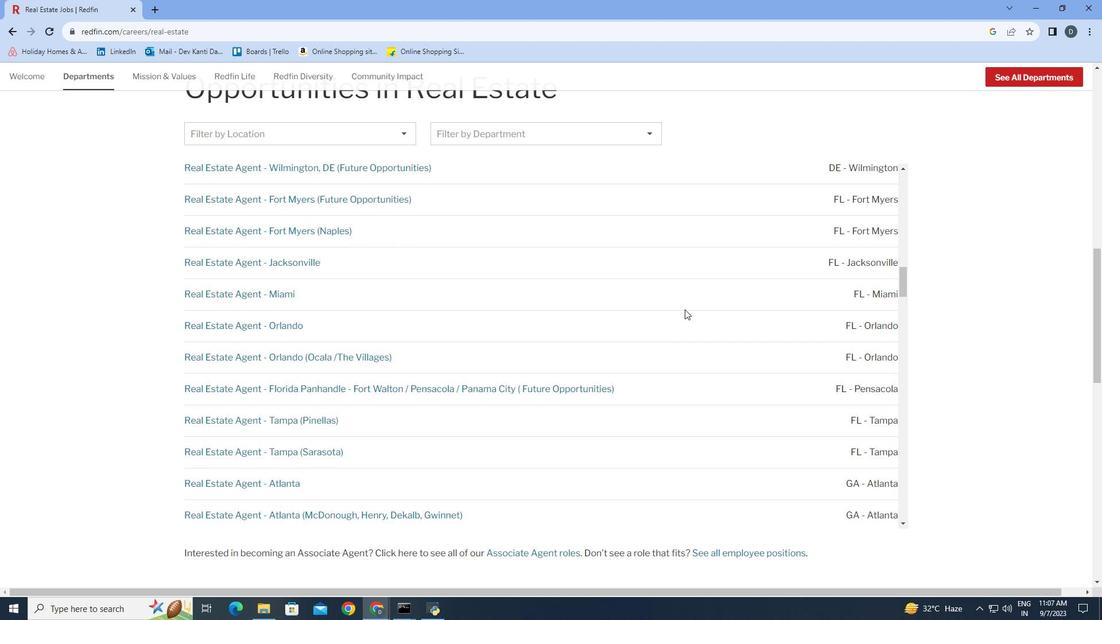 
Action: Mouse scrolled (686, 310) with delta (0, 0)
Screenshot: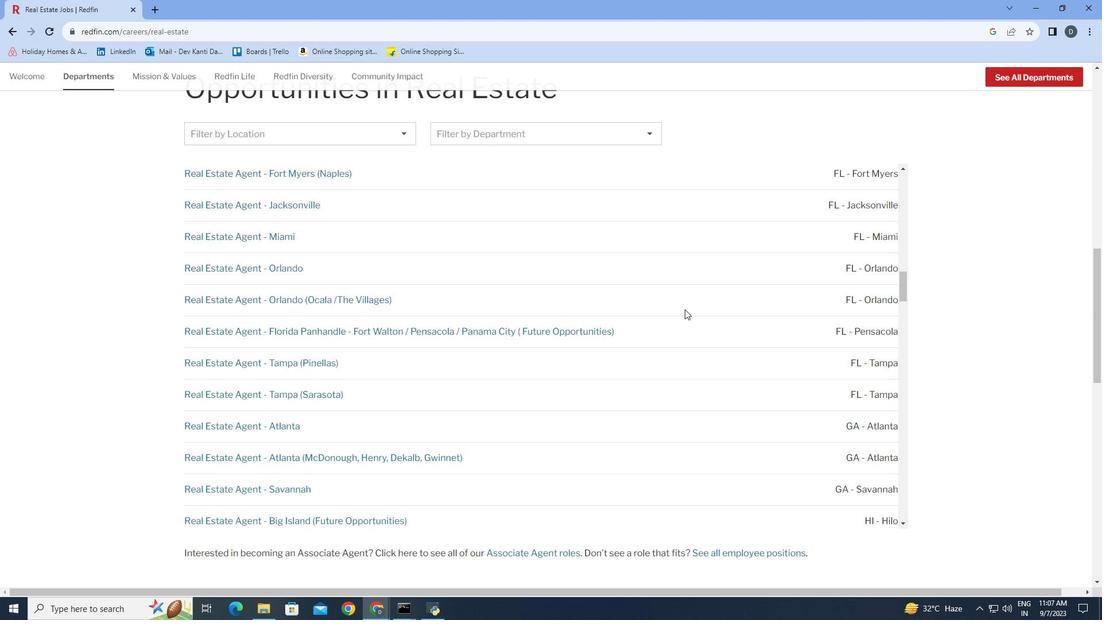 
Action: Mouse scrolled (686, 310) with delta (0, 0)
Screenshot: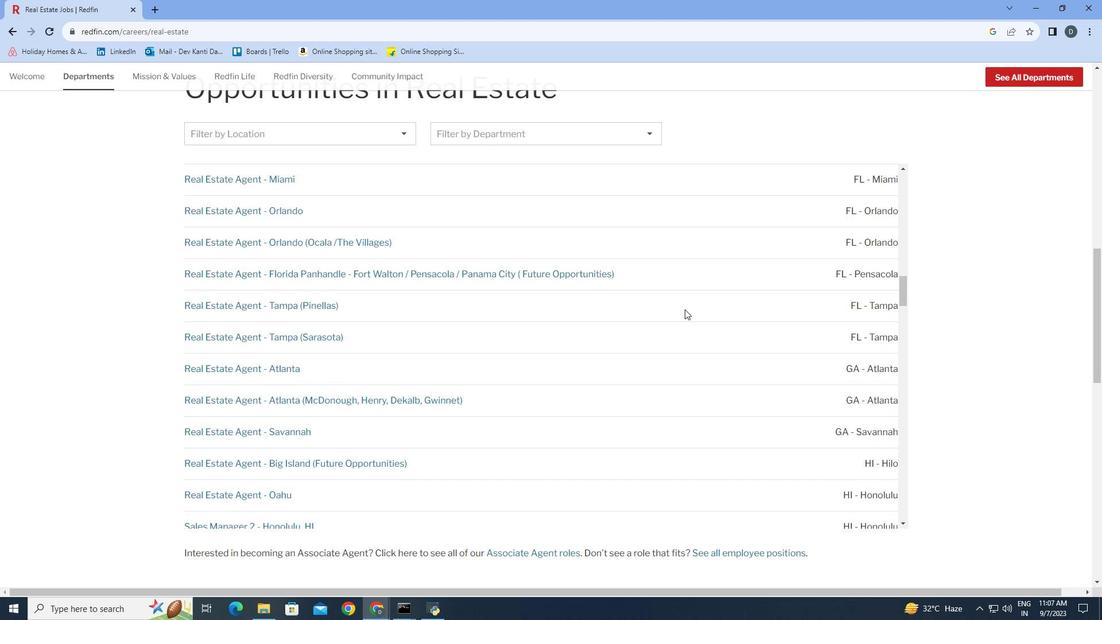 
Action: Mouse scrolled (686, 310) with delta (0, 0)
Screenshot: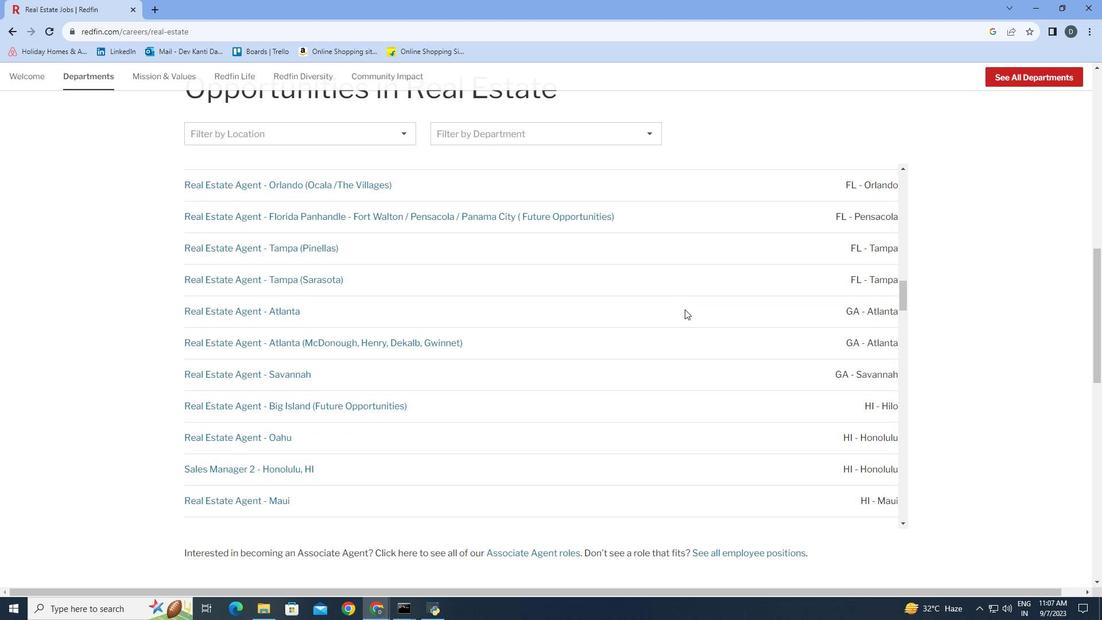 
Action: Mouse scrolled (686, 310) with delta (0, 0)
Screenshot: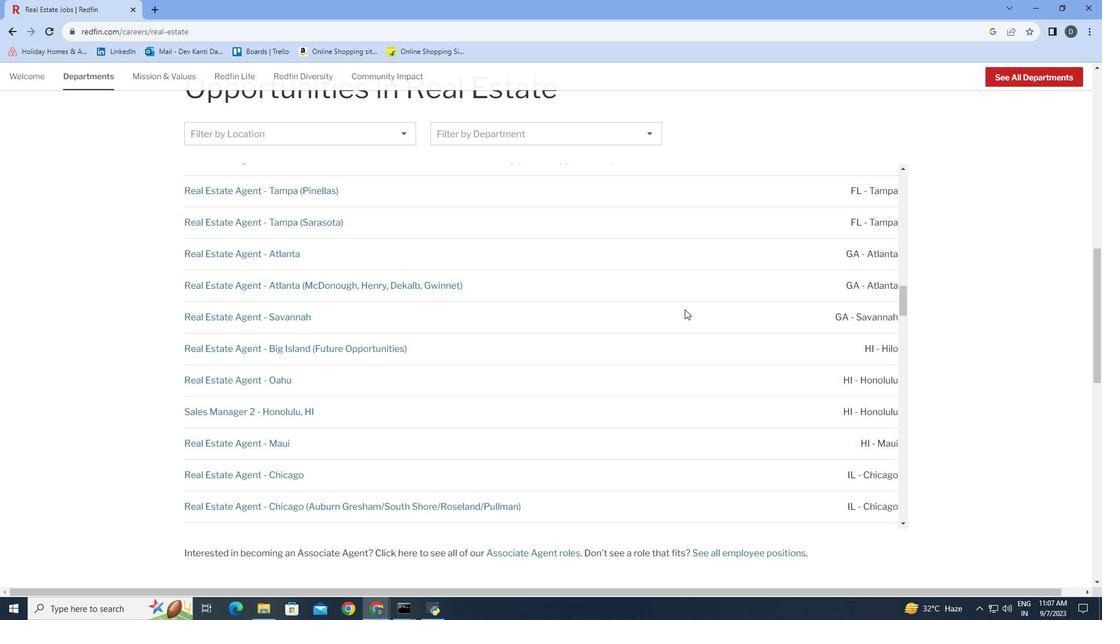 
Action: Mouse scrolled (686, 310) with delta (0, 0)
Screenshot: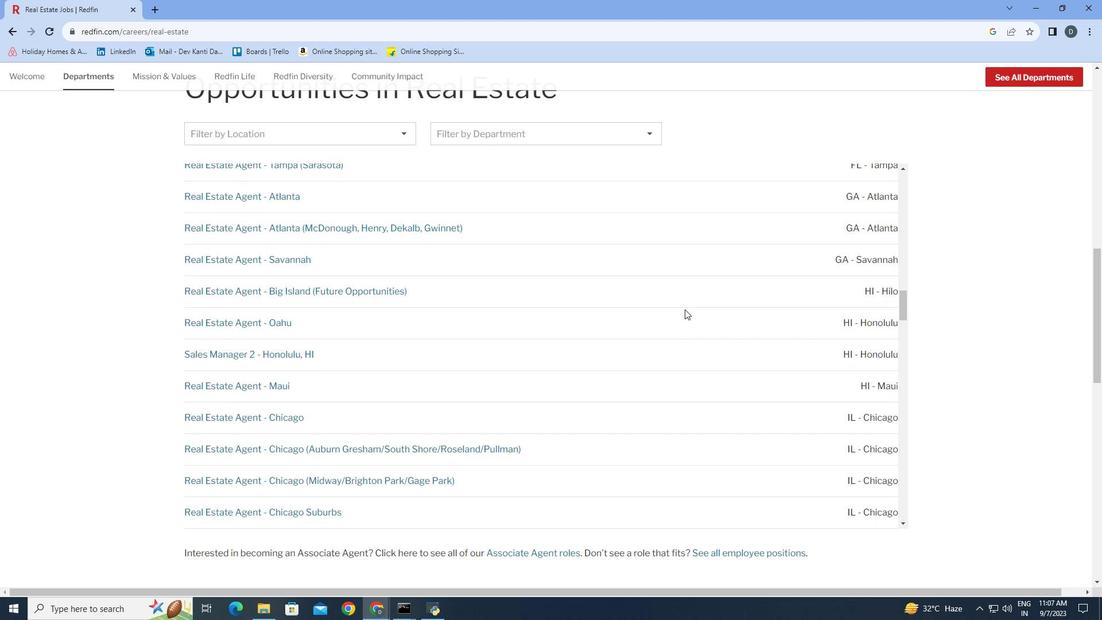 
Action: Mouse scrolled (686, 310) with delta (0, 0)
Screenshot: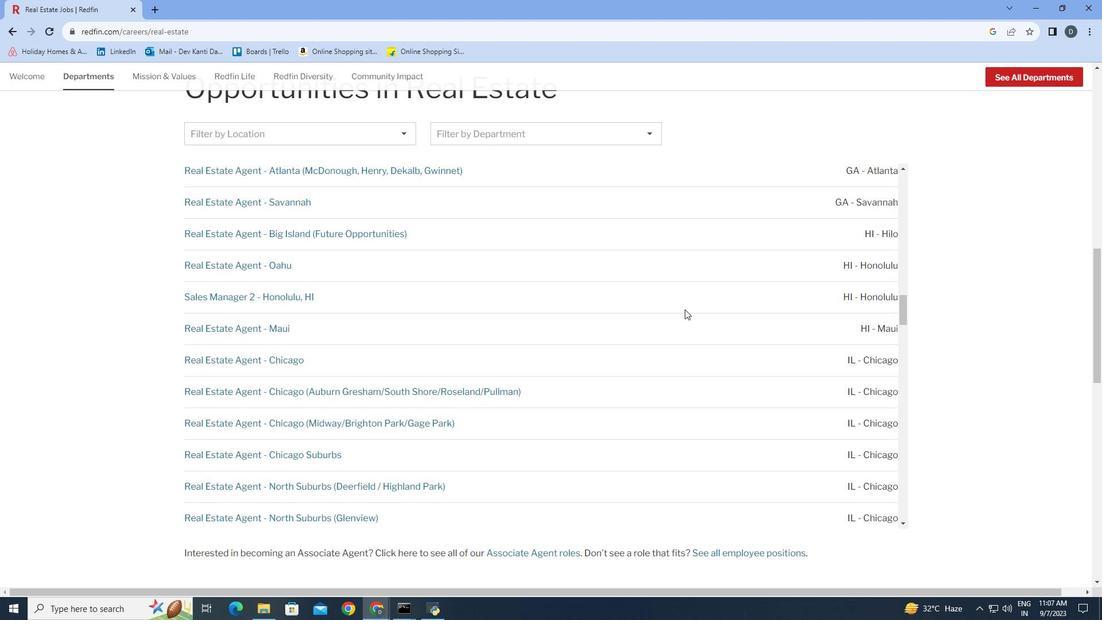 
Action: Mouse scrolled (686, 310) with delta (0, 0)
Screenshot: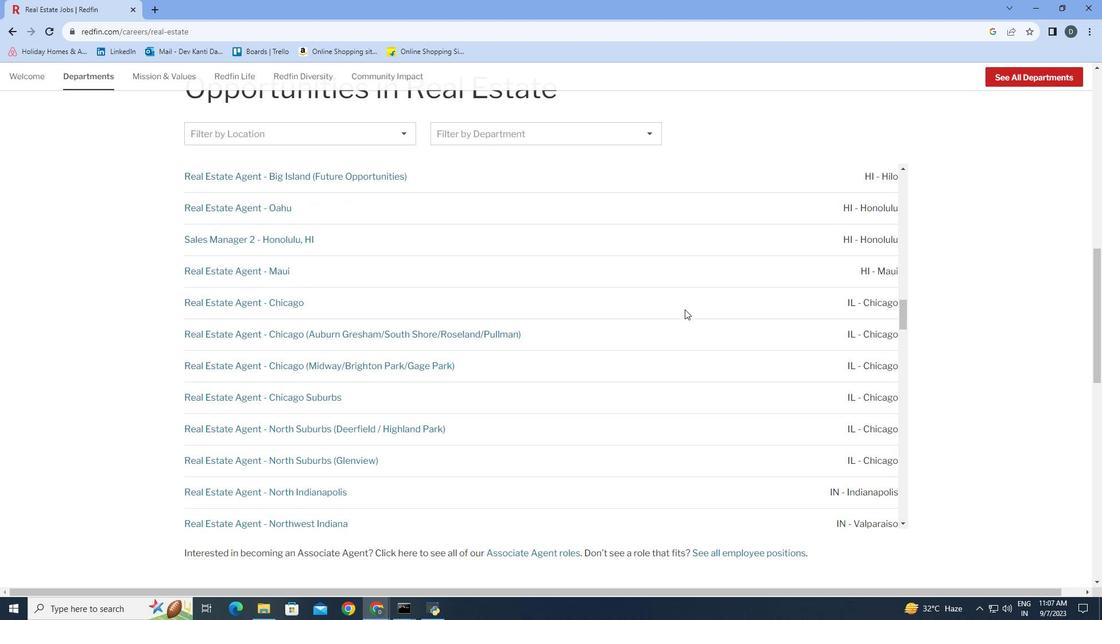 
Action: Mouse scrolled (686, 310) with delta (0, 0)
Screenshot: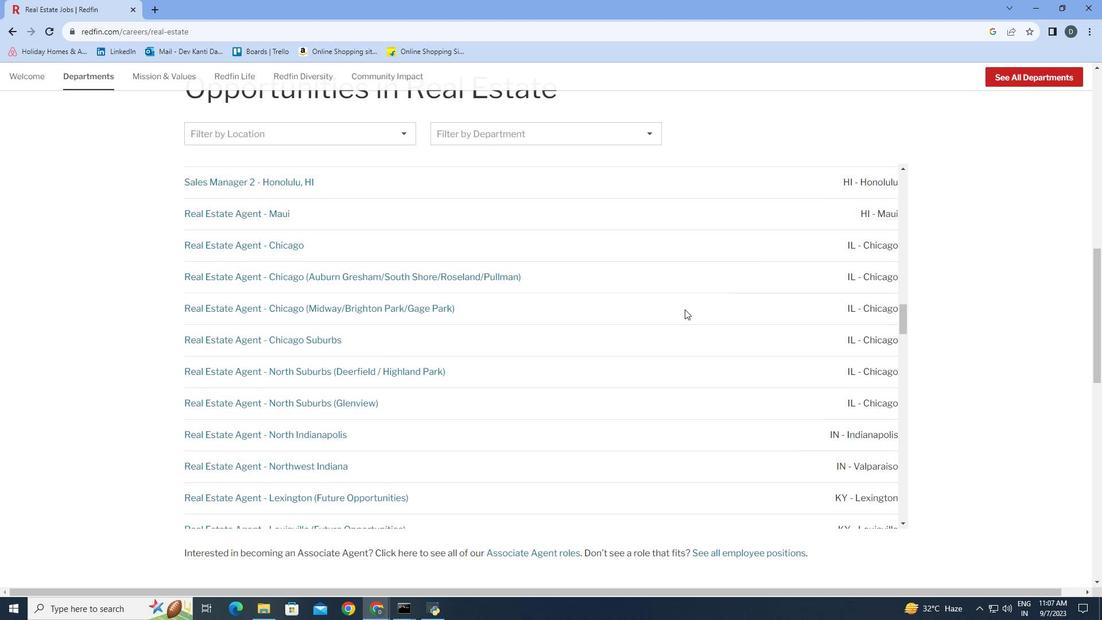 
Action: Mouse scrolled (686, 310) with delta (0, 0)
Screenshot: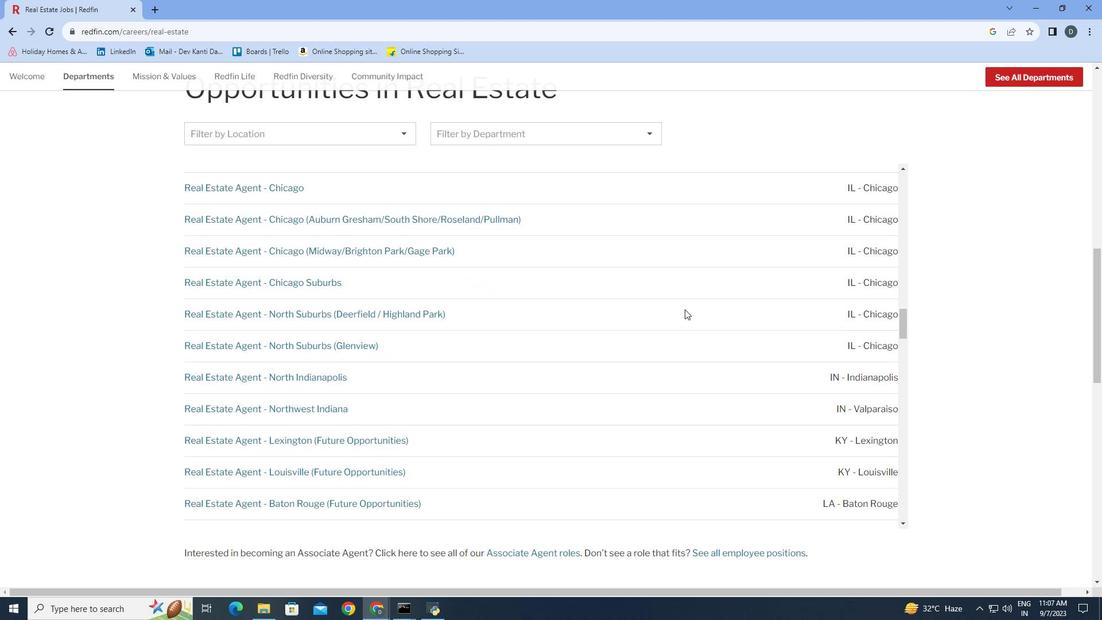 
Action: Mouse scrolled (686, 310) with delta (0, 0)
Screenshot: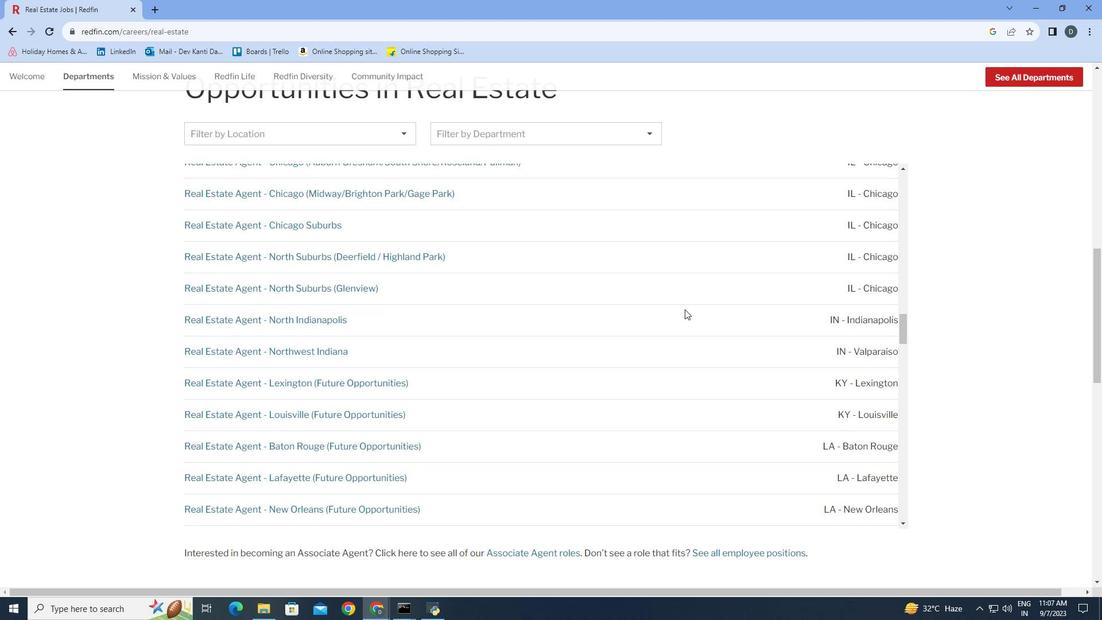 
Action: Mouse scrolled (686, 310) with delta (0, 0)
Screenshot: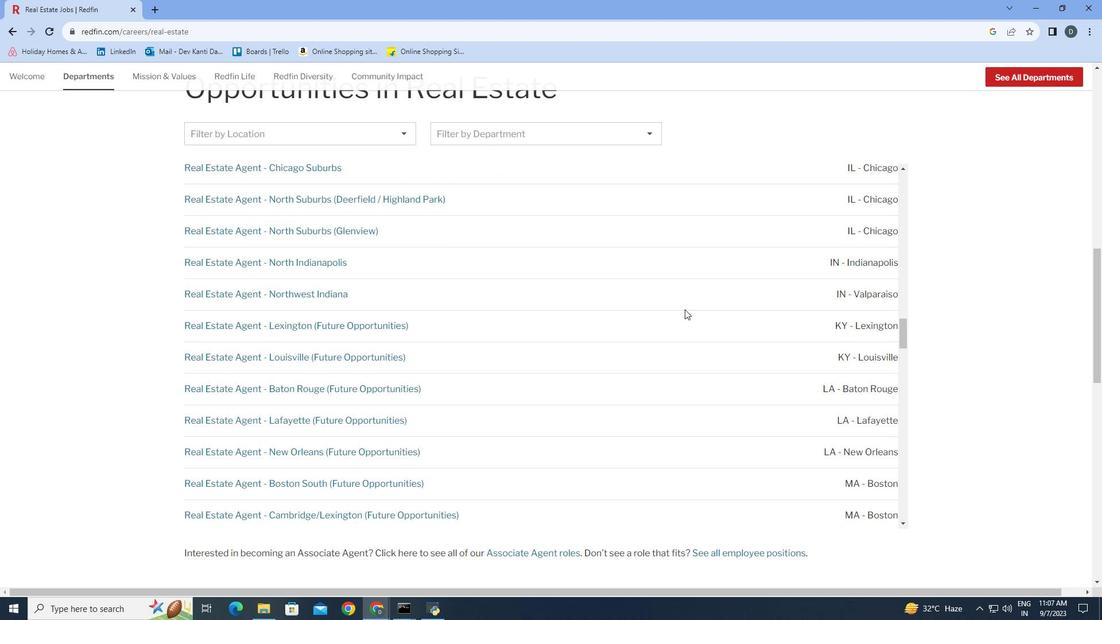 
Action: Mouse scrolled (686, 310) with delta (0, 0)
Screenshot: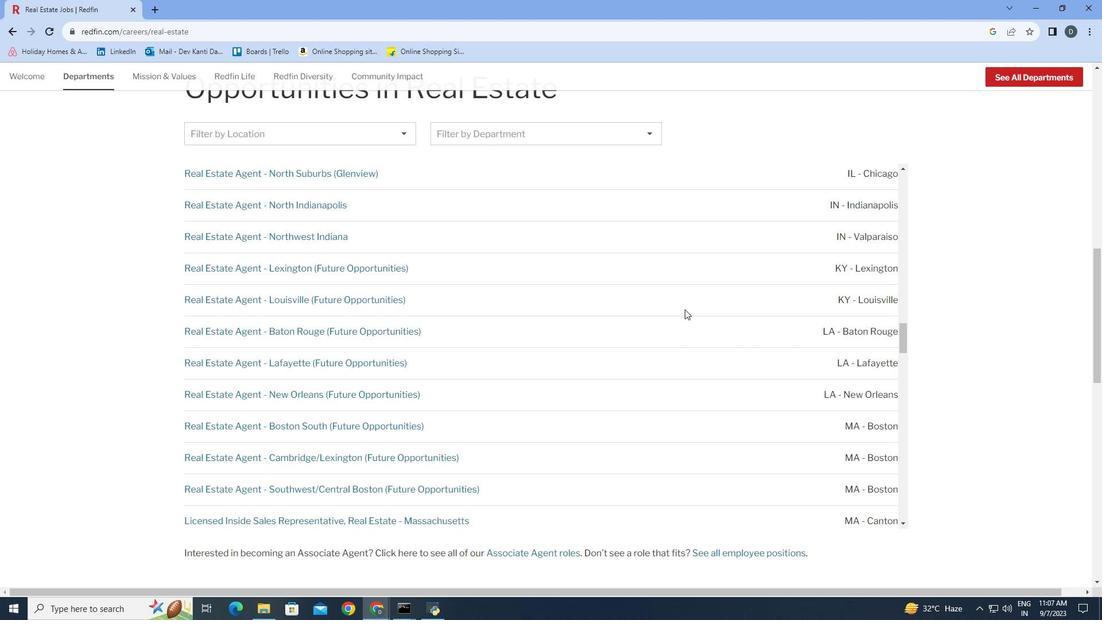 
Action: Mouse scrolled (686, 310) with delta (0, 0)
Screenshot: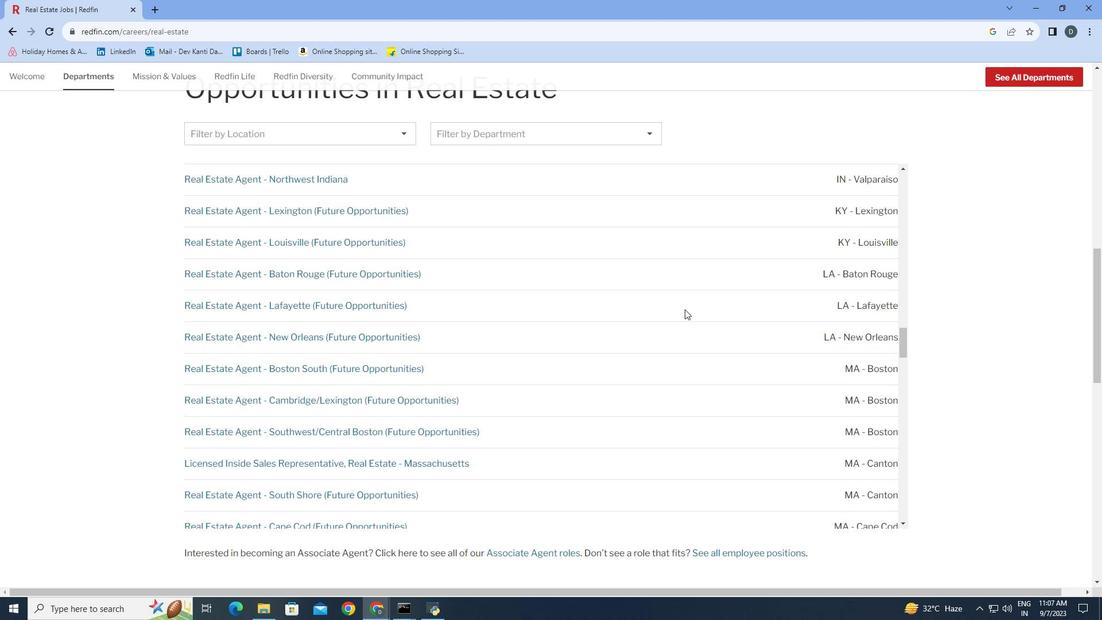 
Action: Mouse scrolled (686, 310) with delta (0, 0)
Screenshot: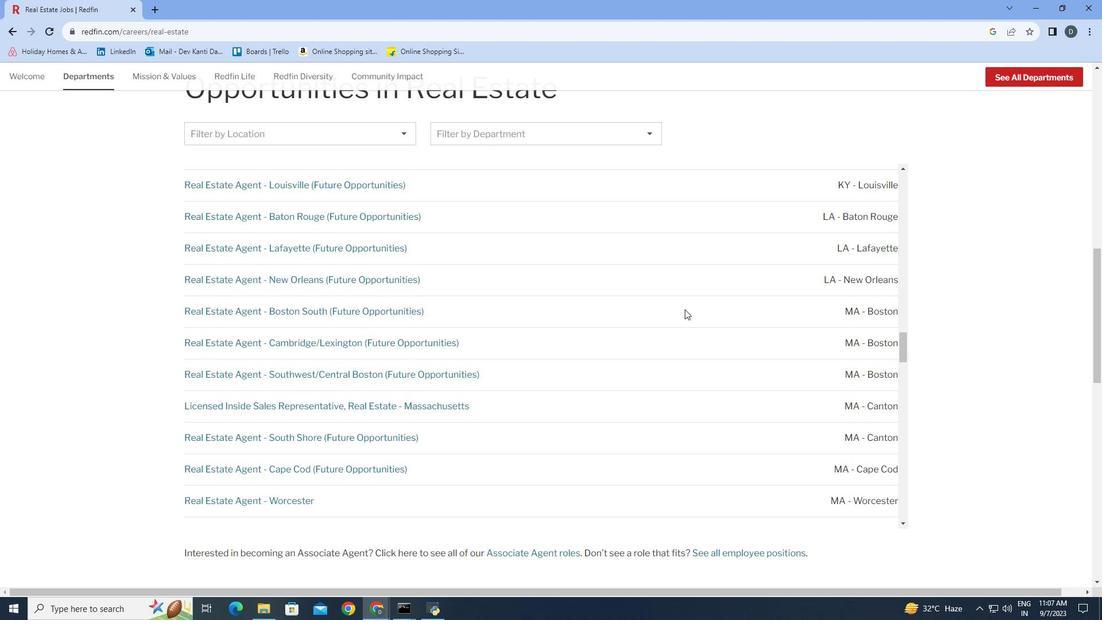 
Action: Mouse scrolled (686, 310) with delta (0, 0)
Screenshot: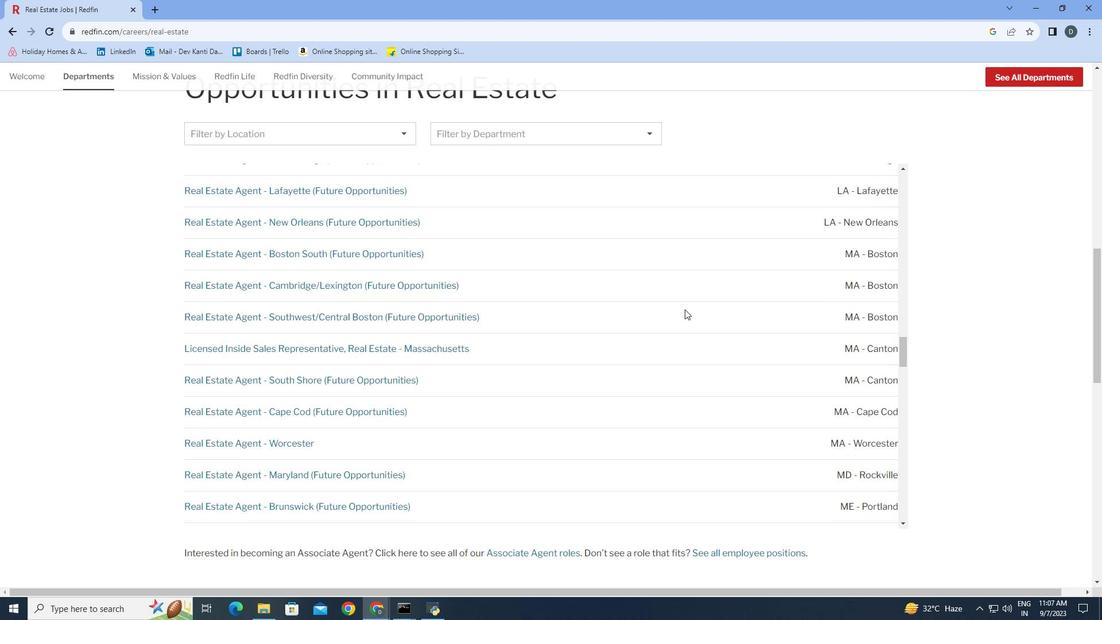 
Action: Mouse scrolled (686, 310) with delta (0, 0)
Screenshot: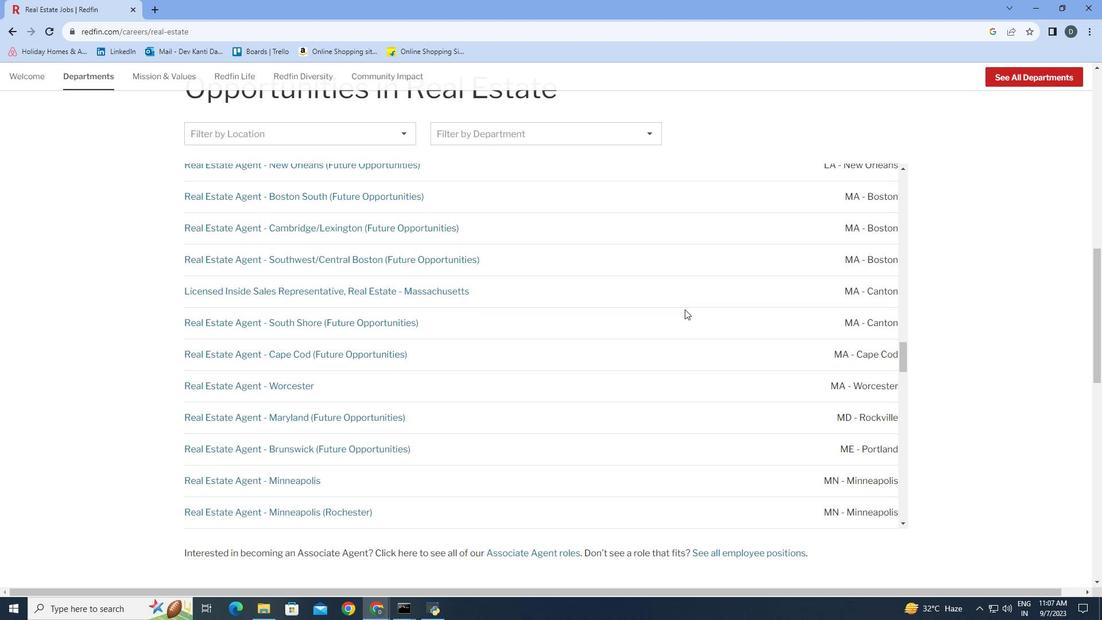 
Action: Mouse scrolled (686, 310) with delta (0, 0)
Screenshot: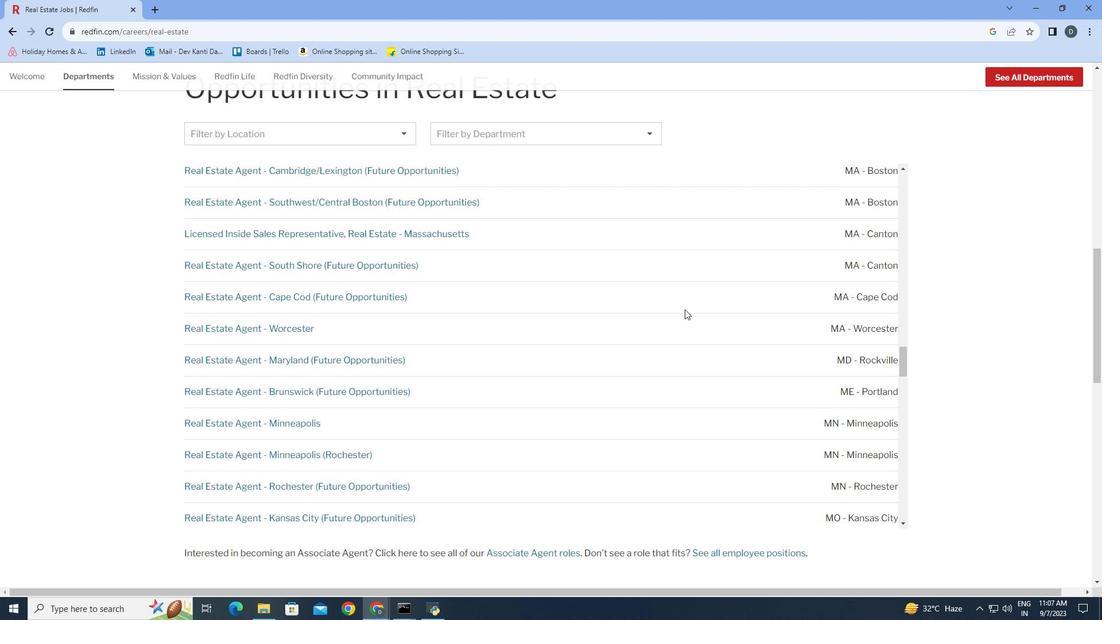 
Action: Mouse scrolled (686, 310) with delta (0, 0)
Screenshot: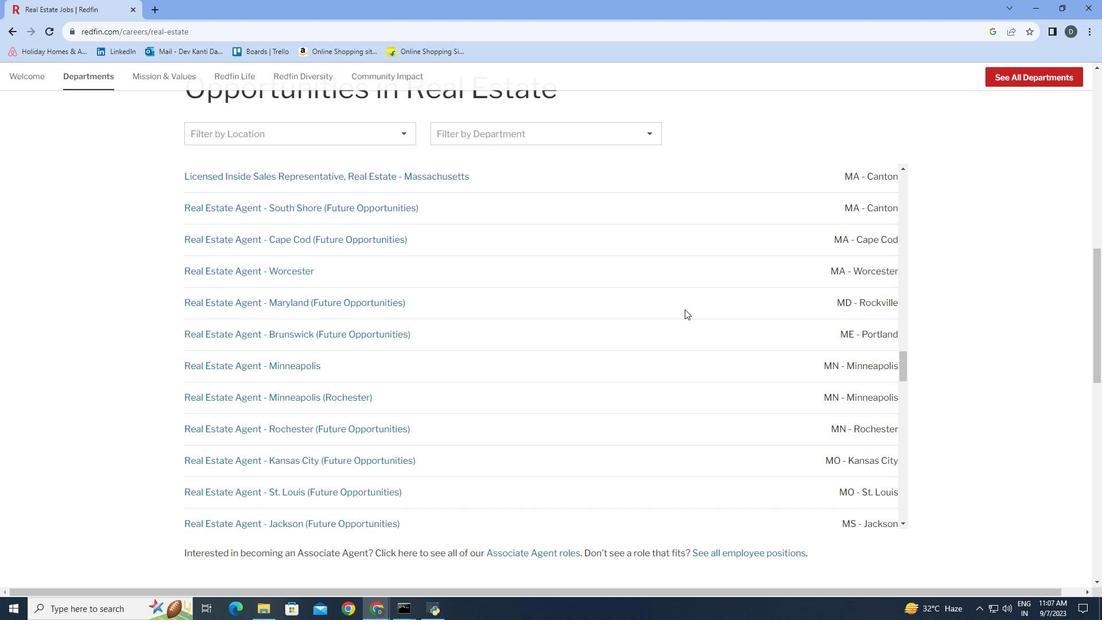 
Action: Mouse scrolled (686, 310) with delta (0, 0)
Screenshot: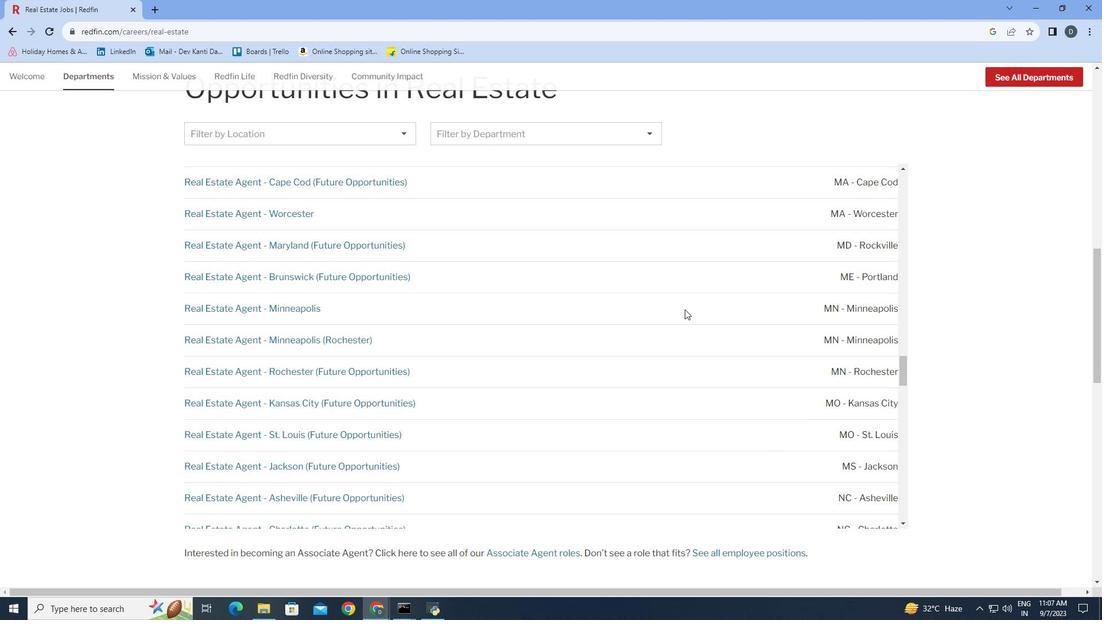 
Action: Mouse scrolled (686, 310) with delta (0, 0)
Screenshot: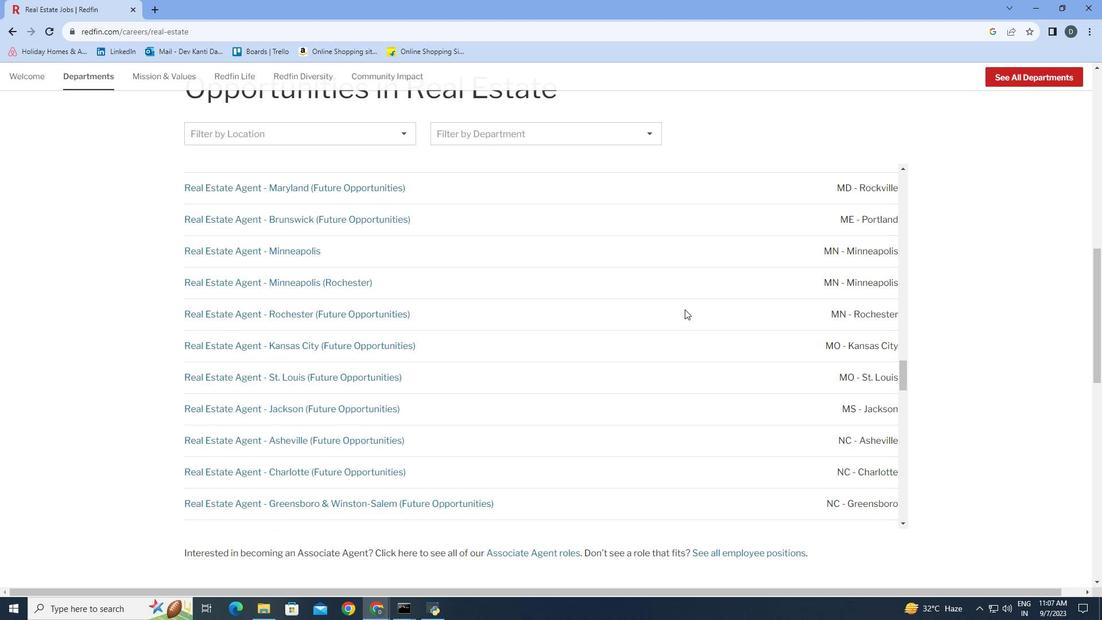 
Action: Mouse scrolled (686, 310) with delta (0, 0)
Screenshot: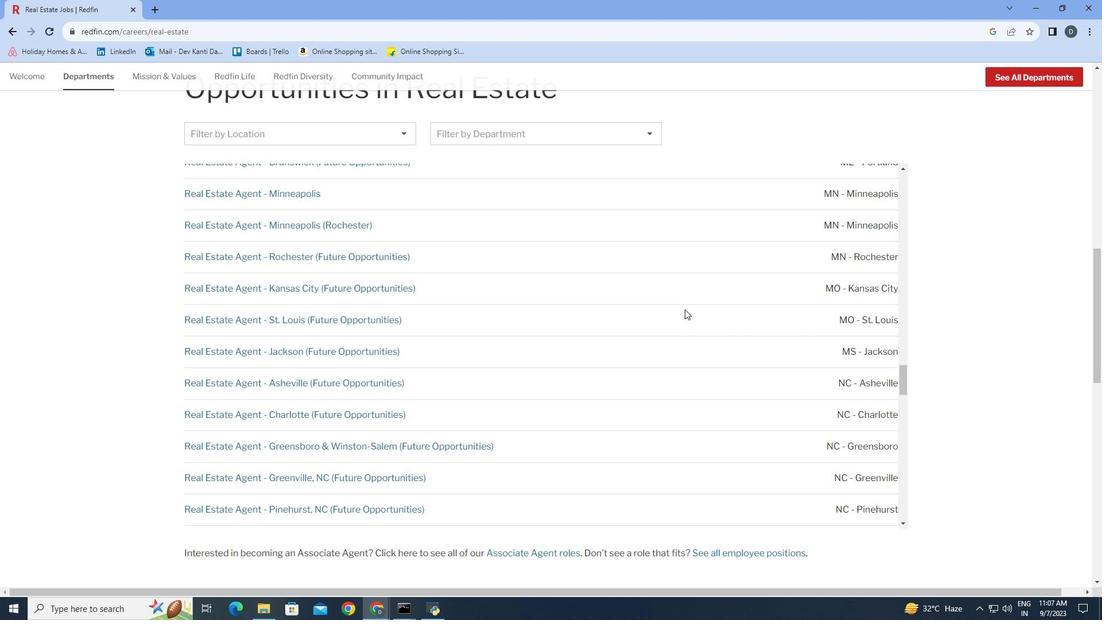 
Action: Mouse scrolled (686, 310) with delta (0, 0)
Screenshot: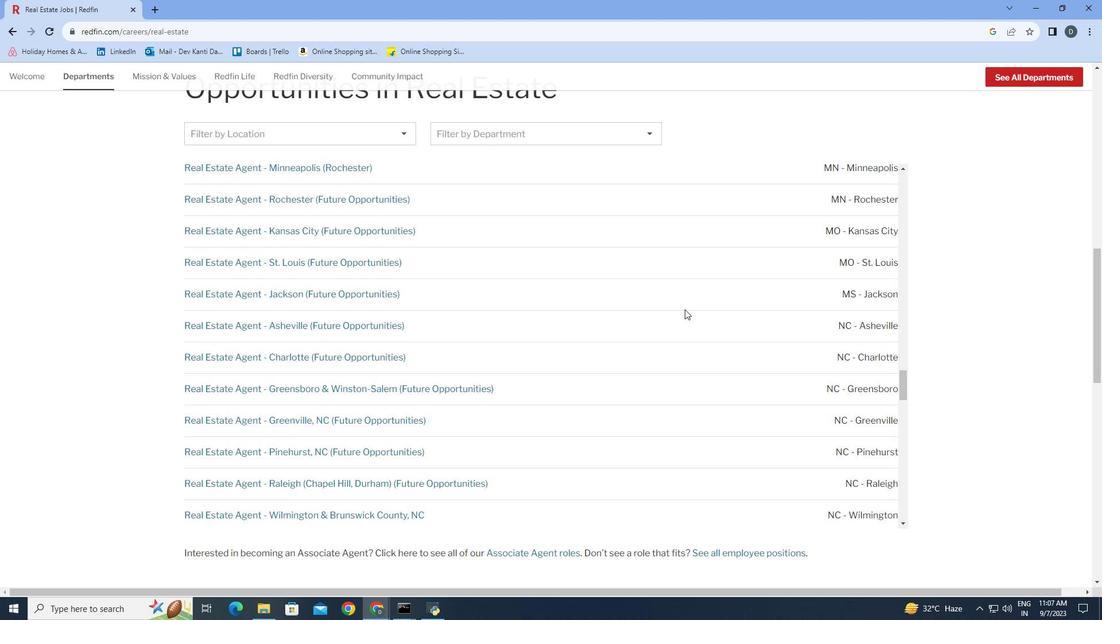 
Action: Mouse scrolled (686, 310) with delta (0, 0)
Screenshot: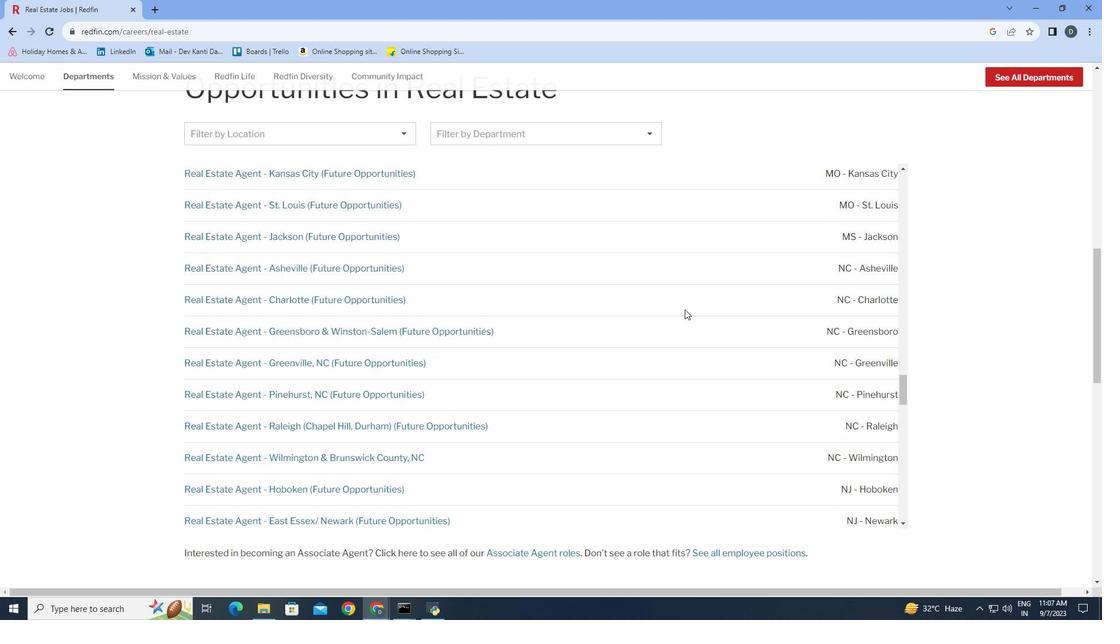 
Action: Mouse scrolled (686, 310) with delta (0, 0)
Screenshot: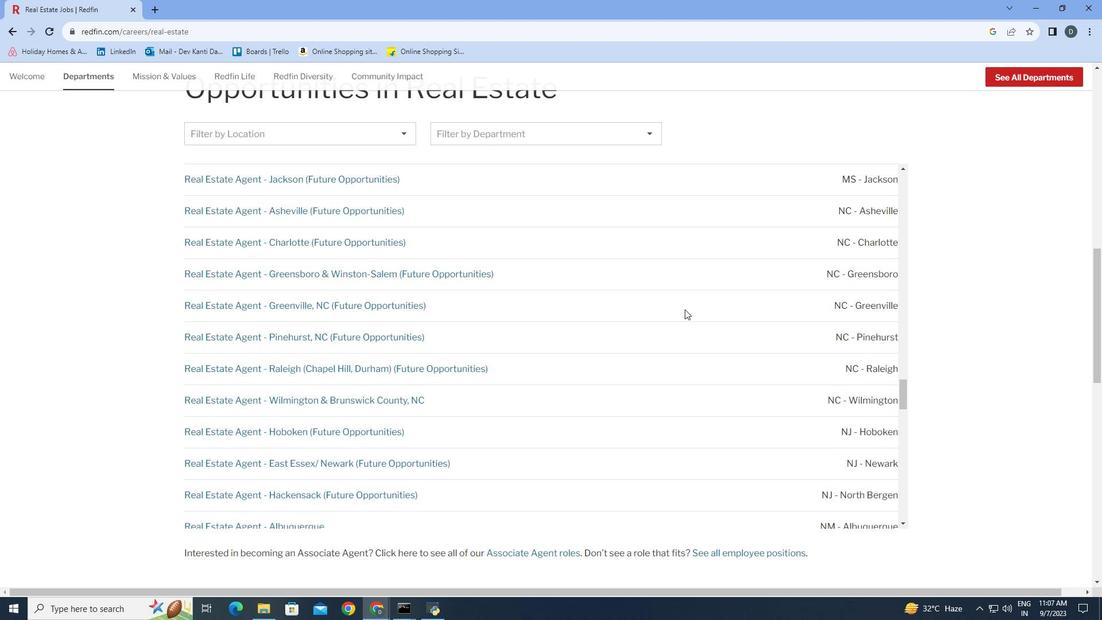 
Action: Mouse scrolled (686, 310) with delta (0, 0)
Screenshot: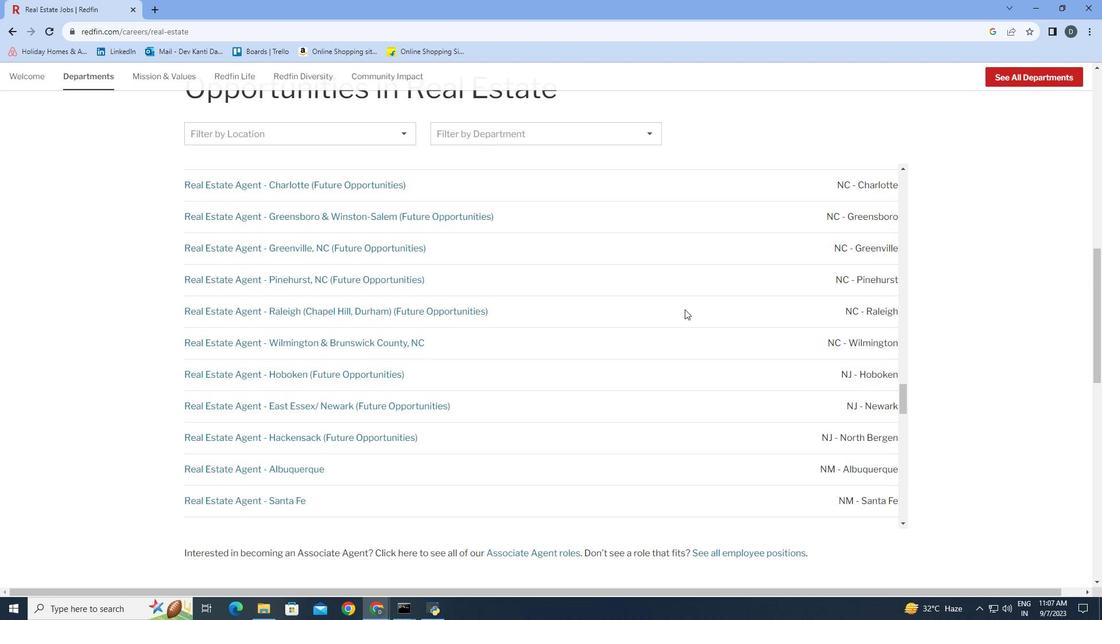 
Action: Mouse scrolled (686, 310) with delta (0, 0)
Screenshot: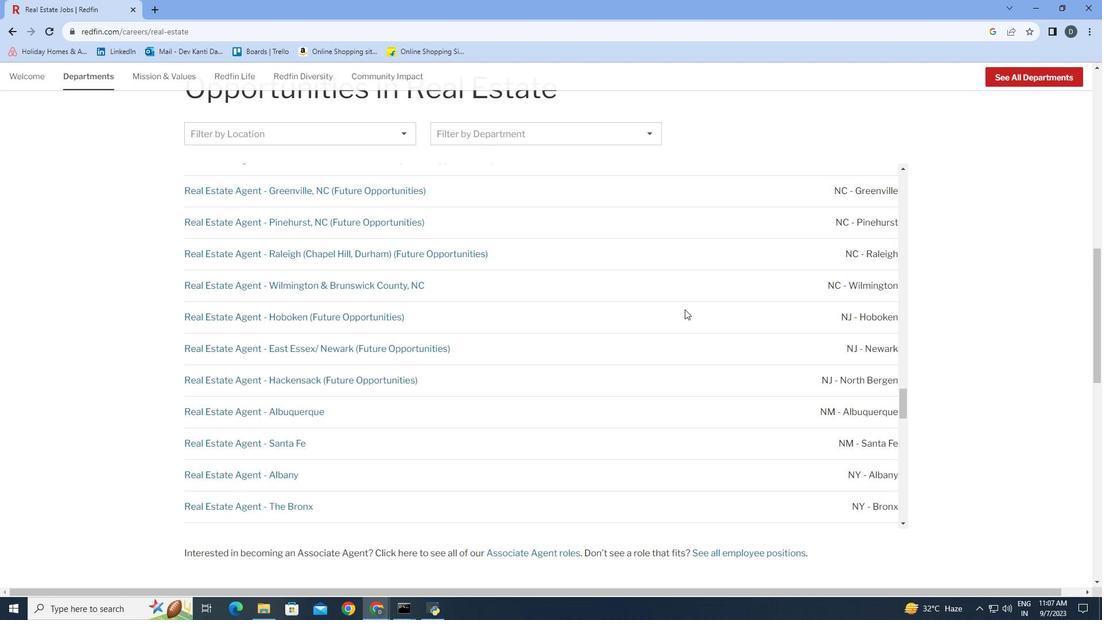 
Action: Mouse scrolled (686, 310) with delta (0, 0)
Screenshot: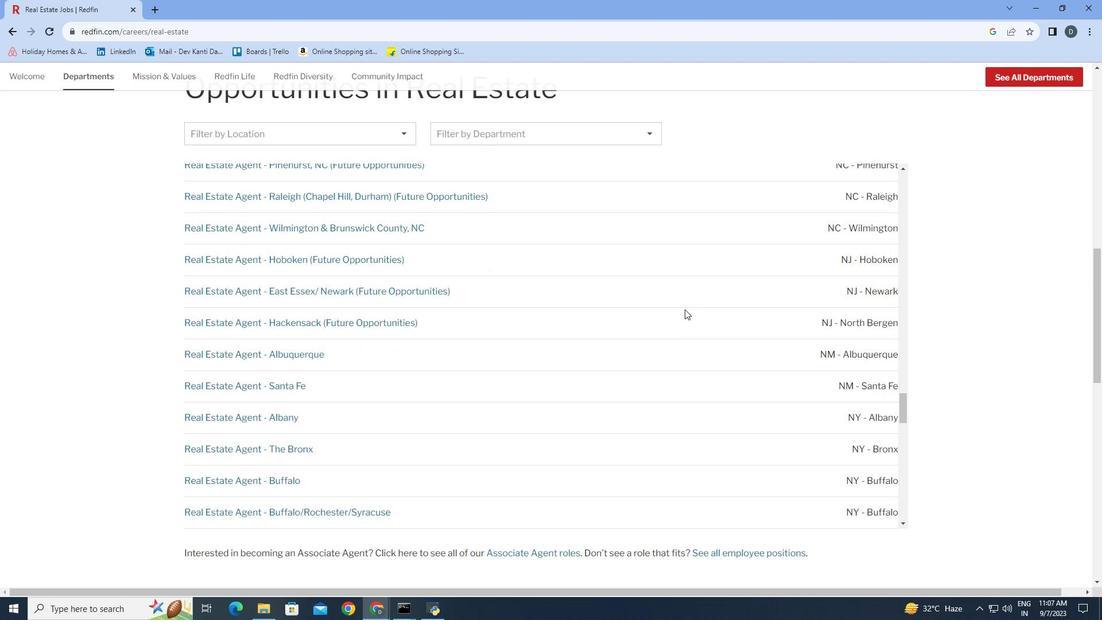 
Action: Mouse scrolled (686, 310) with delta (0, 0)
Screenshot: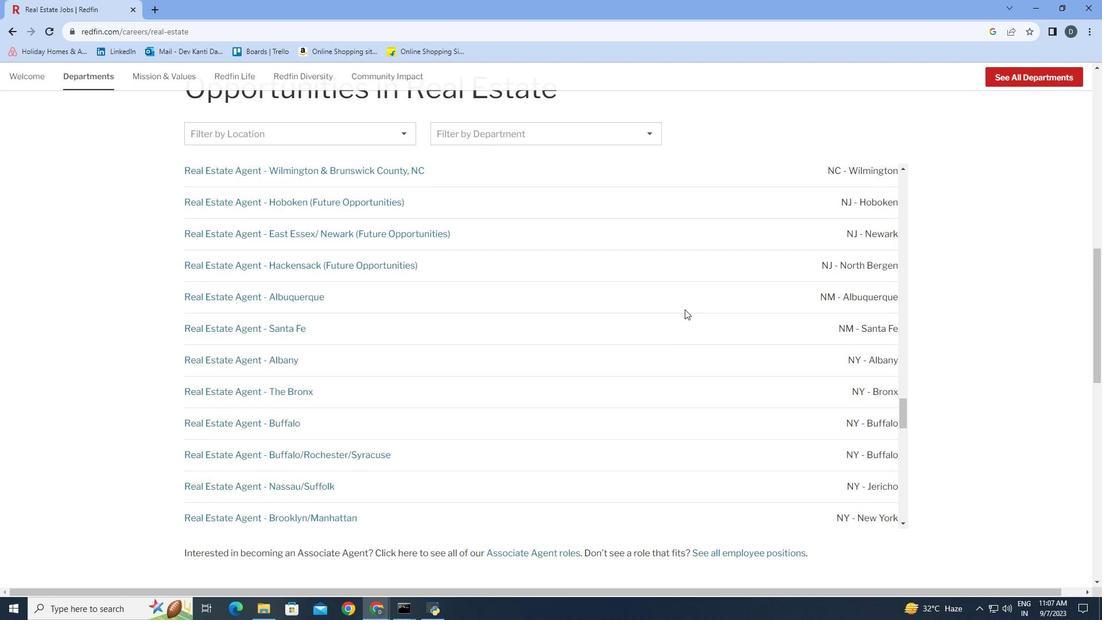 
Action: Mouse scrolled (686, 310) with delta (0, 0)
Screenshot: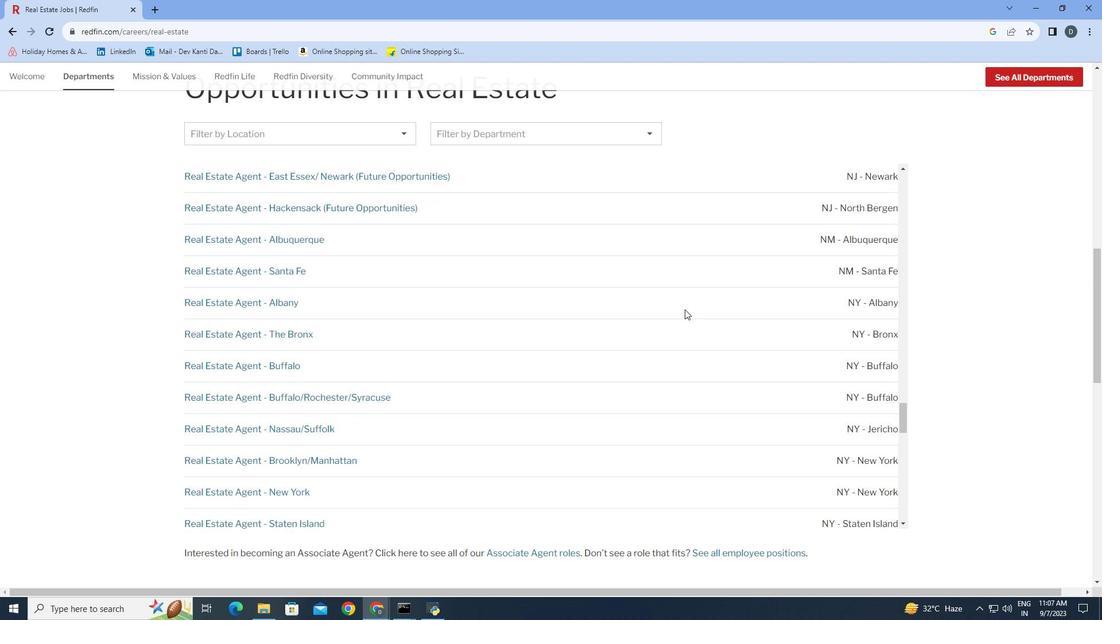 
Action: Mouse scrolled (686, 310) with delta (0, 0)
Screenshot: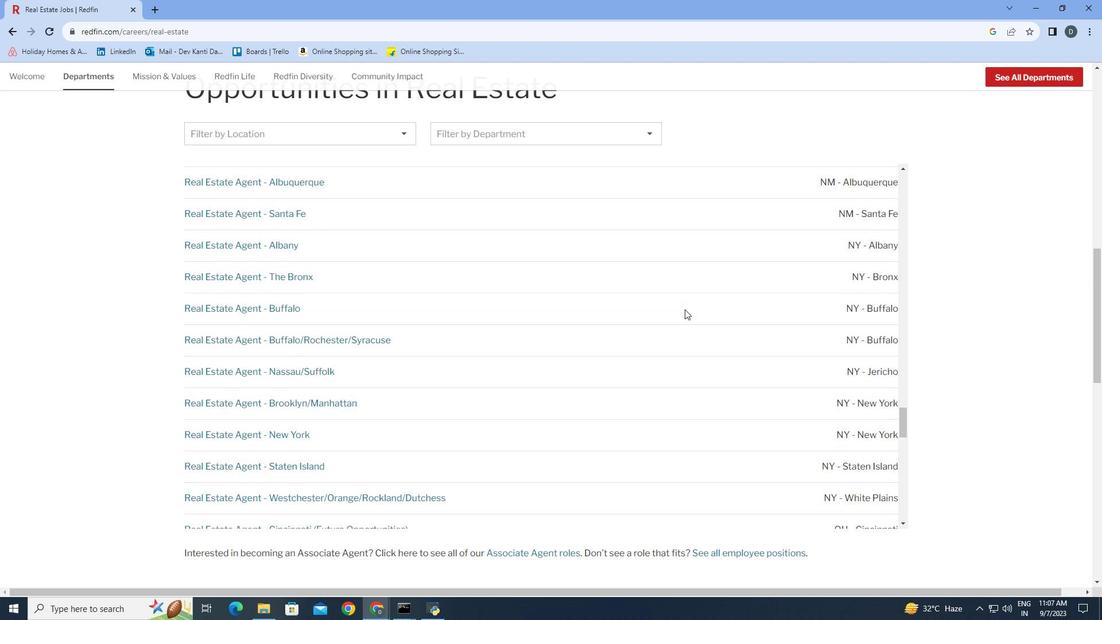 
Action: Mouse scrolled (686, 310) with delta (0, 0)
Screenshot: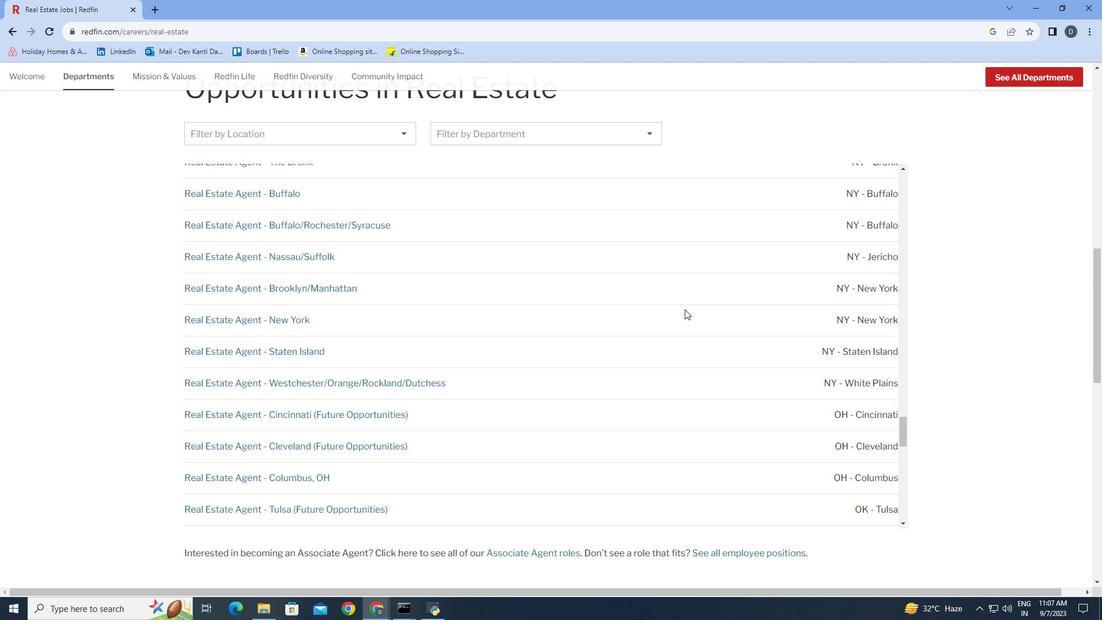 
Action: Mouse scrolled (686, 310) with delta (0, 0)
Screenshot: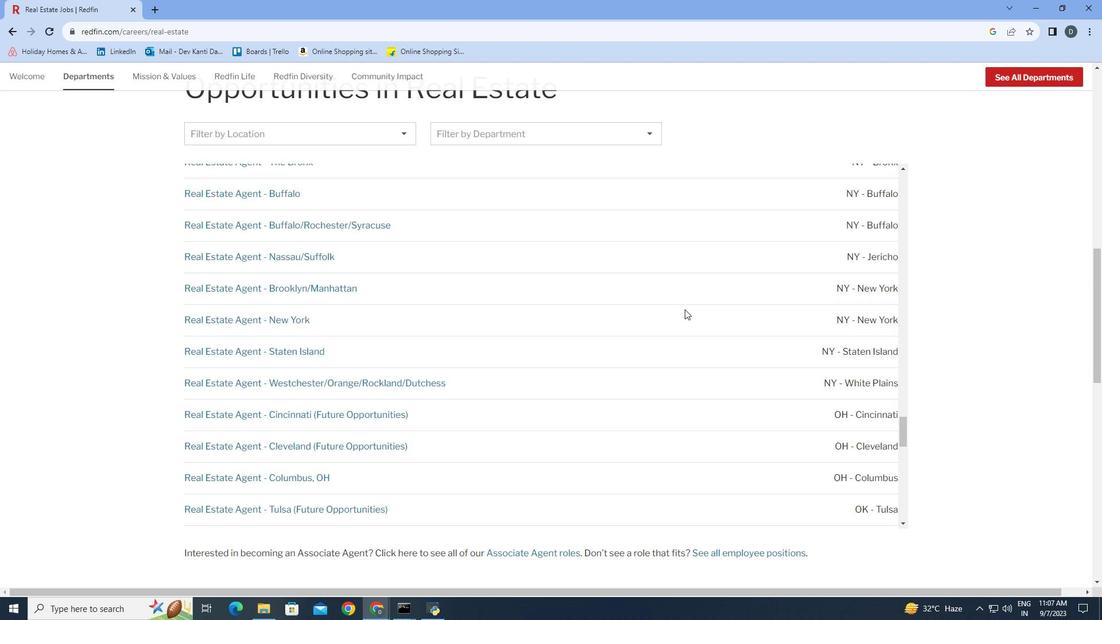 
Action: Mouse scrolled (686, 310) with delta (0, 0)
Screenshot: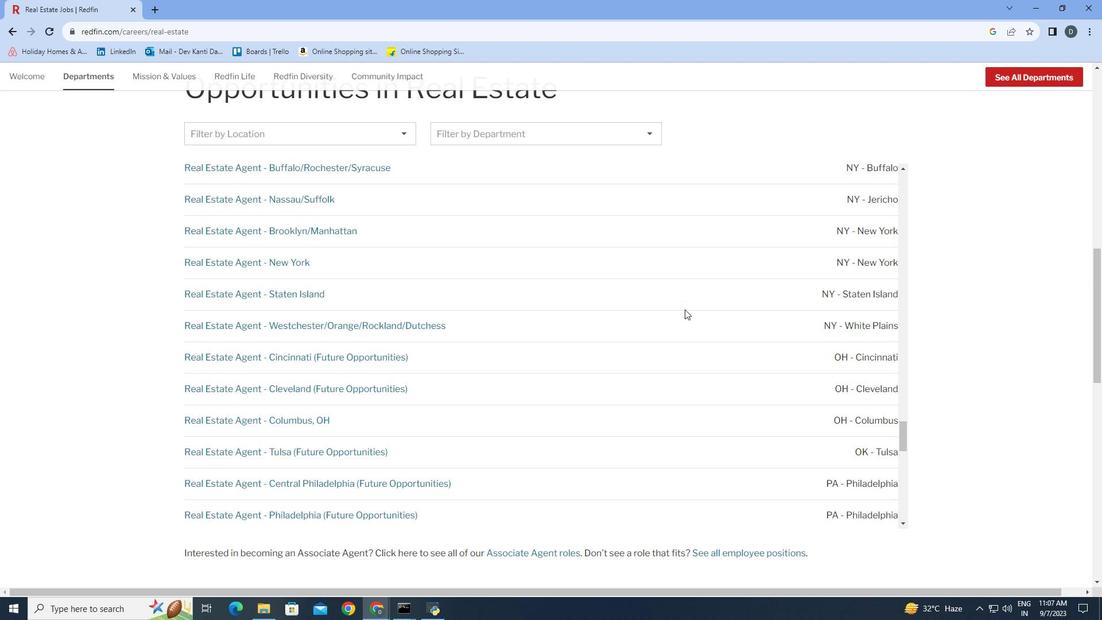 
Action: Mouse scrolled (686, 310) with delta (0, 0)
Screenshot: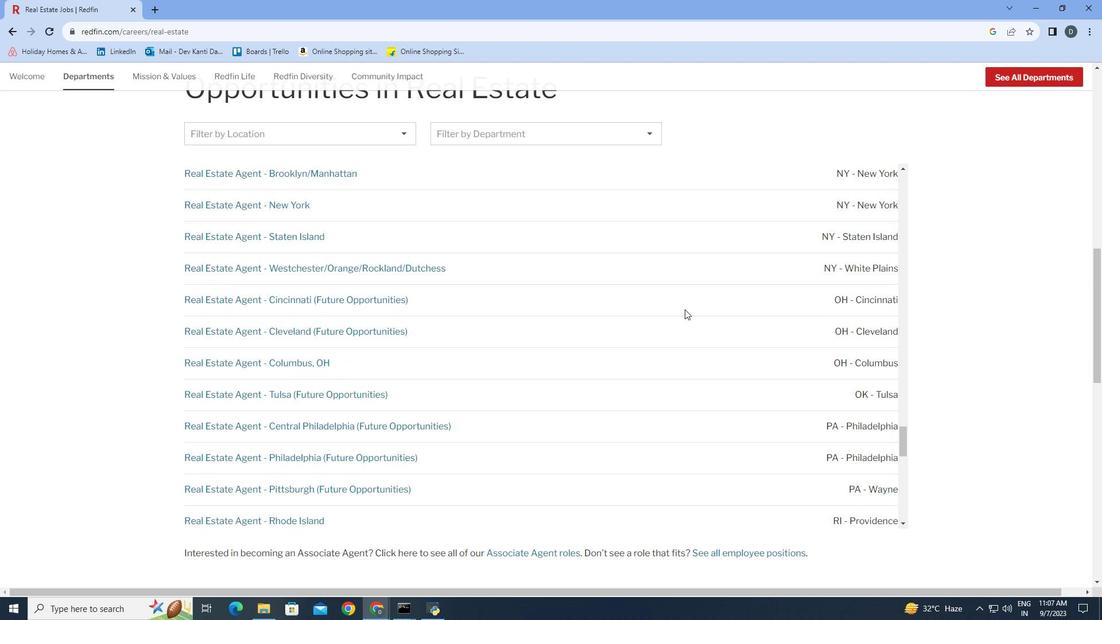 
Action: Mouse scrolled (686, 310) with delta (0, 0)
Screenshot: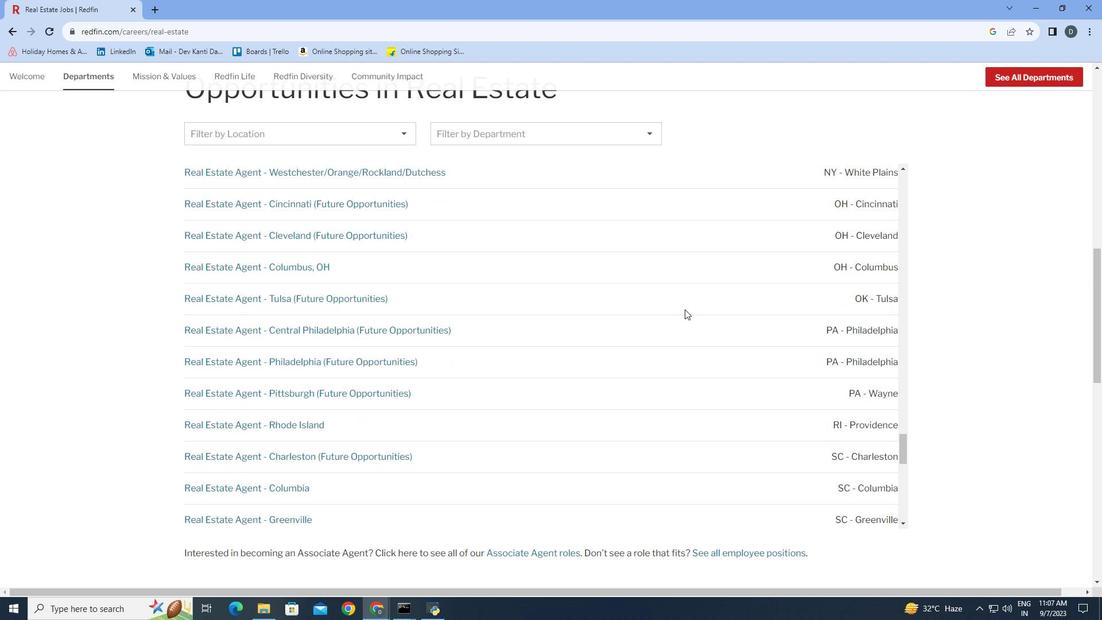 
Action: Mouse scrolled (686, 310) with delta (0, 0)
Screenshot: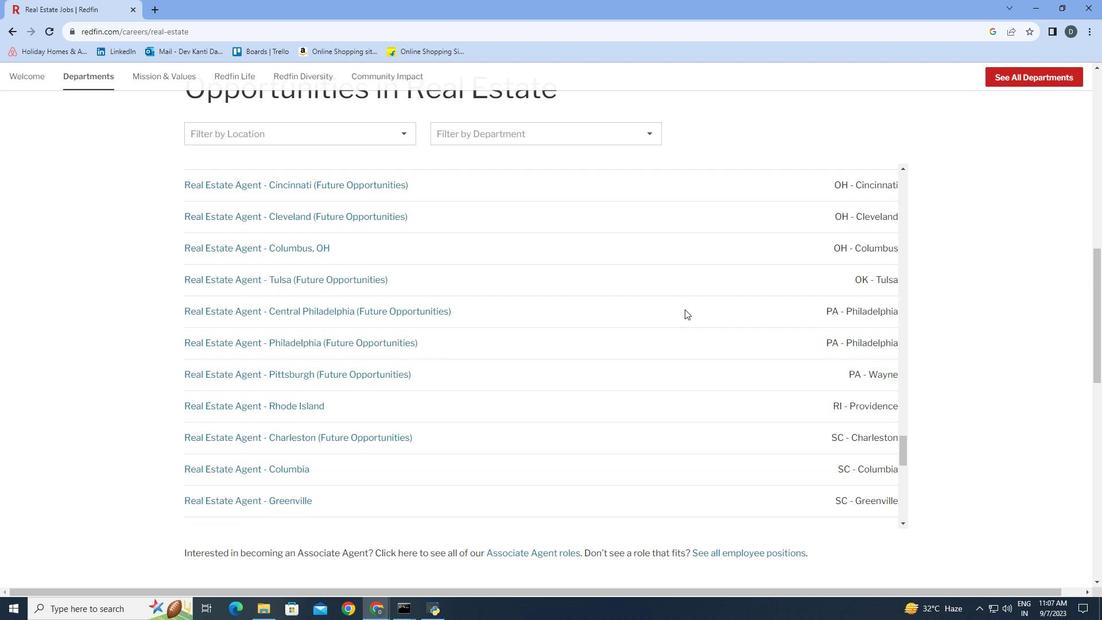 
Action: Mouse scrolled (686, 310) with delta (0, 0)
Screenshot: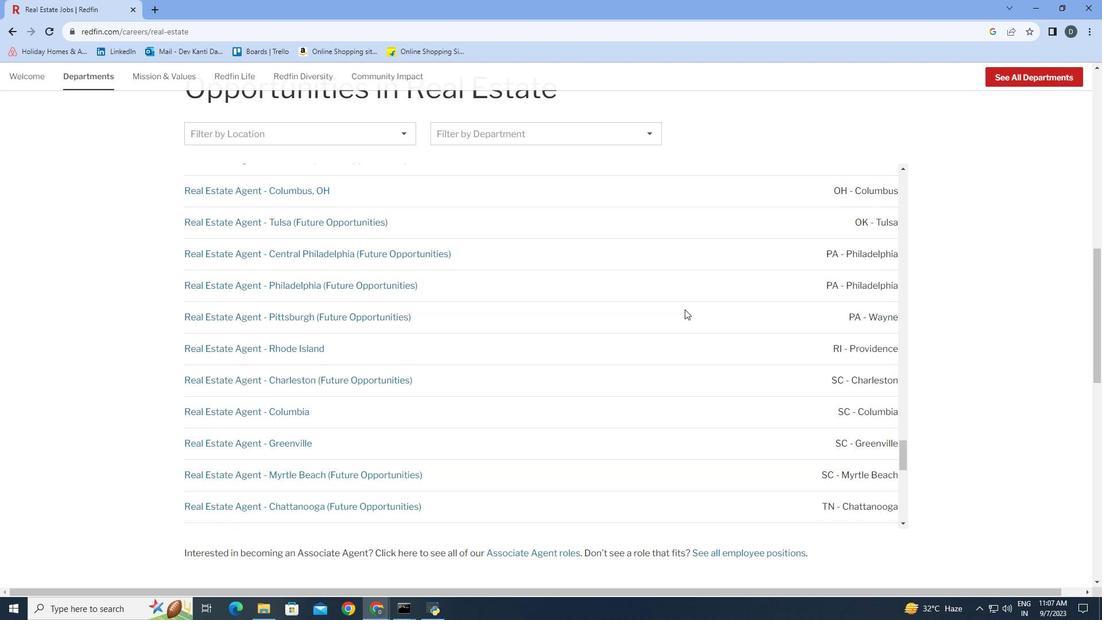 
Action: Mouse scrolled (686, 310) with delta (0, 0)
Screenshot: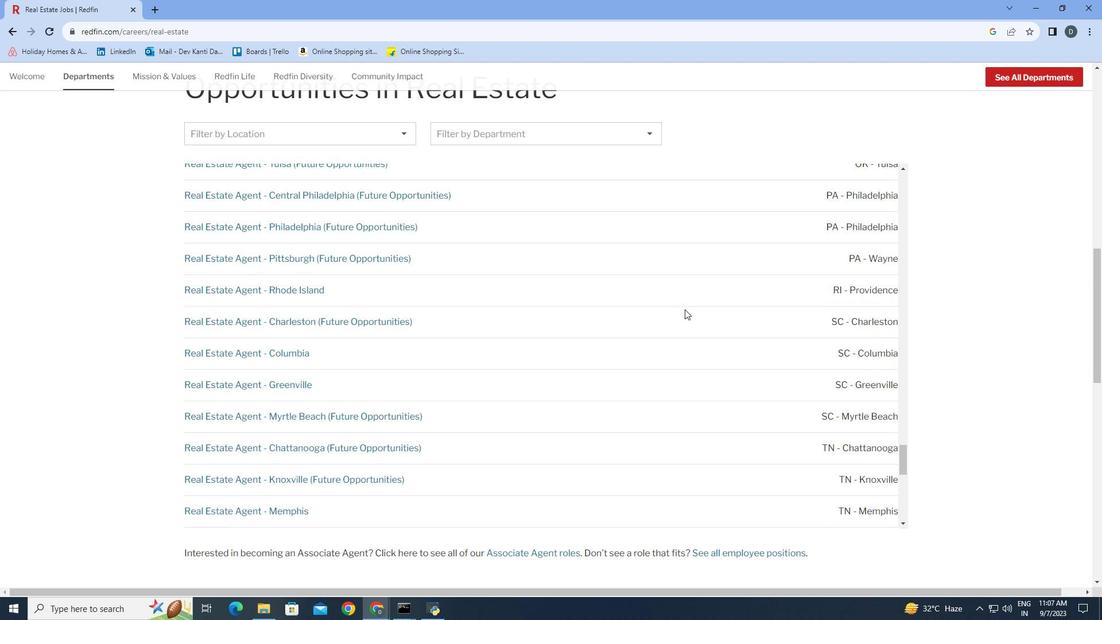 
Action: Mouse scrolled (686, 310) with delta (0, 0)
Screenshot: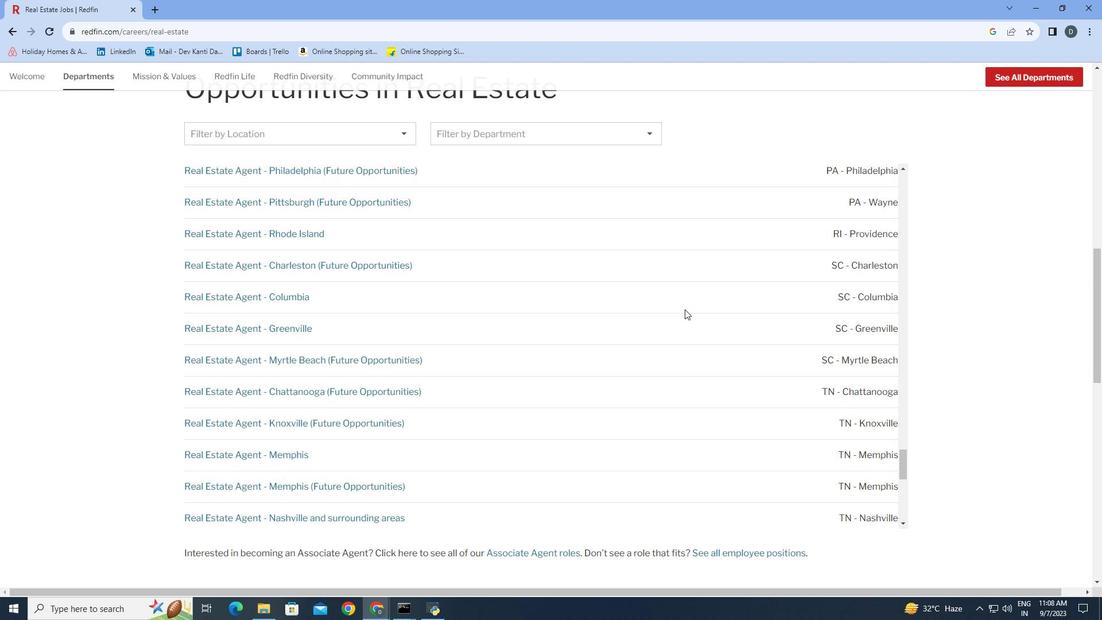 
Action: Mouse scrolled (686, 310) with delta (0, 0)
Screenshot: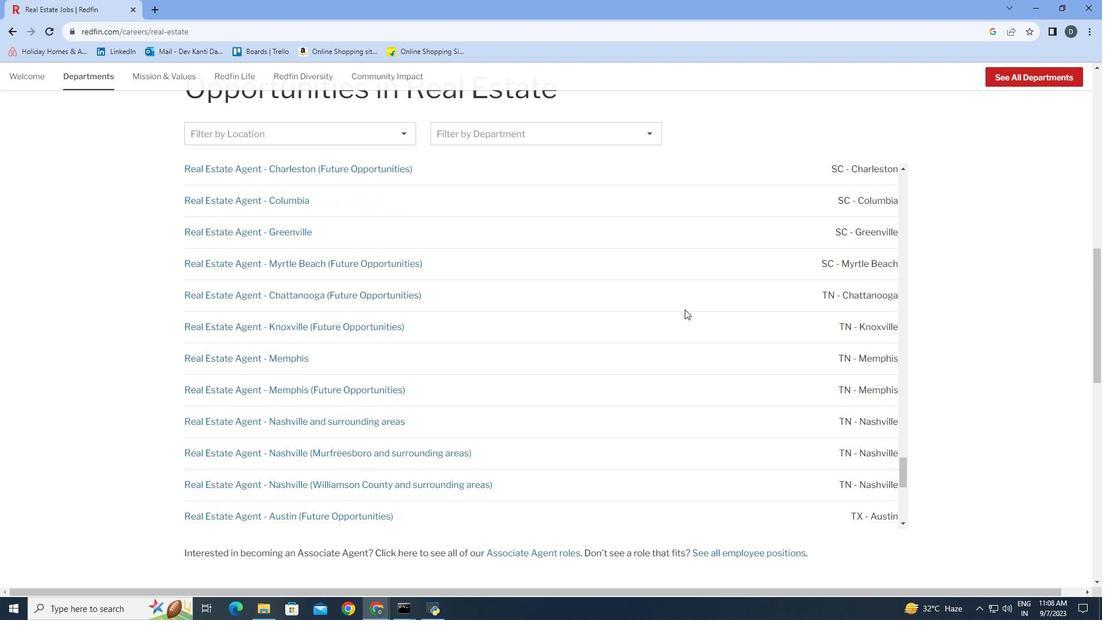 
Action: Mouse scrolled (686, 310) with delta (0, 0)
Screenshot: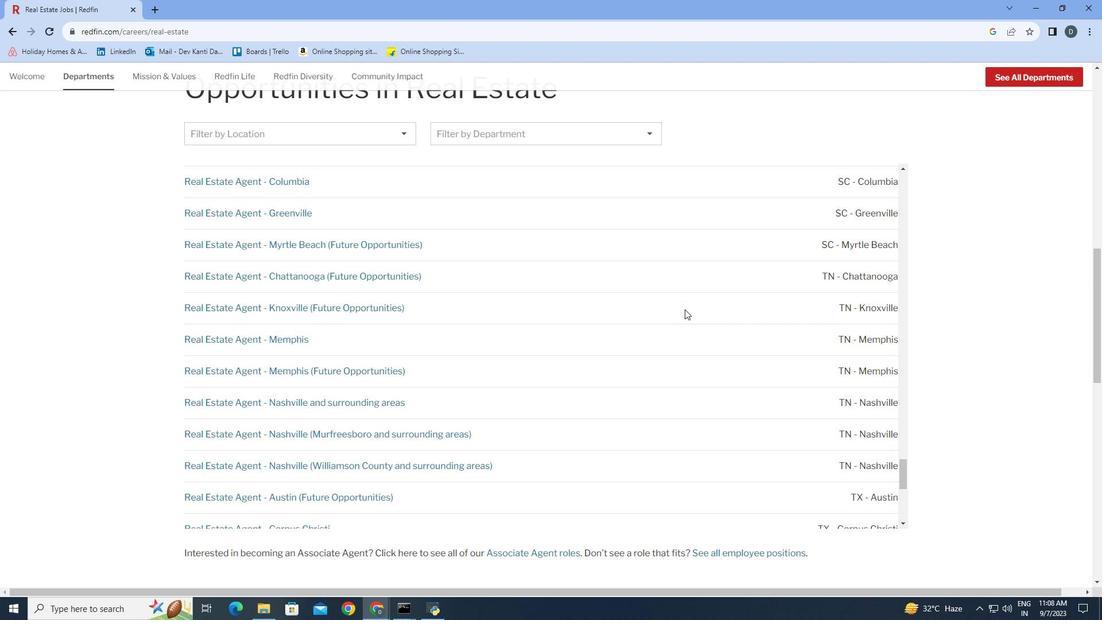 
Action: Mouse scrolled (686, 310) with delta (0, 0)
Screenshot: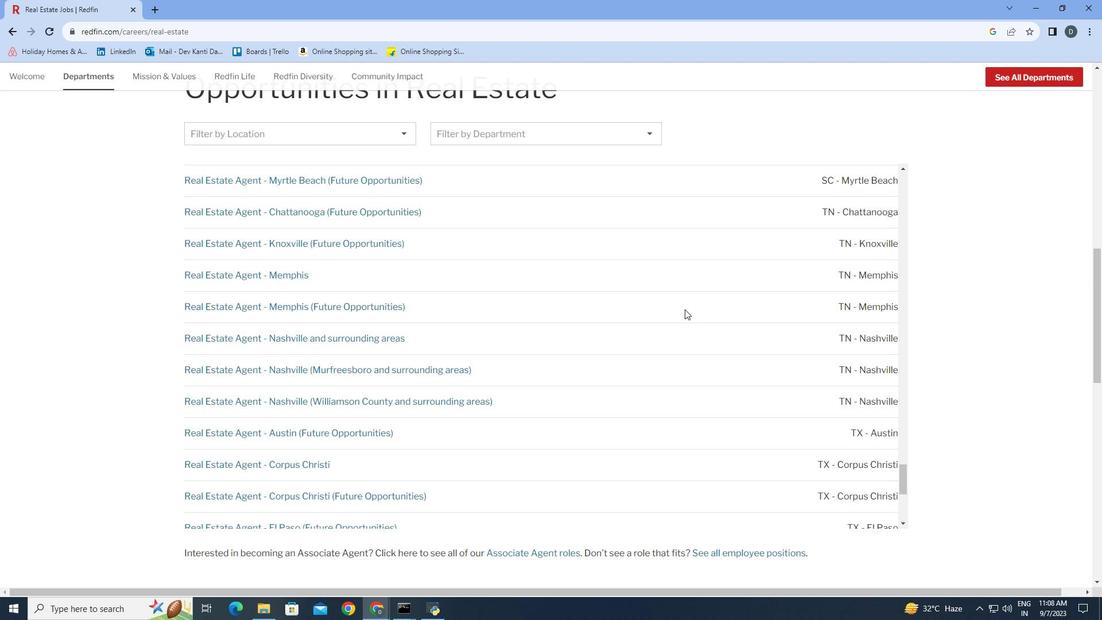 
Action: Mouse scrolled (686, 310) with delta (0, 0)
Screenshot: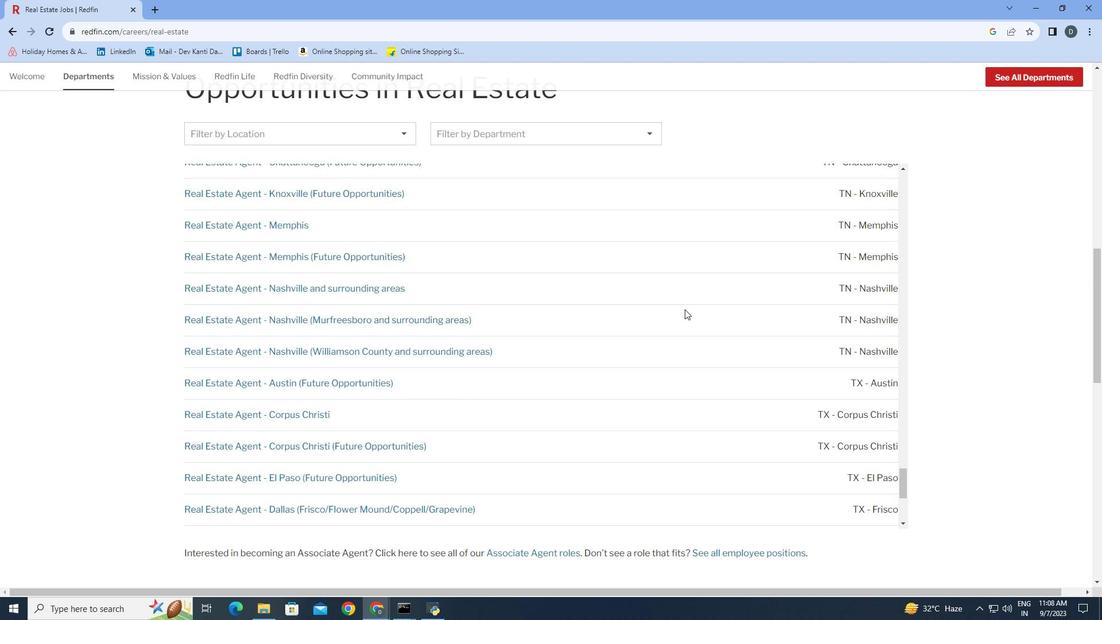 
Action: Mouse scrolled (686, 310) with delta (0, 0)
Screenshot: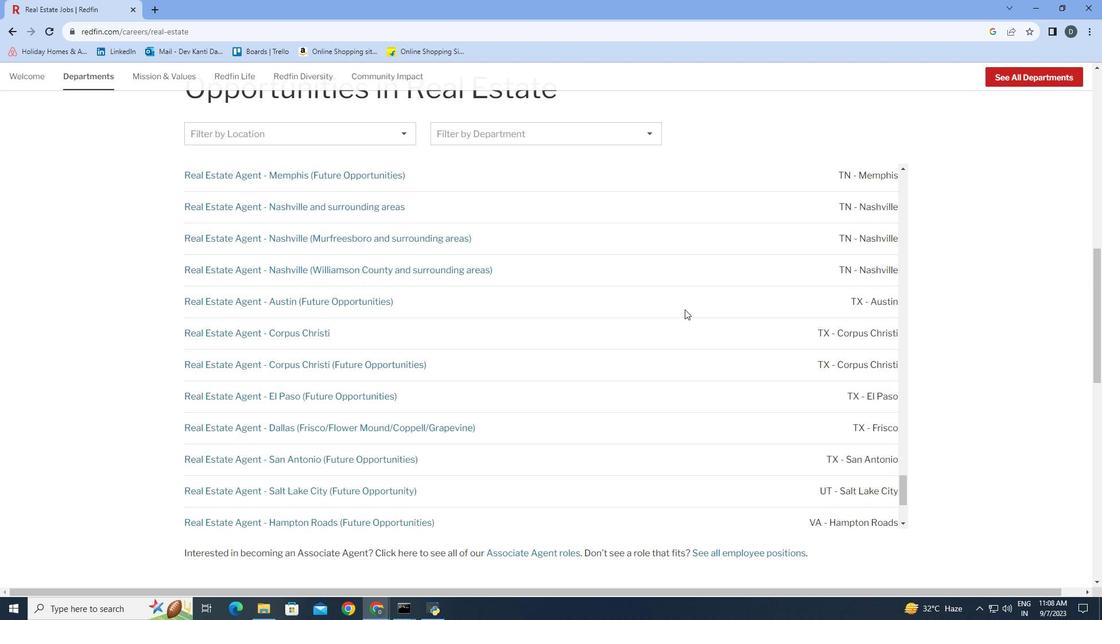 
Action: Mouse scrolled (686, 310) with delta (0, 0)
Screenshot: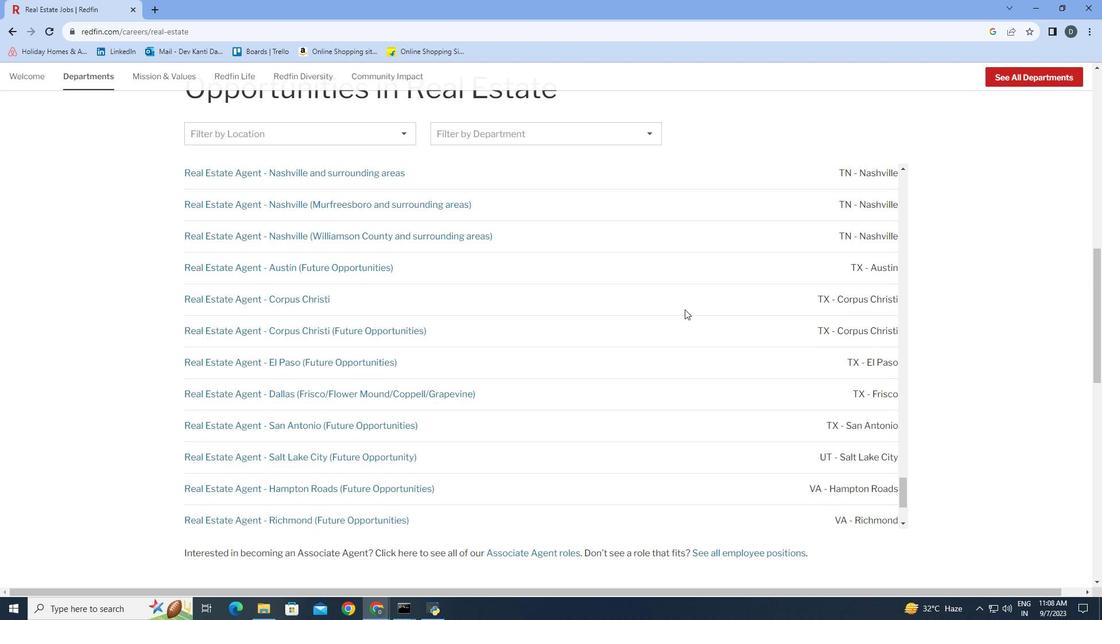 
Action: Mouse scrolled (686, 310) with delta (0, 0)
Screenshot: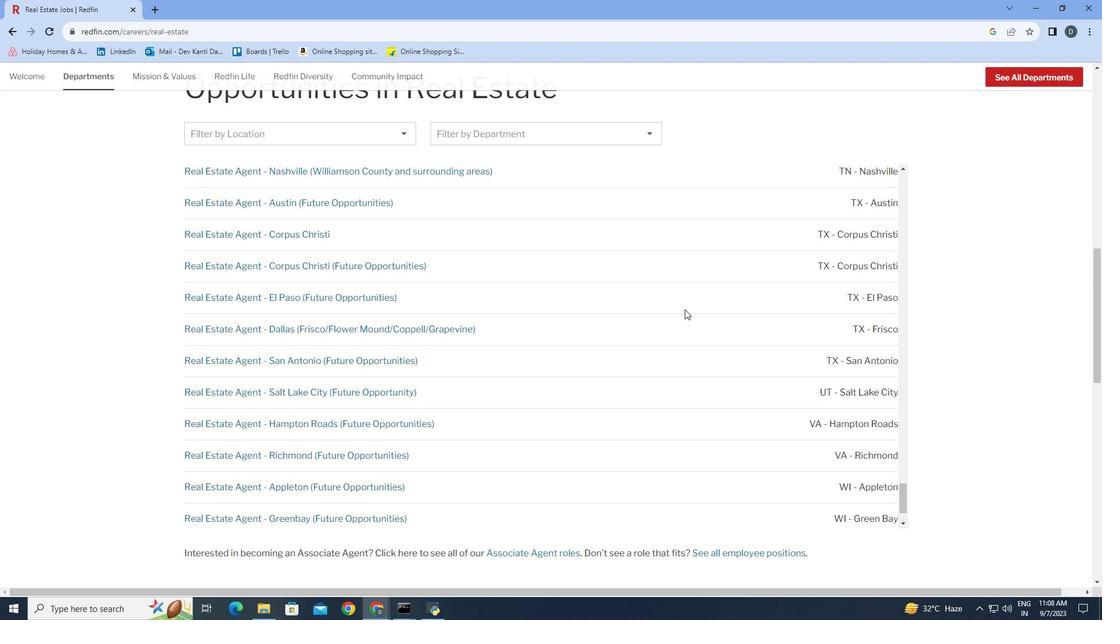 
Action: Mouse scrolled (686, 310) with delta (0, 0)
Screenshot: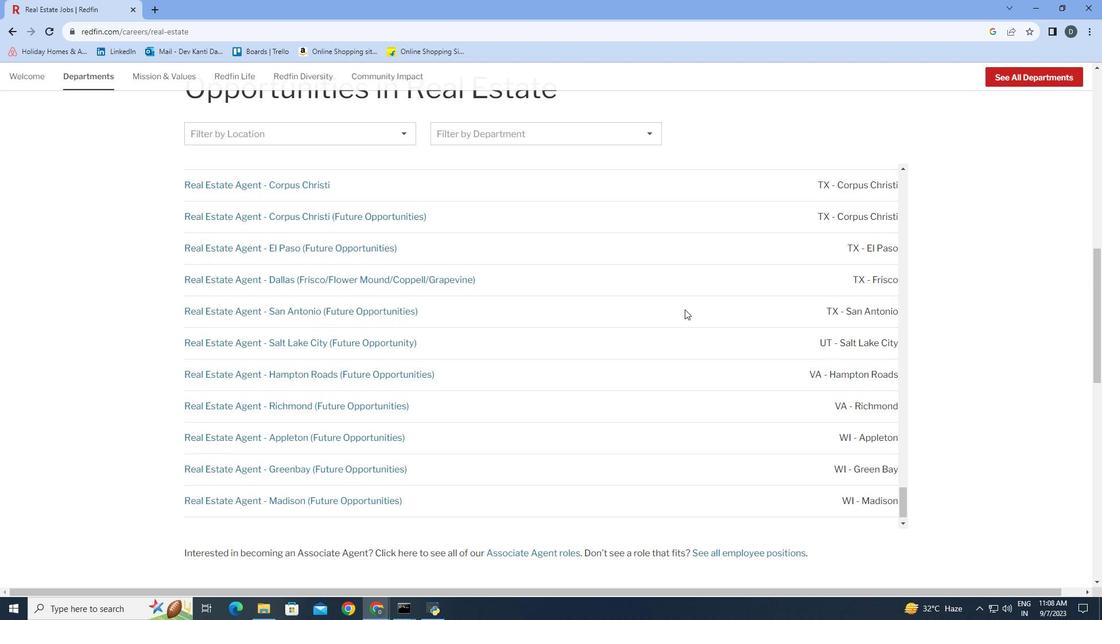 
Action: Mouse scrolled (686, 310) with delta (0, 0)
Screenshot: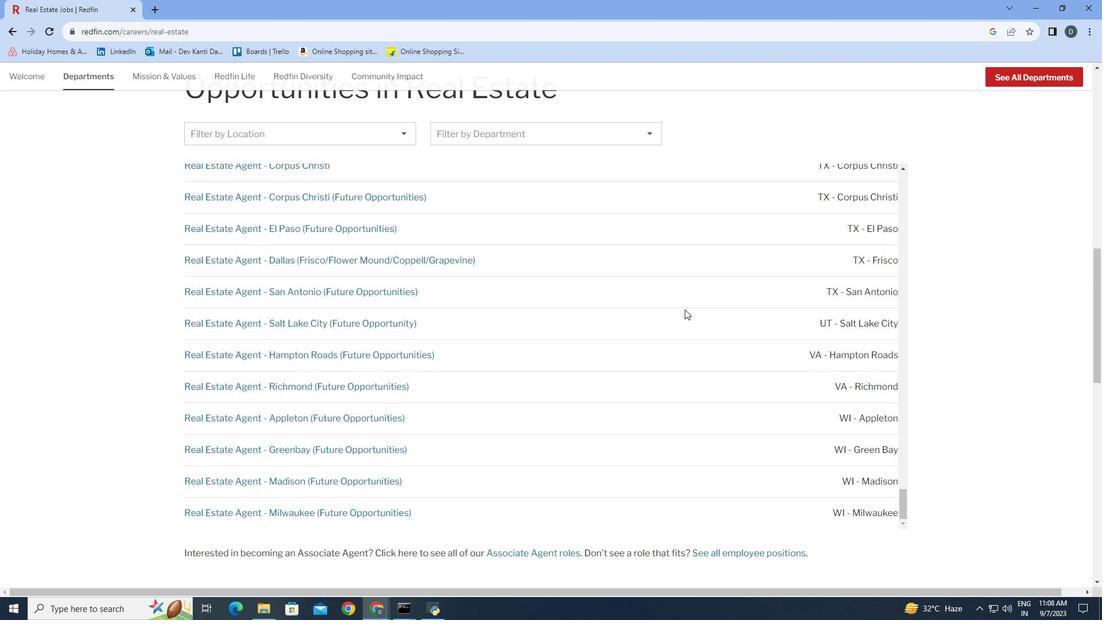 
Action: Mouse scrolled (686, 310) with delta (0, 0)
Screenshot: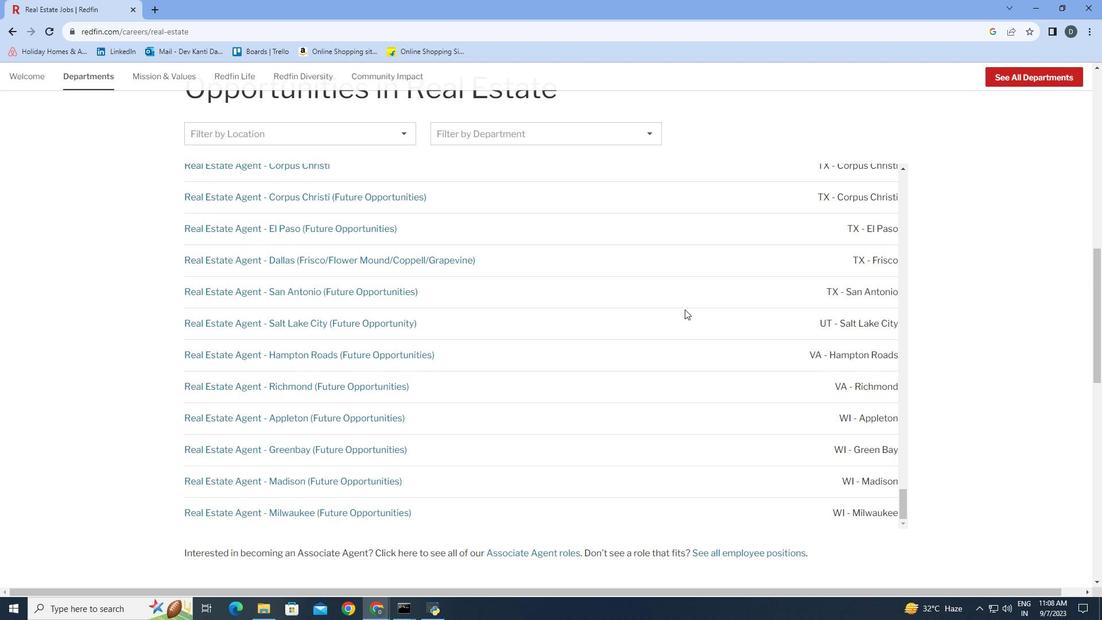 
Action: Mouse scrolled (686, 310) with delta (0, 0)
Screenshot: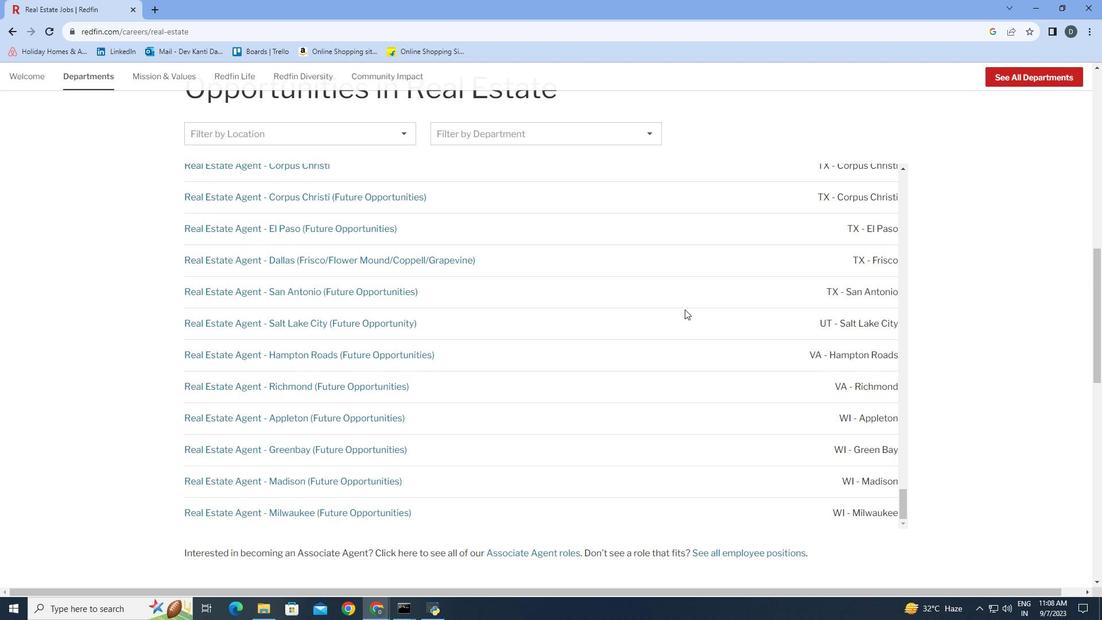 
Action: Mouse scrolled (686, 310) with delta (0, 0)
Screenshot: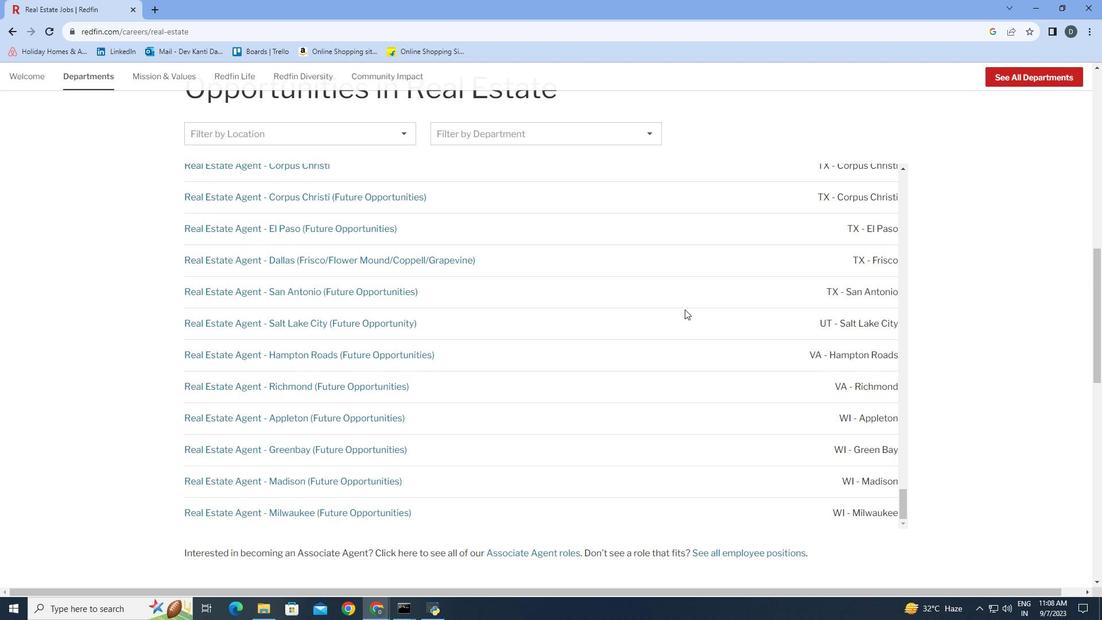 
